 Task: Look for space in Blyth, United Kingdom from 3rd August, 2023 to 20th August, 2023 for 4 adults, 2 children in price range Rs.15000 to Rs.20000.  With . Property type can be flatguest house, hotel. Booking option can be shelf check-in. Required host language is English.
Action: Mouse moved to (427, 59)
Screenshot: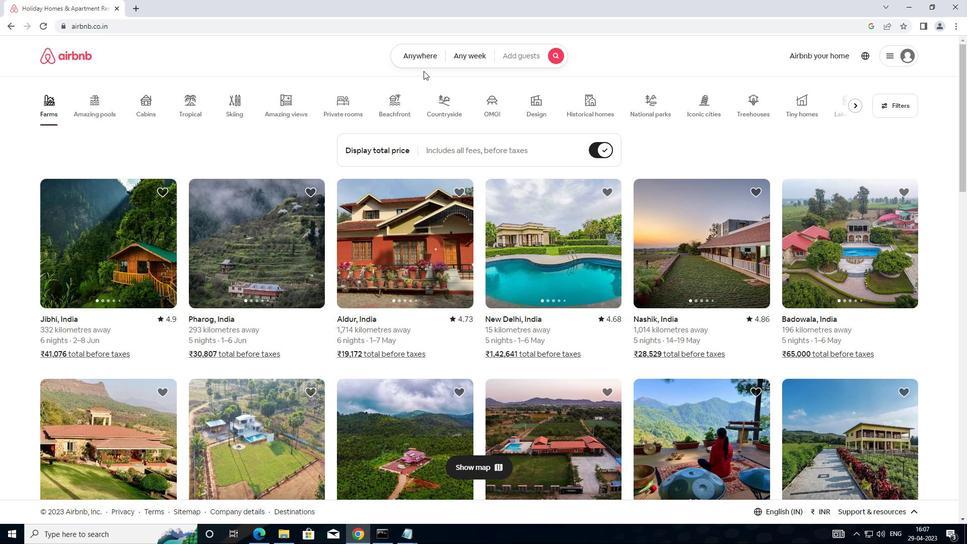 
Action: Mouse pressed left at (427, 59)
Screenshot: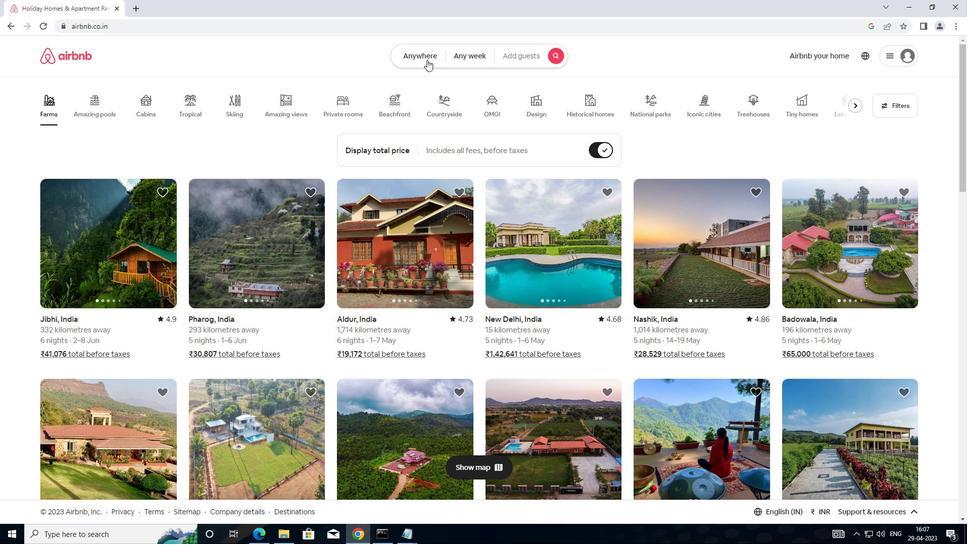 
Action: Mouse moved to (332, 95)
Screenshot: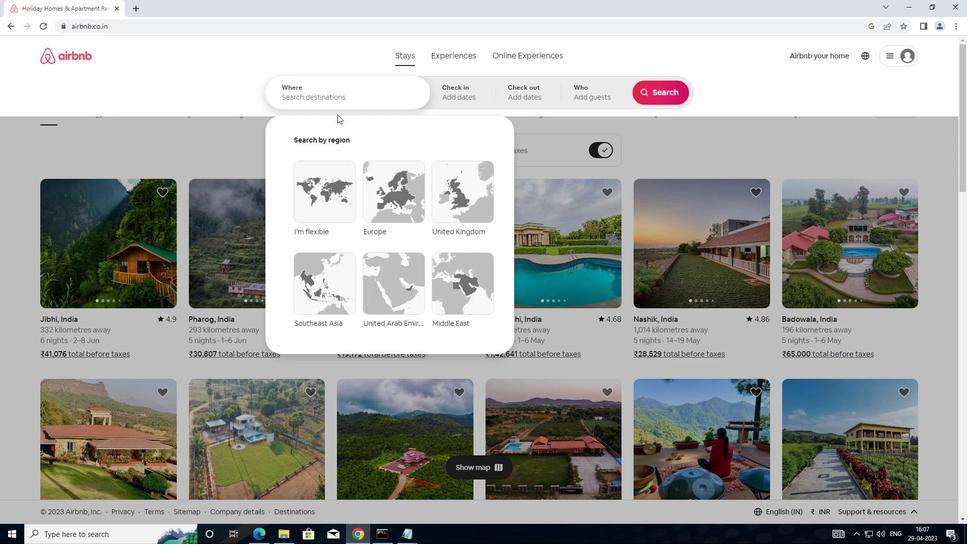 
Action: Mouse pressed left at (332, 95)
Screenshot: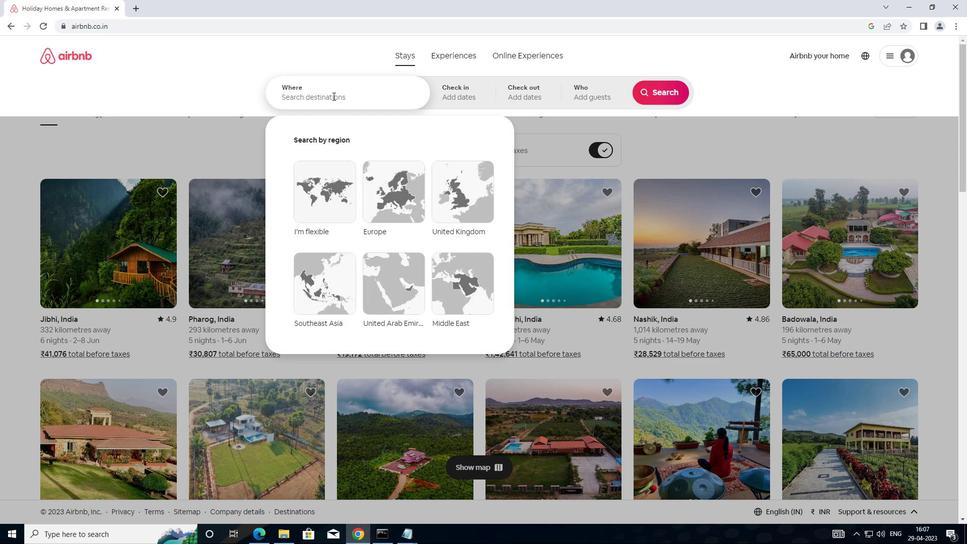
Action: Mouse moved to (367, 97)
Screenshot: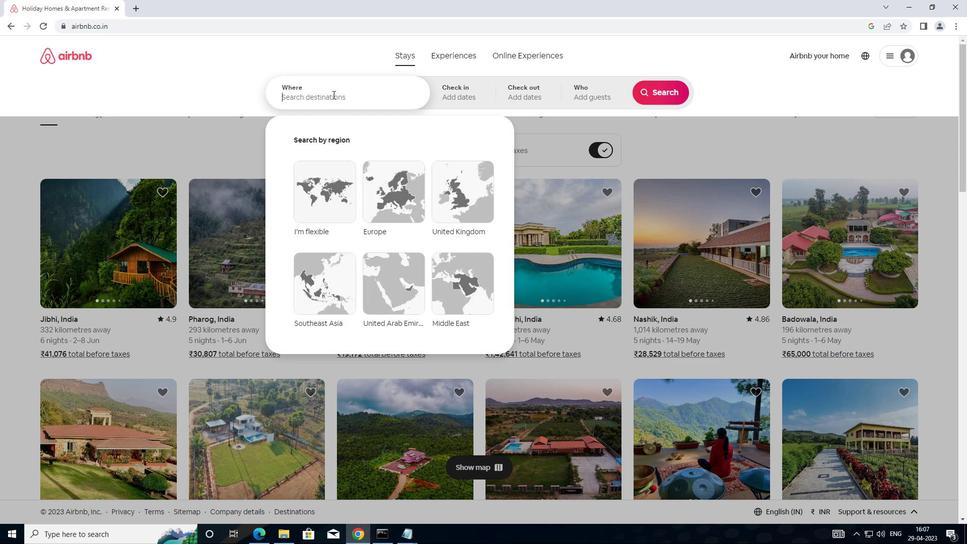 
Action: Key pressed <Key.shift>BLYTH,UNITED<Key.space>K
Screenshot: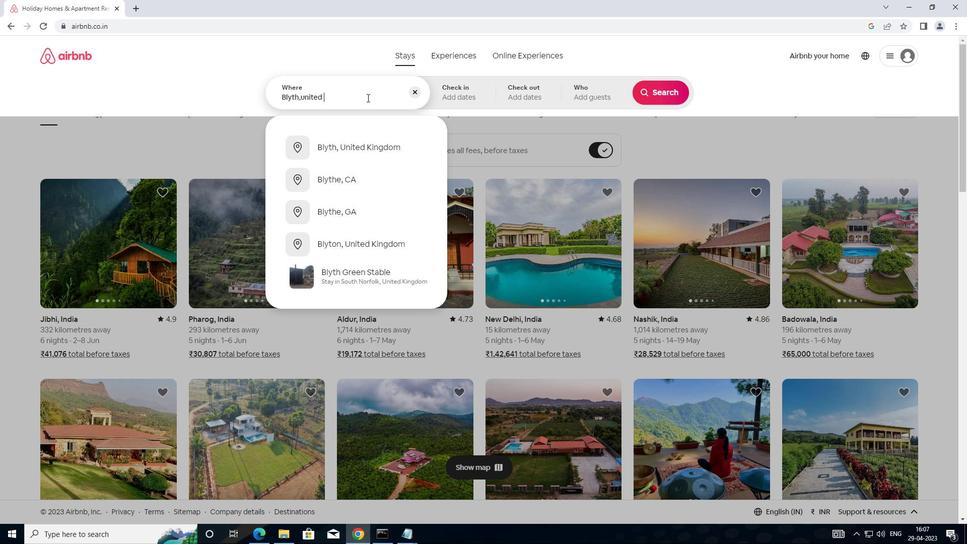 
Action: Mouse moved to (346, 146)
Screenshot: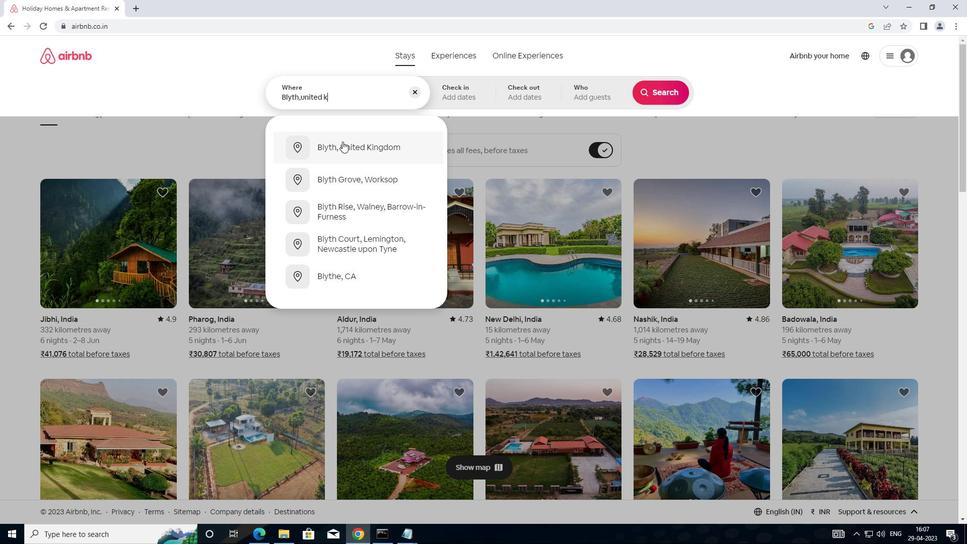 
Action: Mouse pressed left at (346, 146)
Screenshot: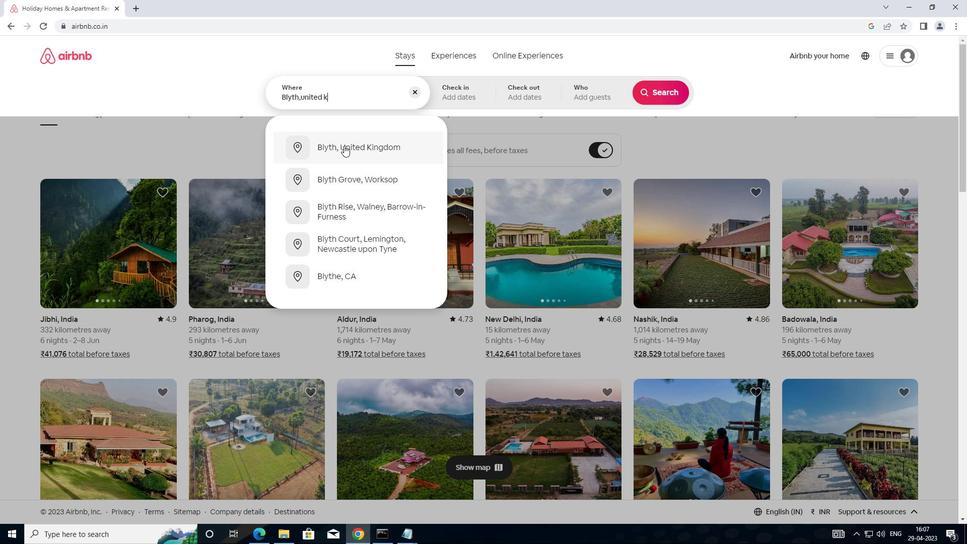 
Action: Mouse moved to (655, 175)
Screenshot: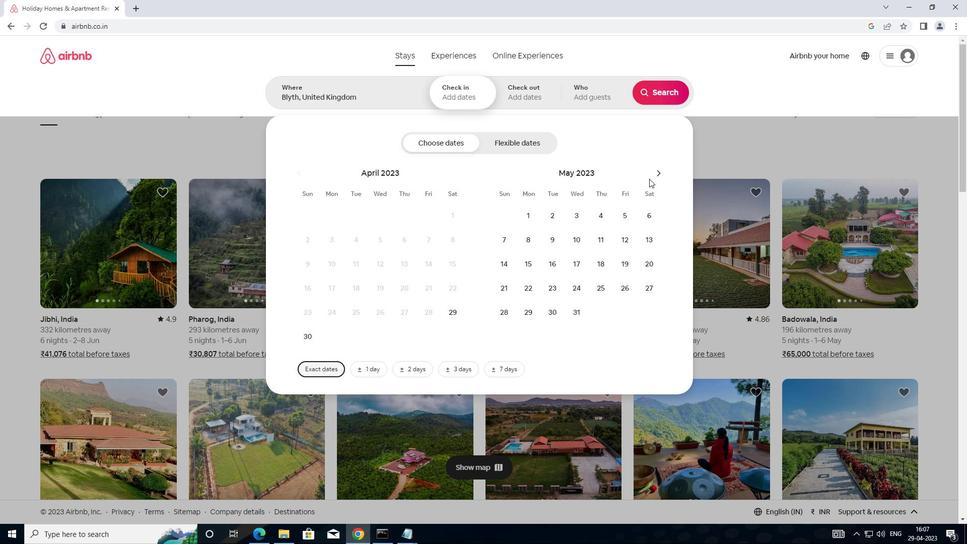 
Action: Mouse pressed left at (655, 175)
Screenshot: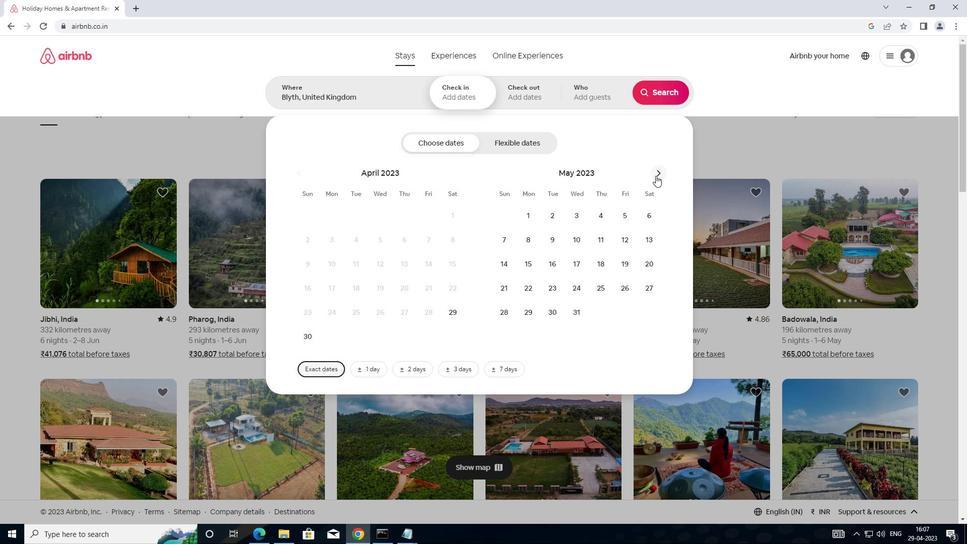 
Action: Mouse pressed left at (655, 175)
Screenshot: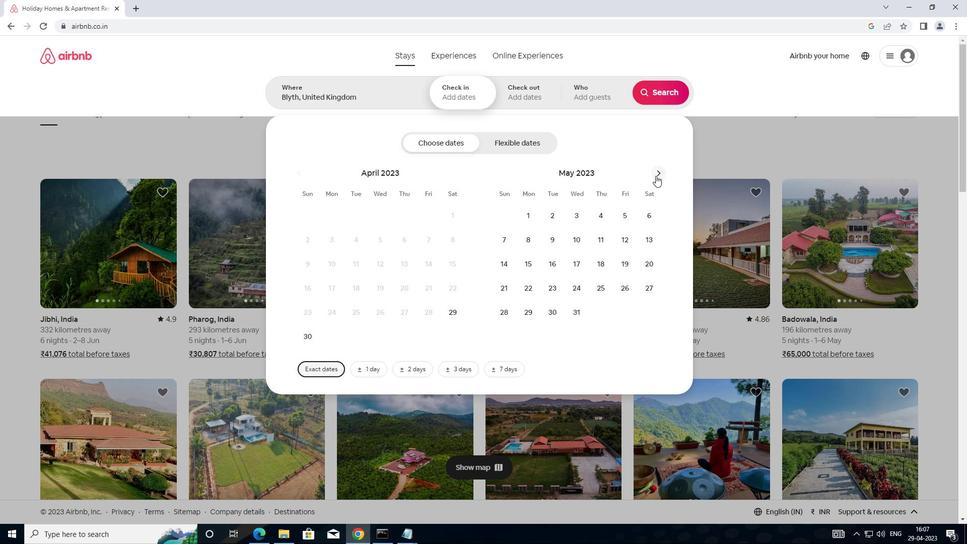 
Action: Mouse pressed left at (655, 175)
Screenshot: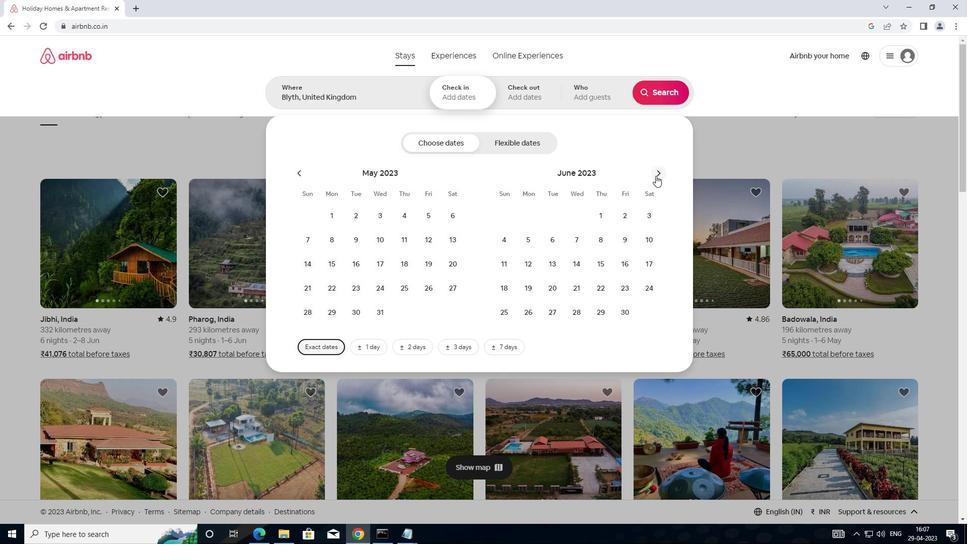 
Action: Mouse moved to (597, 214)
Screenshot: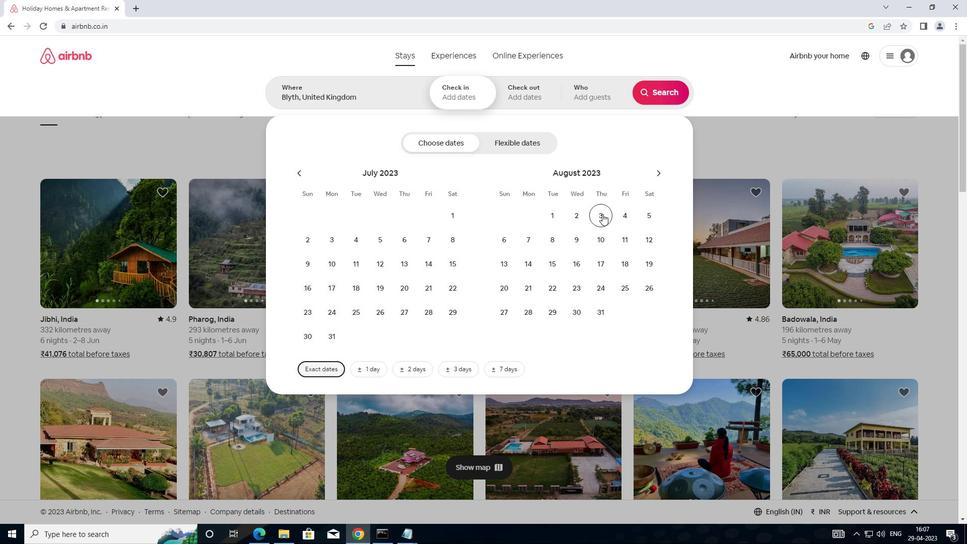 
Action: Mouse pressed left at (597, 214)
Screenshot: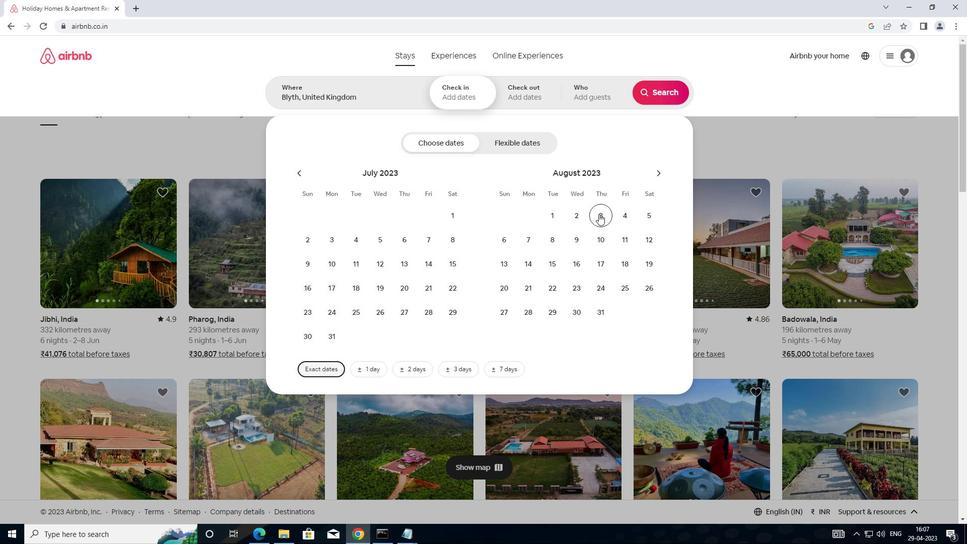 
Action: Mouse moved to (507, 292)
Screenshot: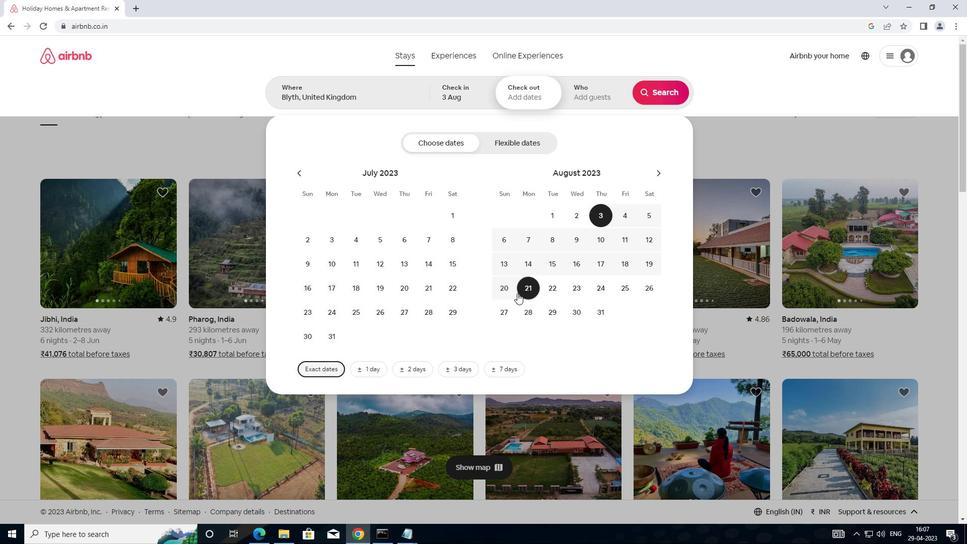 
Action: Mouse pressed left at (507, 292)
Screenshot: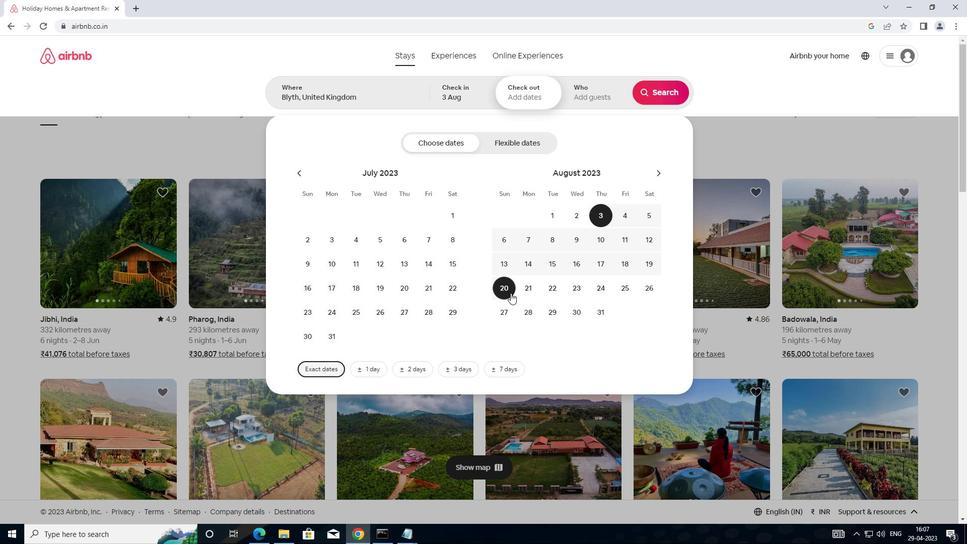 
Action: Mouse moved to (588, 96)
Screenshot: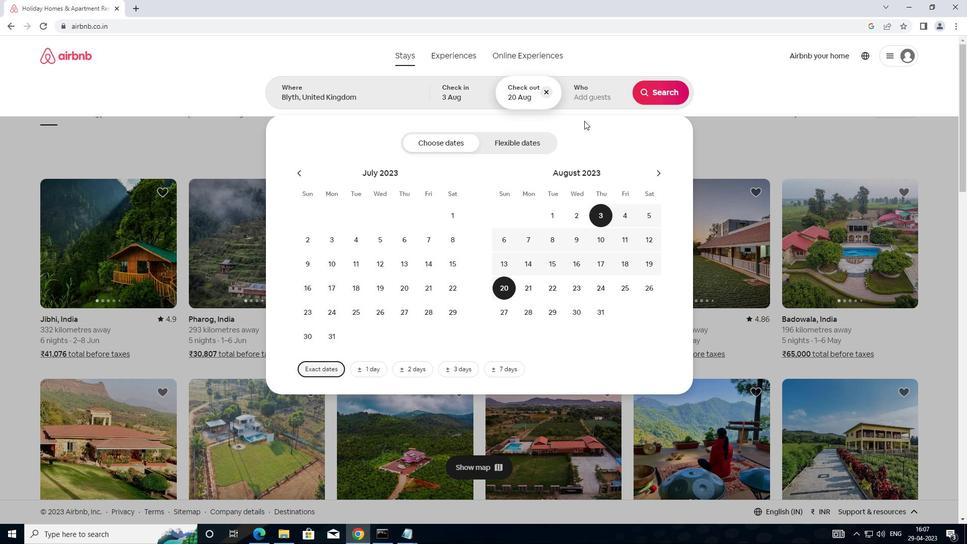 
Action: Mouse pressed left at (588, 96)
Screenshot: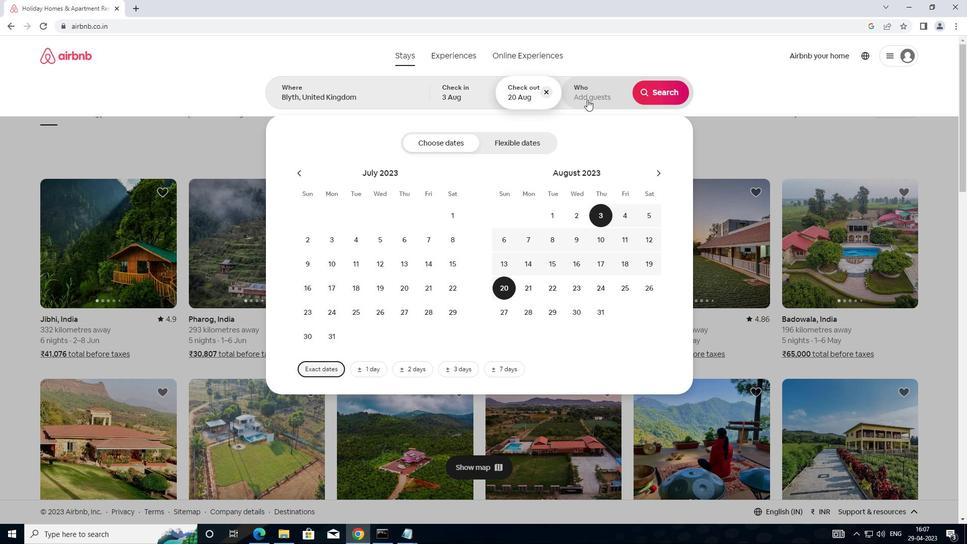 
Action: Mouse moved to (664, 150)
Screenshot: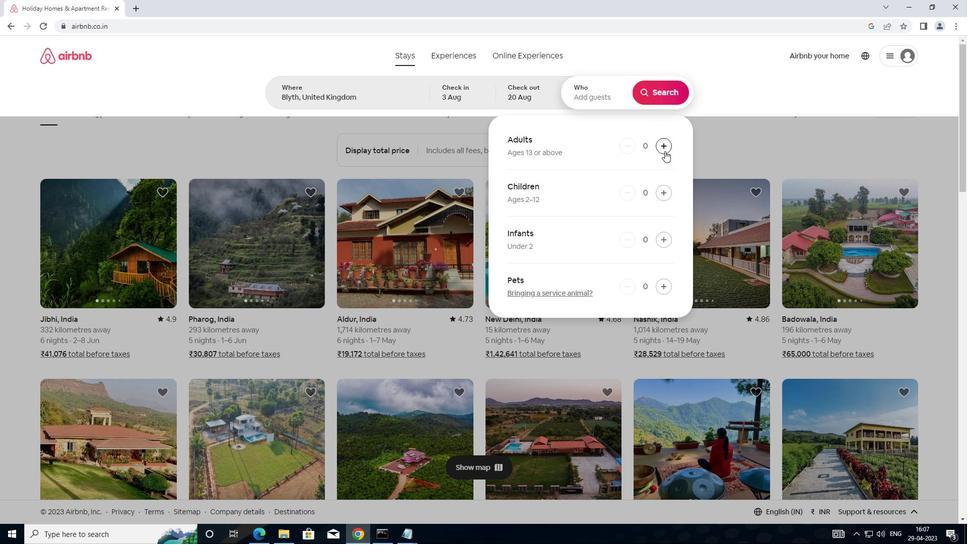
Action: Mouse pressed left at (664, 150)
Screenshot: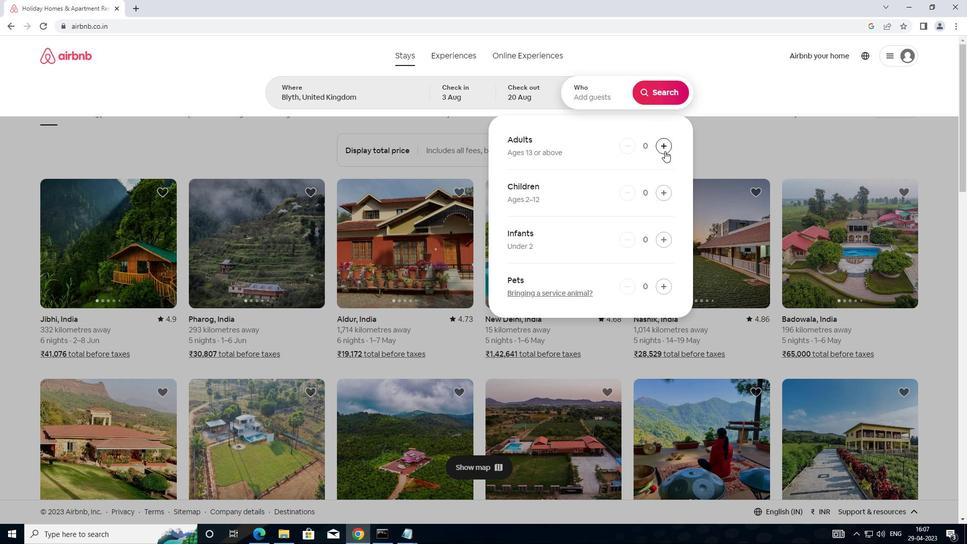 
Action: Mouse pressed left at (664, 150)
Screenshot: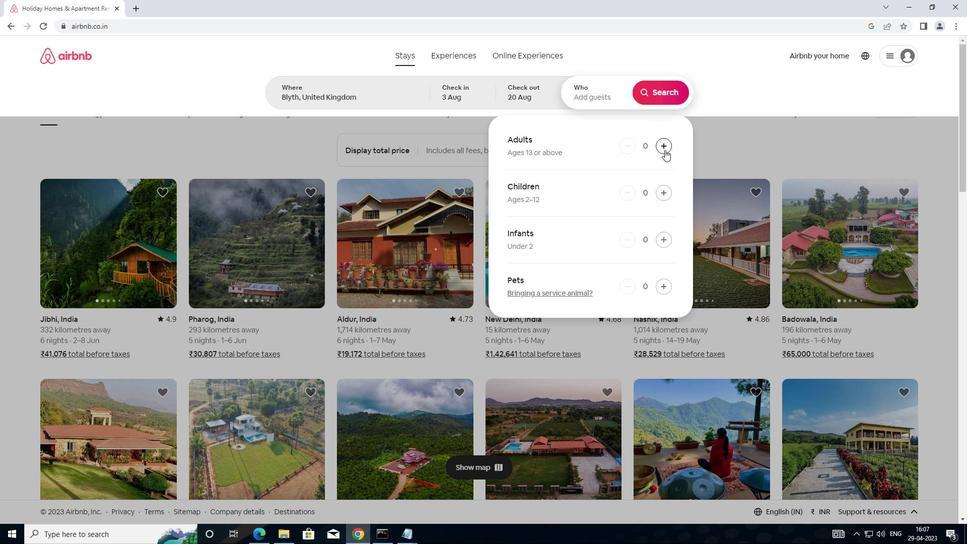 
Action: Mouse pressed left at (664, 150)
Screenshot: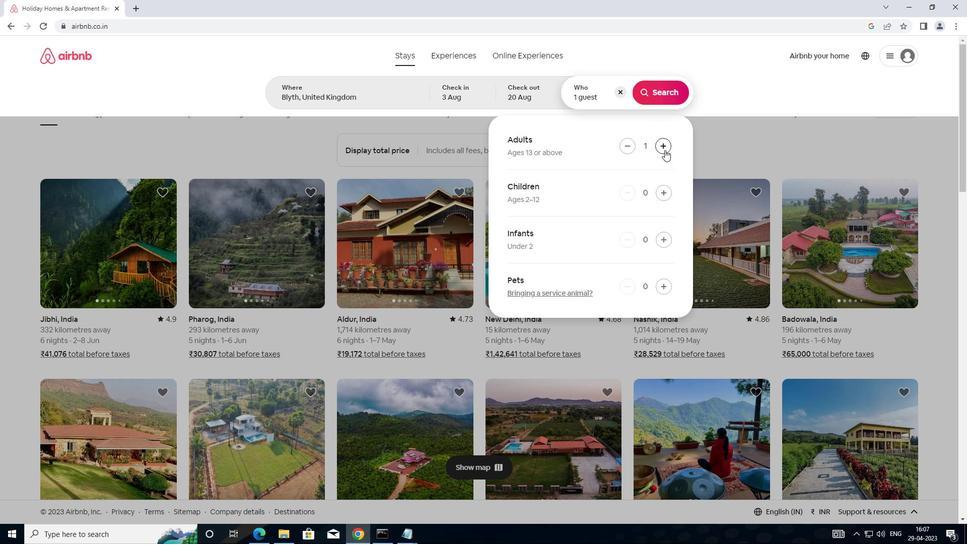 
Action: Mouse pressed left at (664, 150)
Screenshot: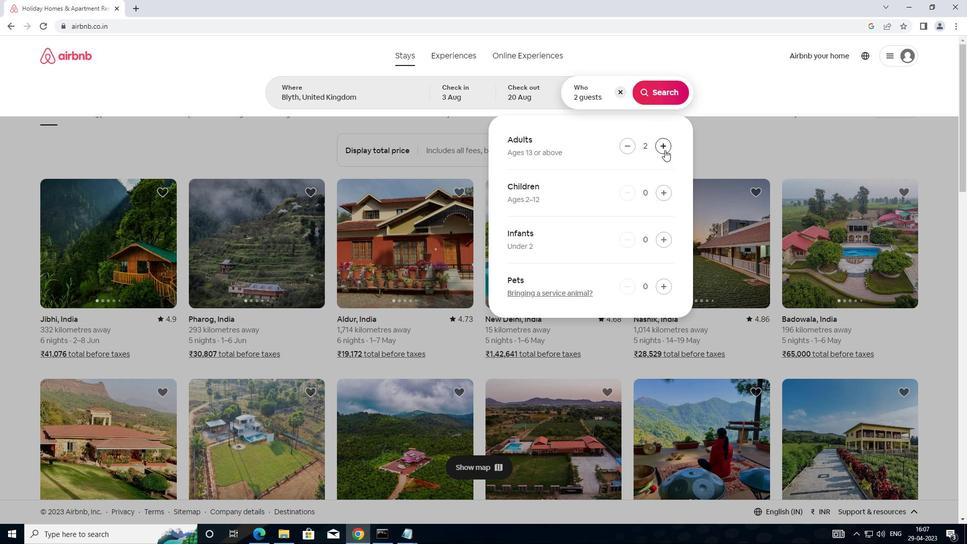 
Action: Mouse moved to (661, 197)
Screenshot: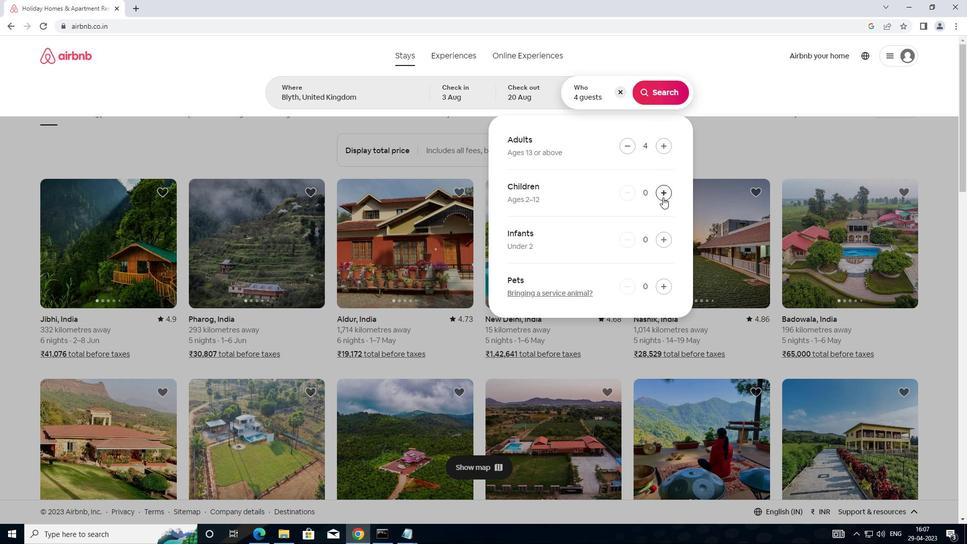 
Action: Mouse pressed left at (661, 197)
Screenshot: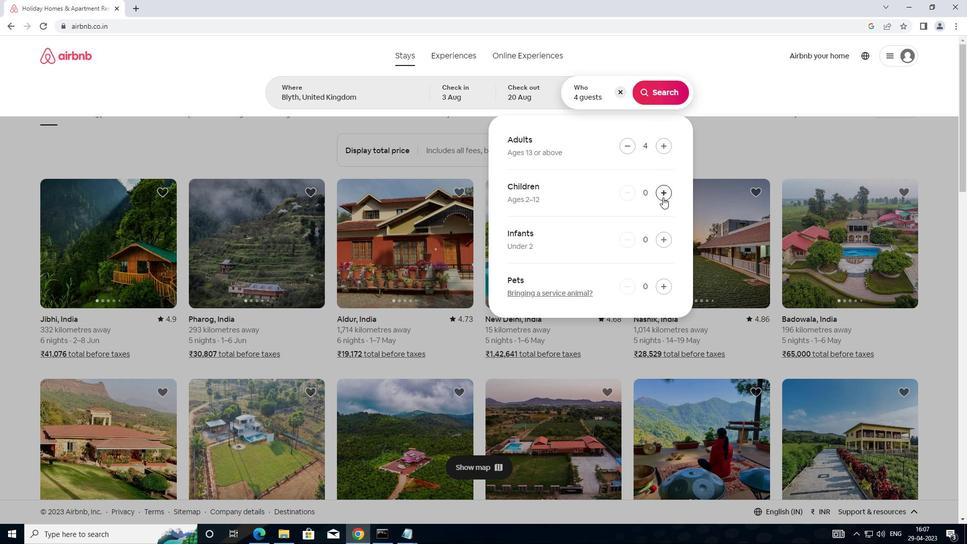 
Action: Mouse pressed left at (661, 197)
Screenshot: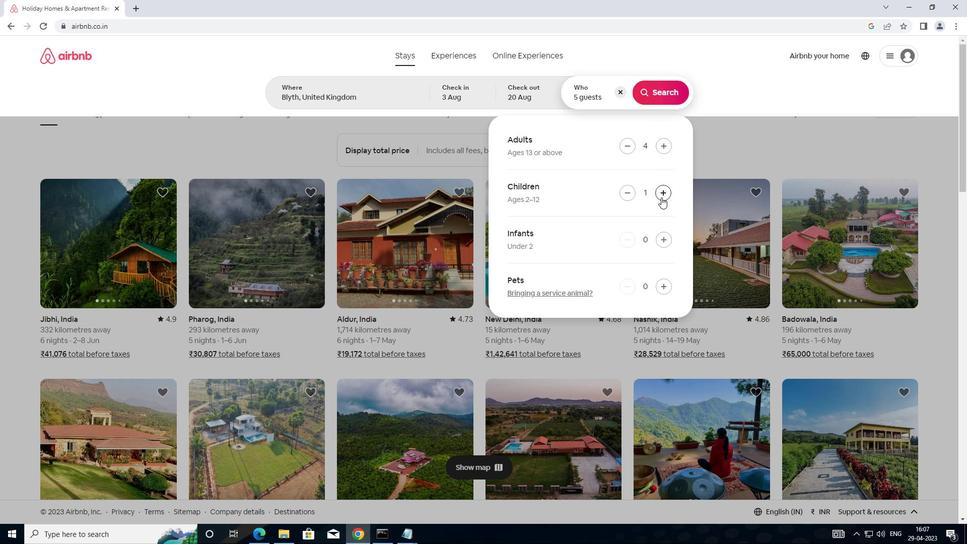 
Action: Mouse moved to (652, 90)
Screenshot: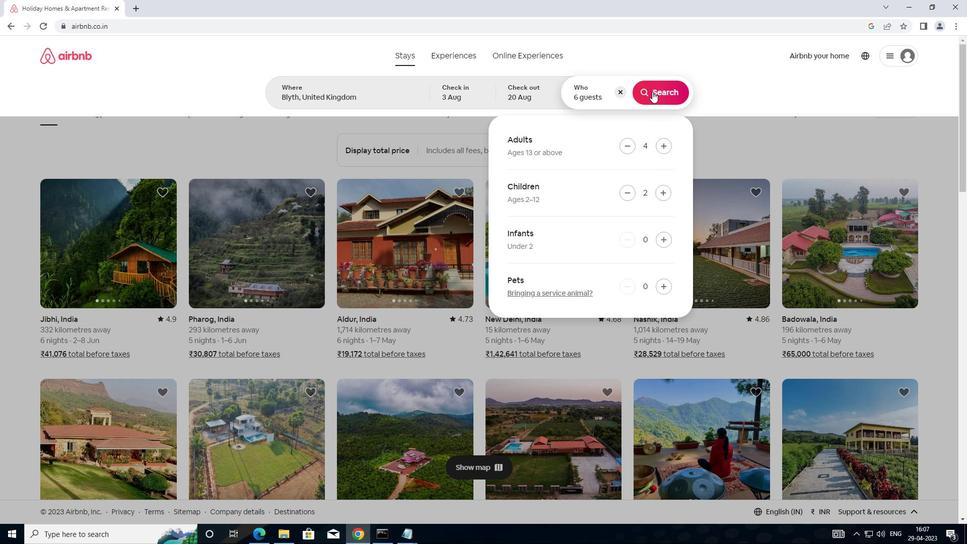 
Action: Mouse pressed left at (652, 90)
Screenshot: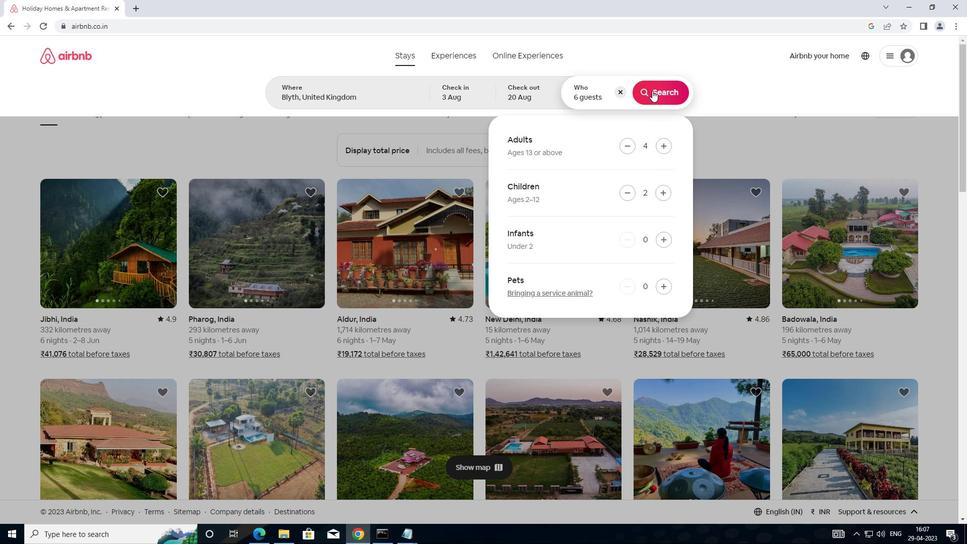 
Action: Mouse moved to (938, 92)
Screenshot: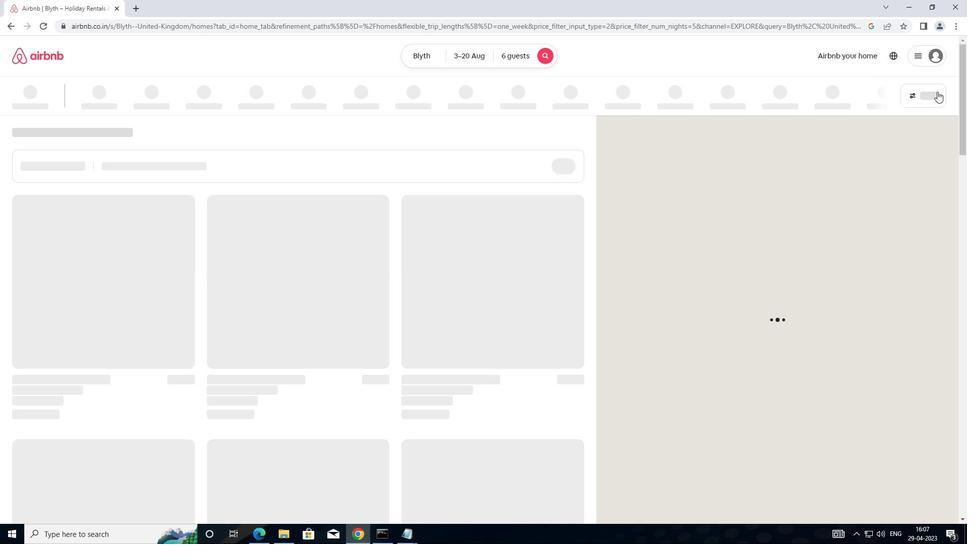 
Action: Mouse pressed left at (938, 92)
Screenshot: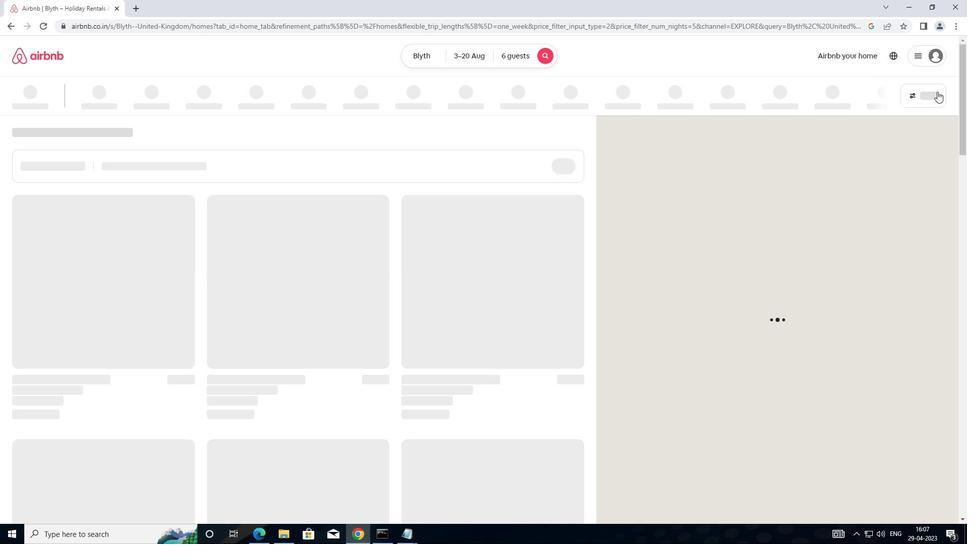 
Action: Mouse moved to (367, 221)
Screenshot: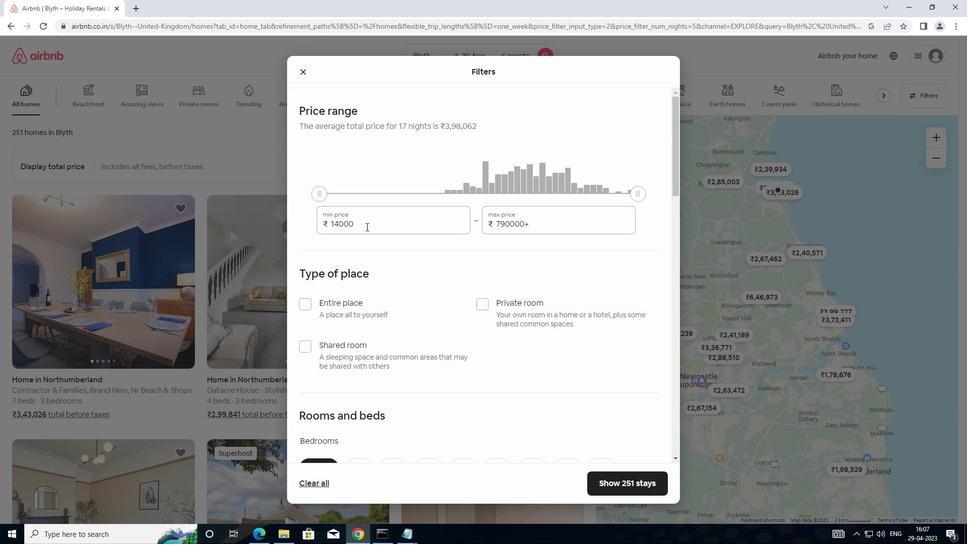 
Action: Mouse pressed left at (367, 221)
Screenshot: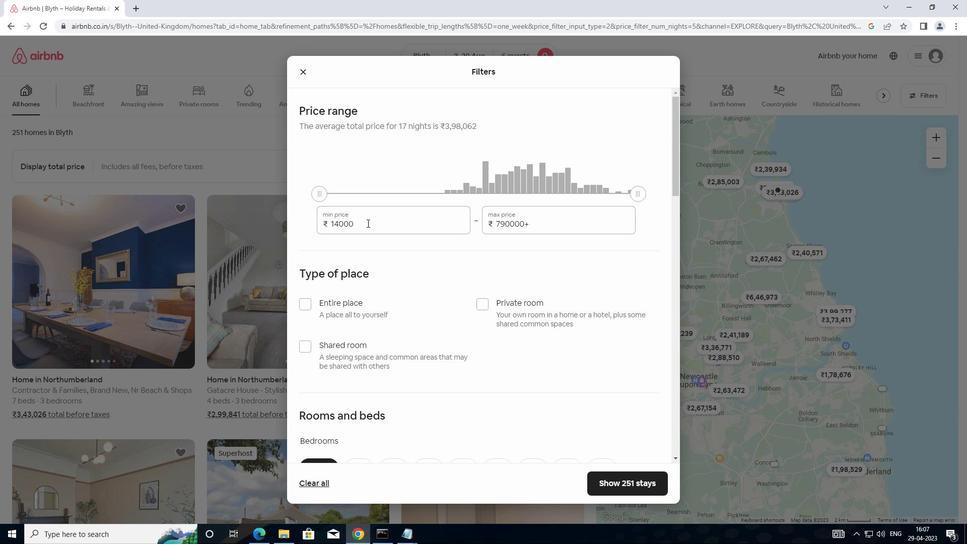 
Action: Mouse moved to (367, 220)
Screenshot: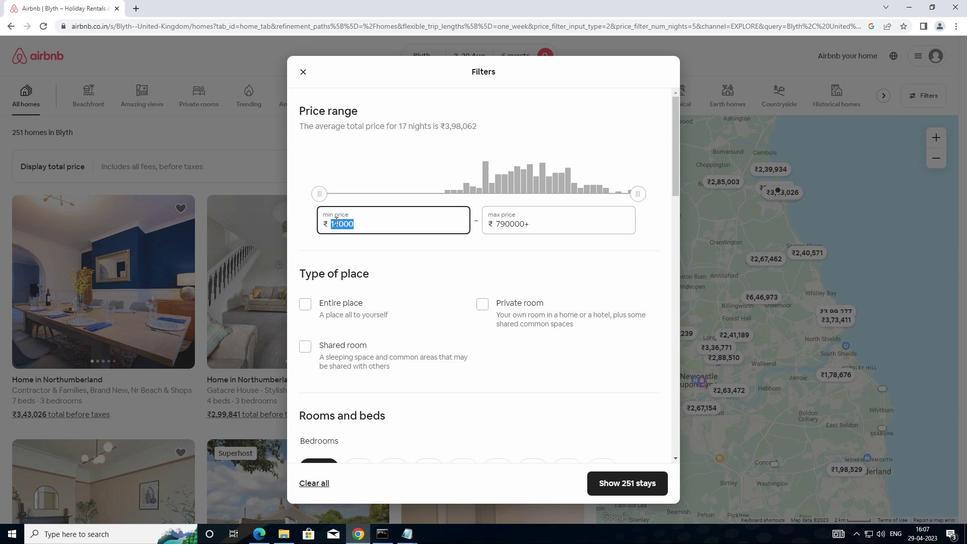 
Action: Key pressed 15
Screenshot: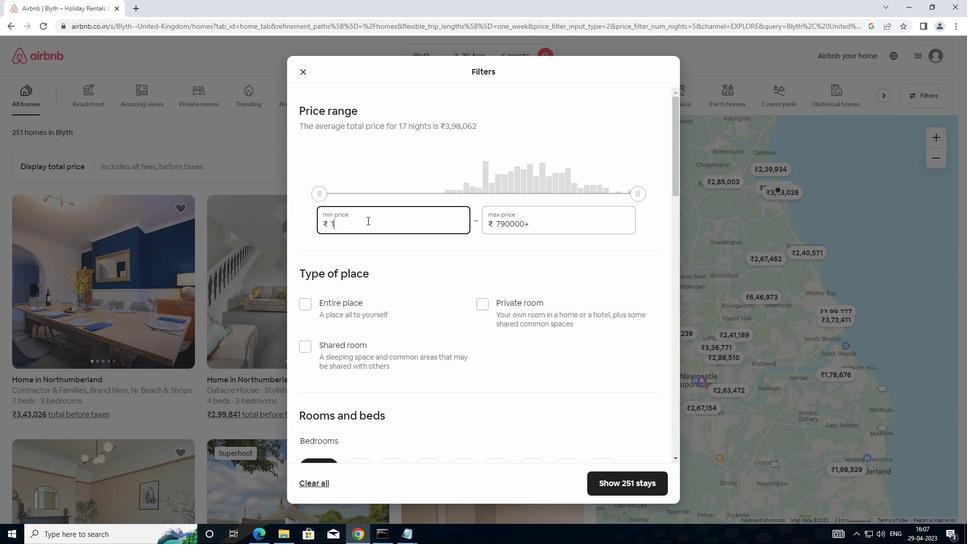 
Action: Mouse moved to (370, 220)
Screenshot: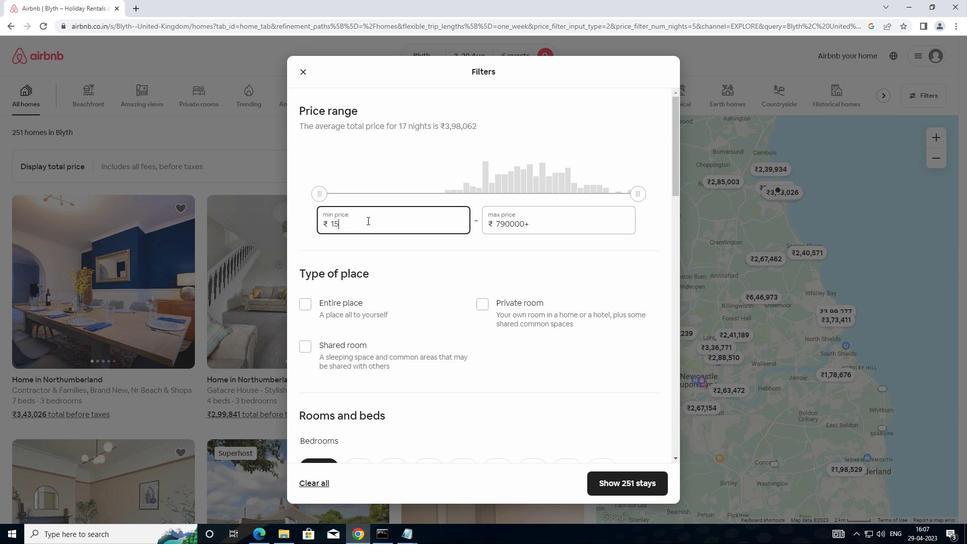 
Action: Key pressed 0
Screenshot: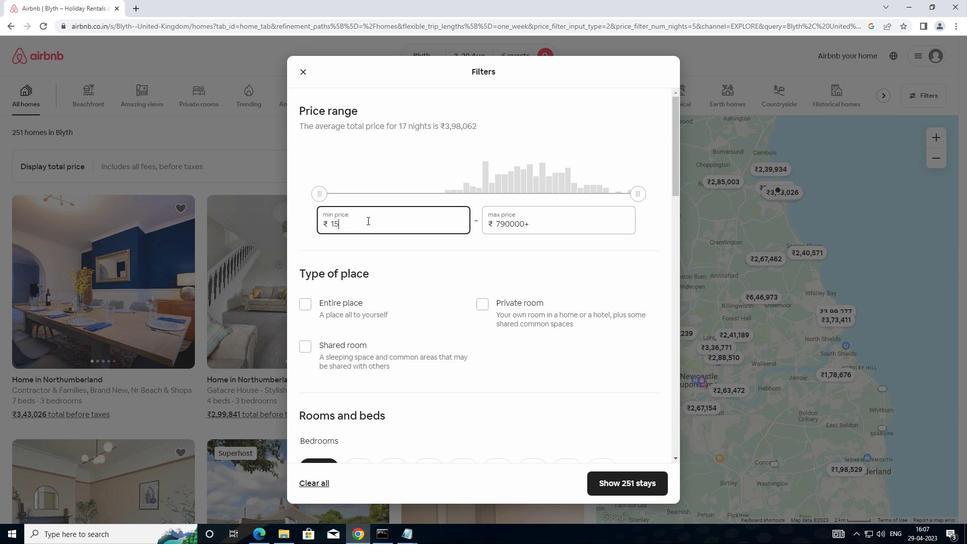 
Action: Mouse moved to (373, 220)
Screenshot: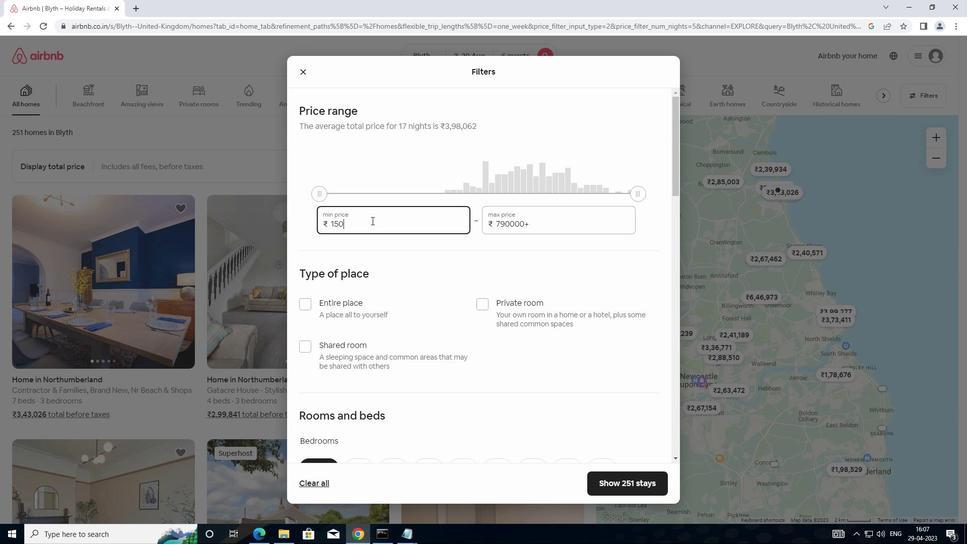 
Action: Key pressed 0
Screenshot: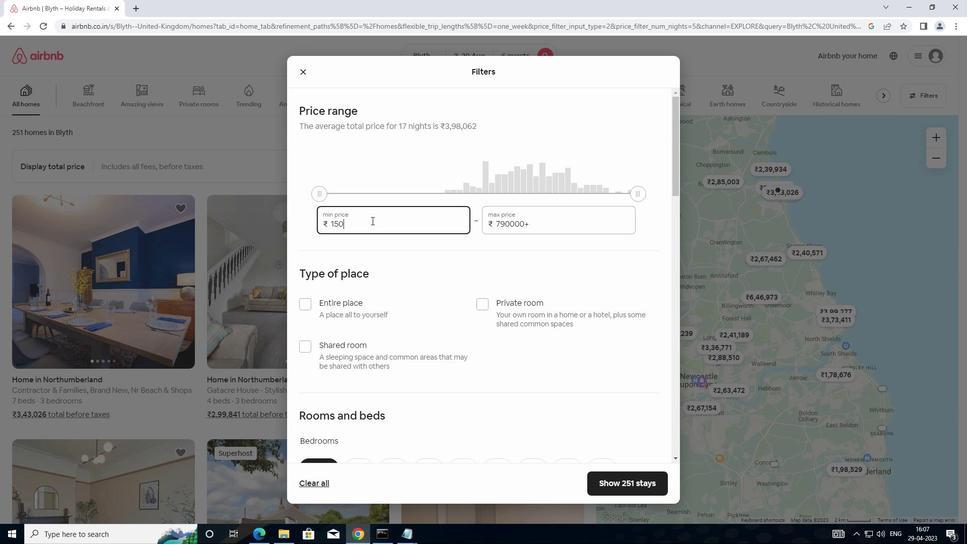 
Action: Mouse moved to (374, 220)
Screenshot: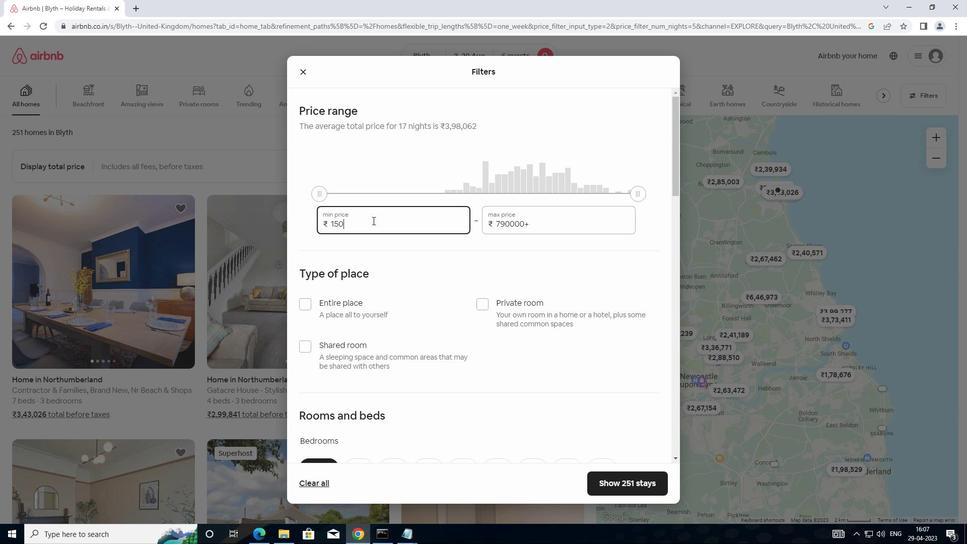 
Action: Key pressed 0
Screenshot: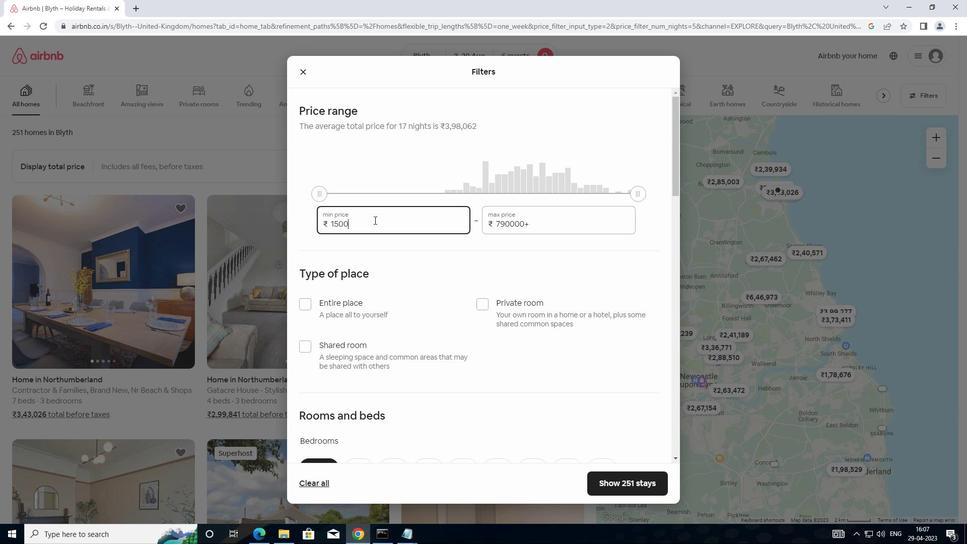 
Action: Mouse moved to (534, 223)
Screenshot: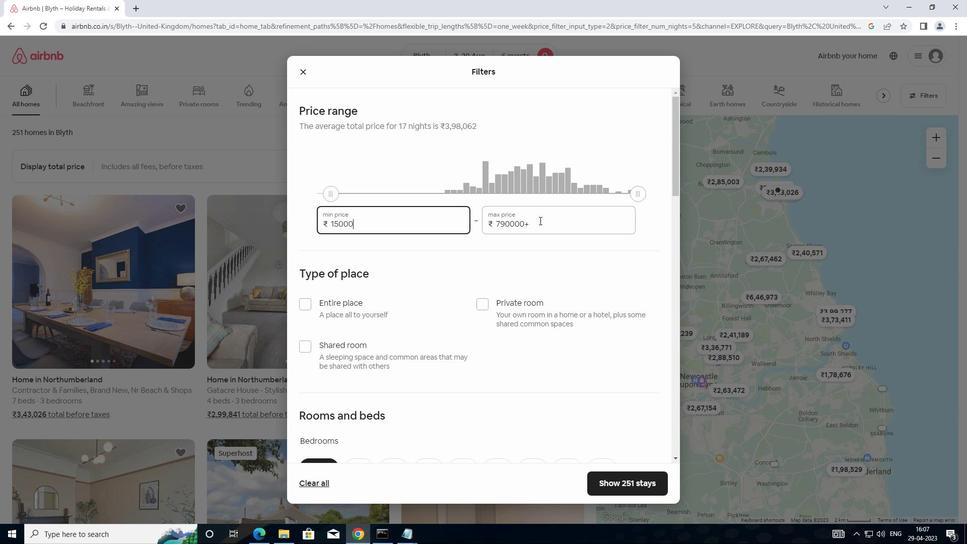 
Action: Mouse pressed left at (534, 223)
Screenshot: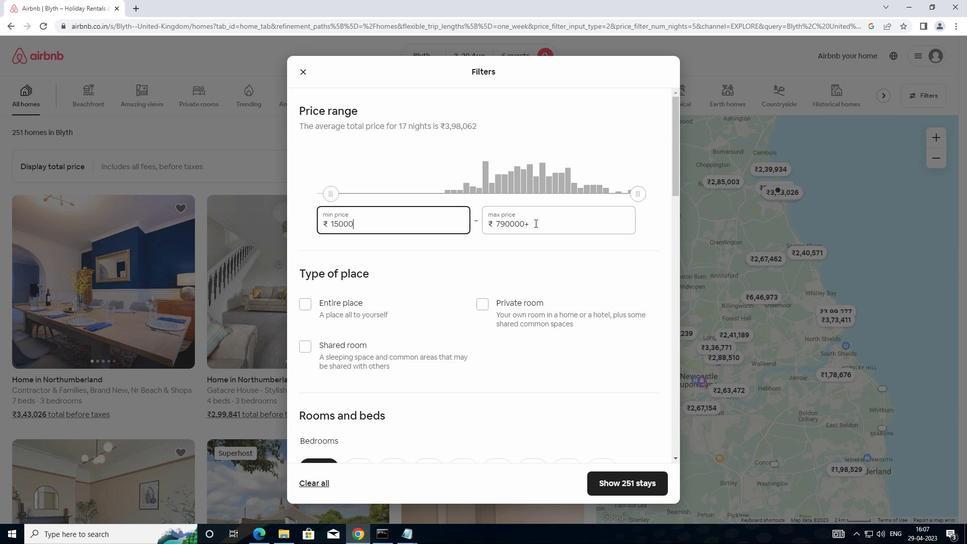 
Action: Mouse moved to (488, 231)
Screenshot: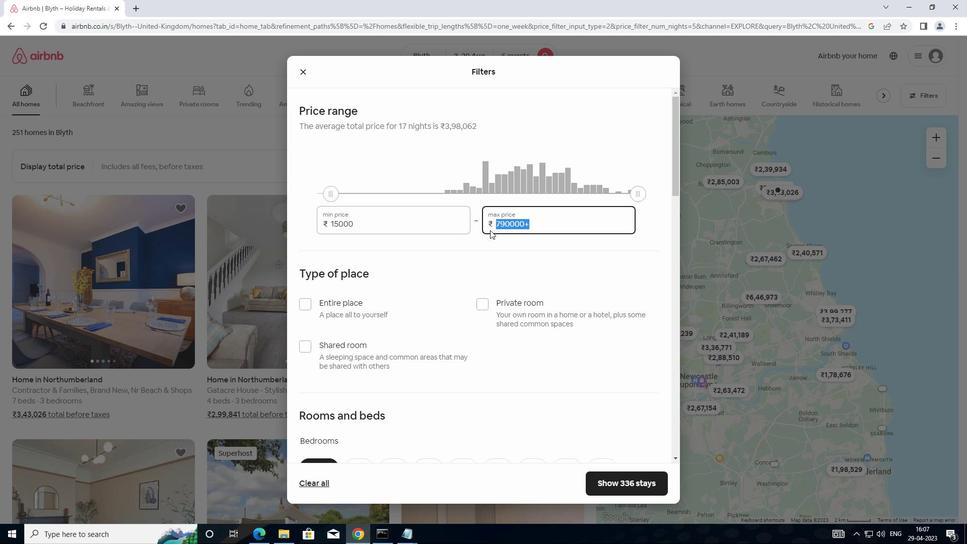 
Action: Key pressed 29
Screenshot: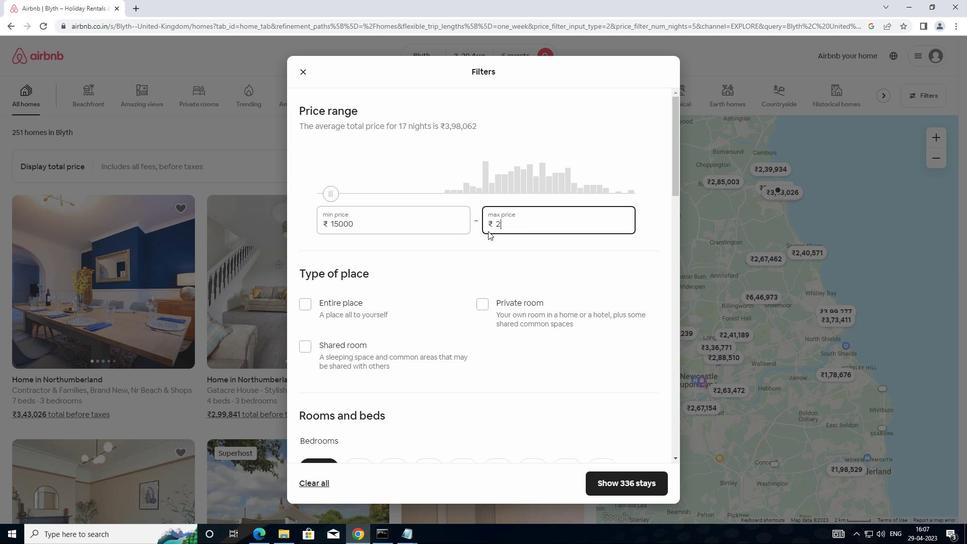 
Action: Mouse moved to (489, 231)
Screenshot: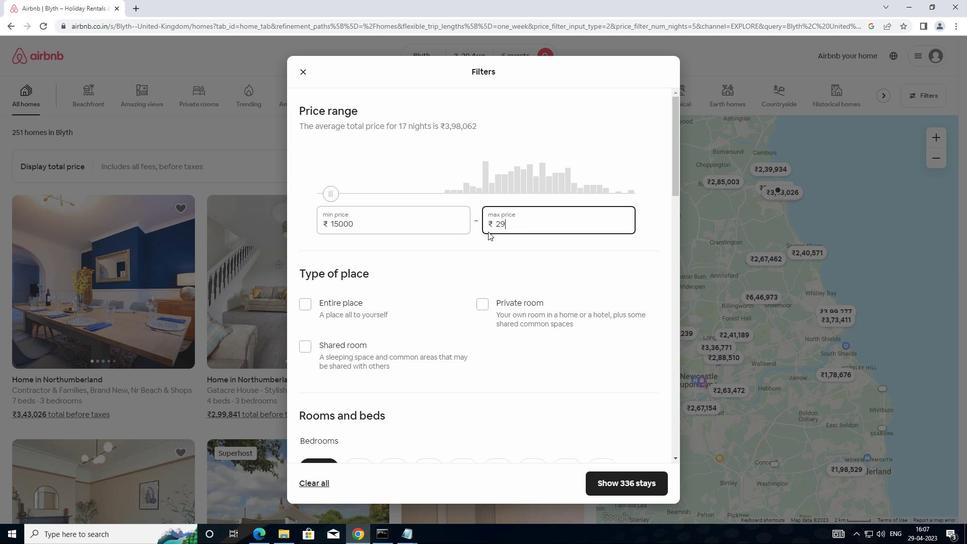 
Action: Key pressed <Key.backspace>
Screenshot: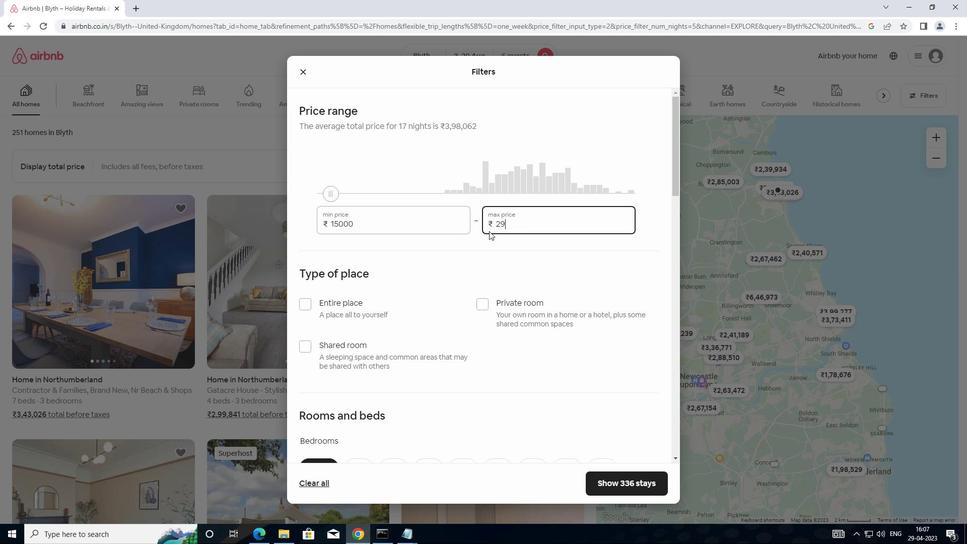 
Action: Mouse moved to (489, 231)
Screenshot: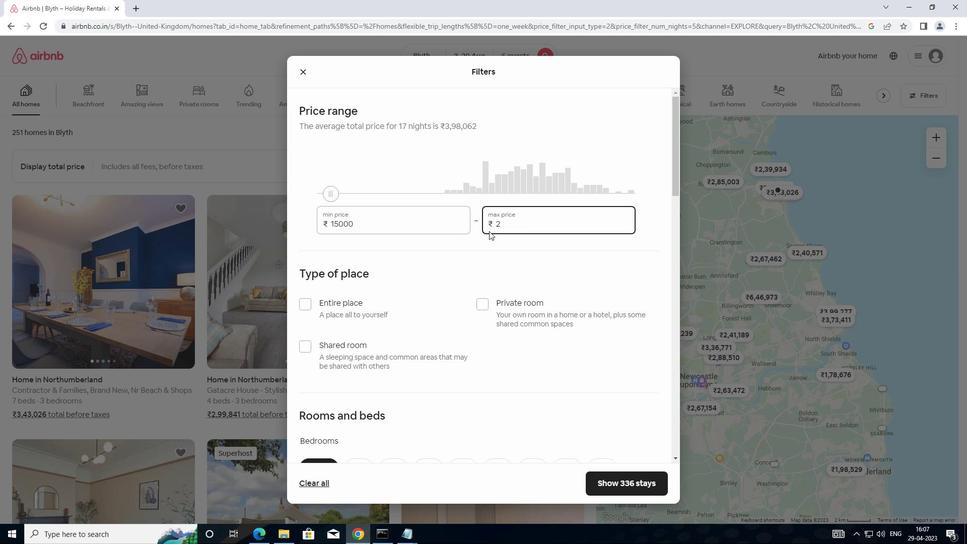 
Action: Key pressed 0000
Screenshot: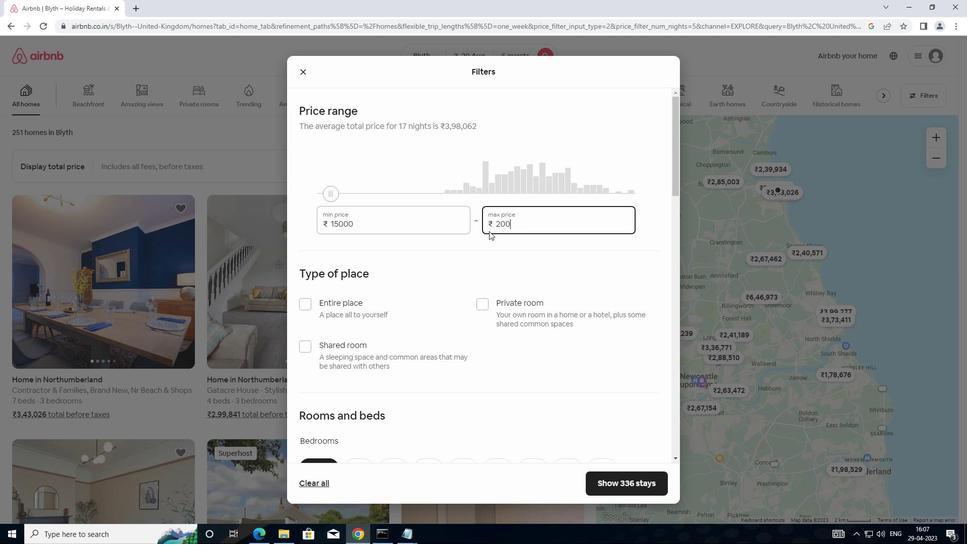 
Action: Mouse moved to (427, 322)
Screenshot: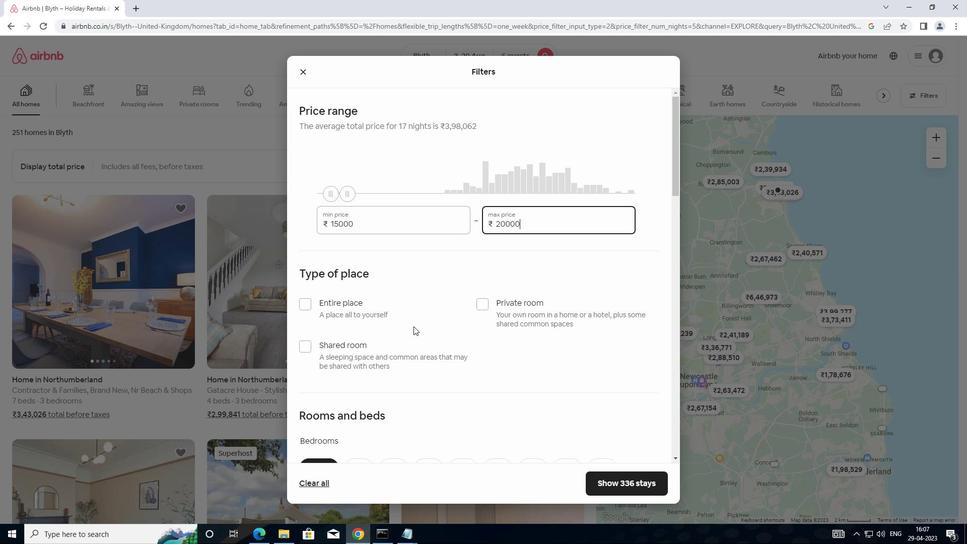 
Action: Mouse scrolled (427, 321) with delta (0, 0)
Screenshot: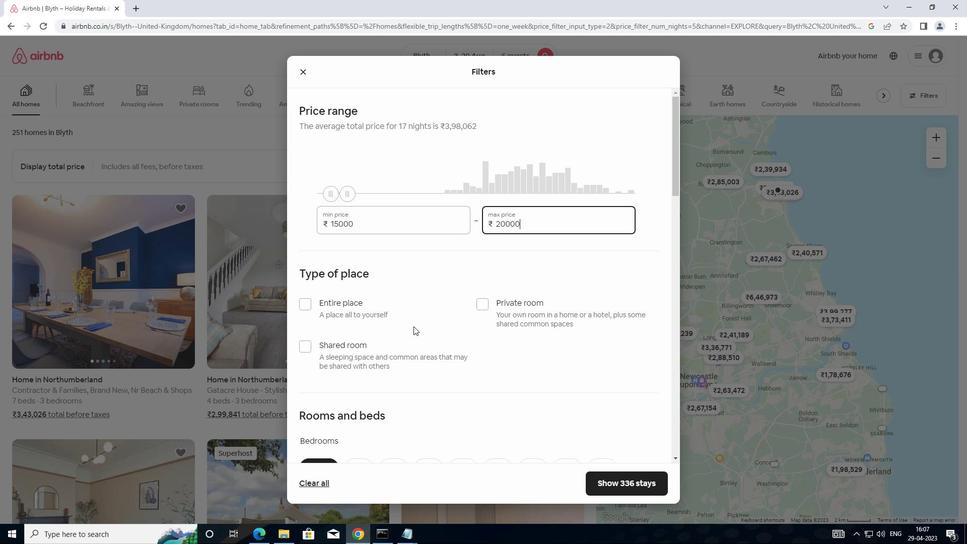 
Action: Mouse moved to (435, 325)
Screenshot: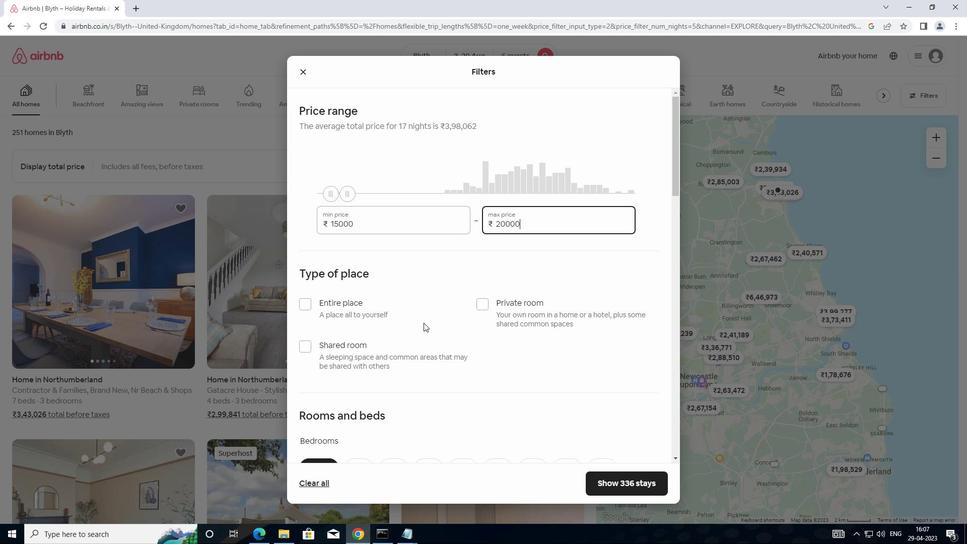 
Action: Mouse scrolled (435, 324) with delta (0, 0)
Screenshot: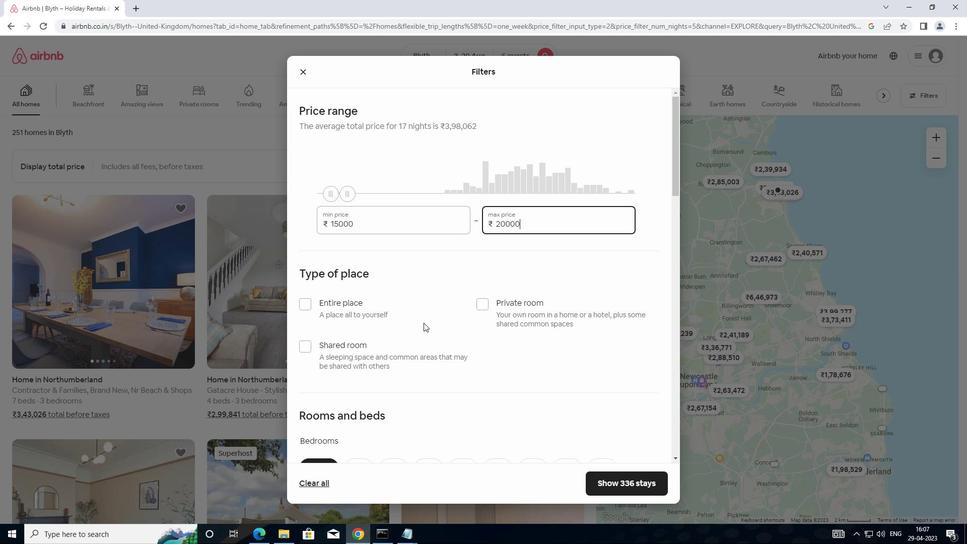 
Action: Mouse moved to (437, 325)
Screenshot: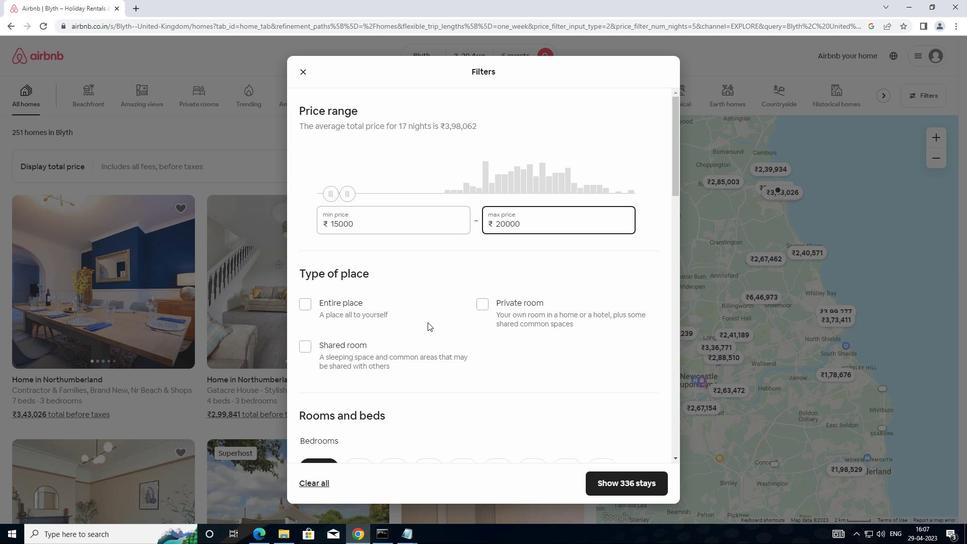
Action: Mouse scrolled (437, 324) with delta (0, 0)
Screenshot: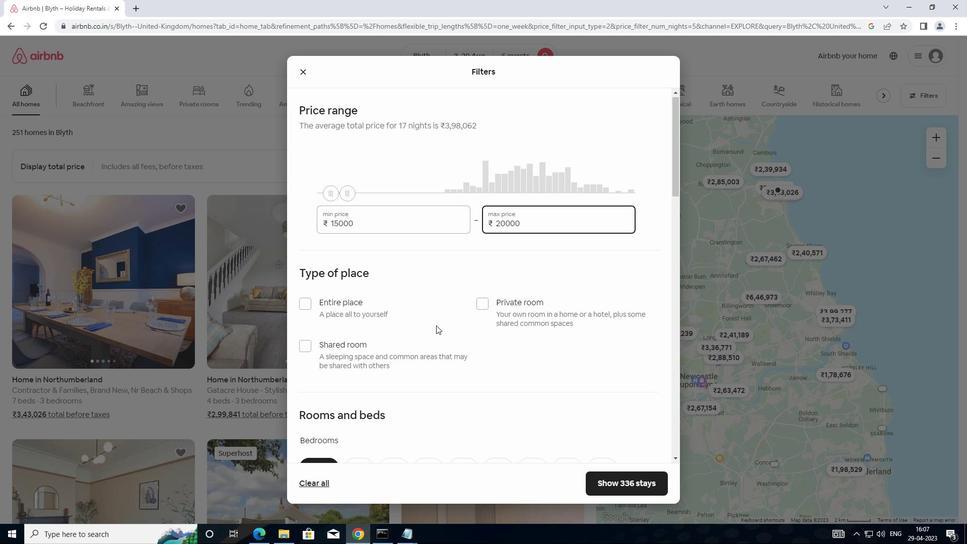 
Action: Mouse moved to (388, 301)
Screenshot: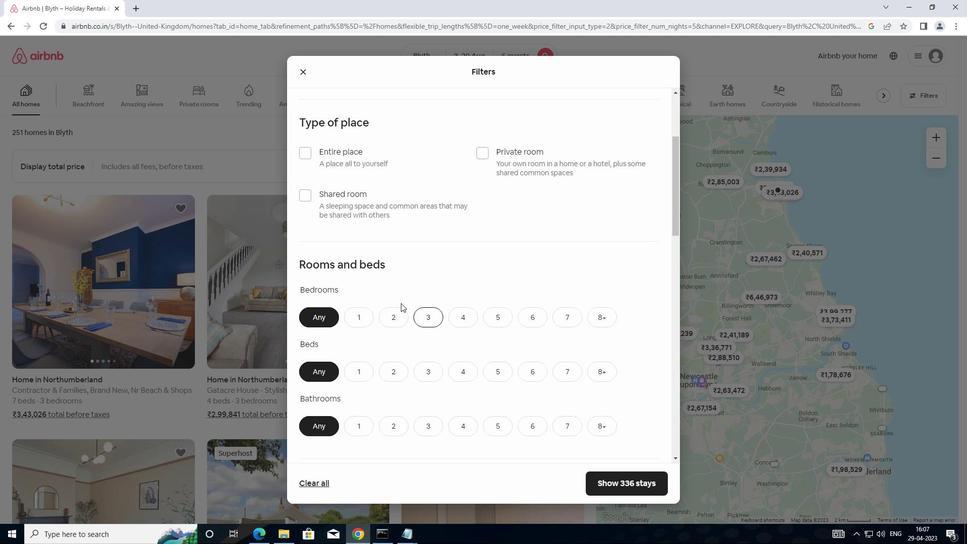 
Action: Mouse scrolled (388, 300) with delta (0, 0)
Screenshot: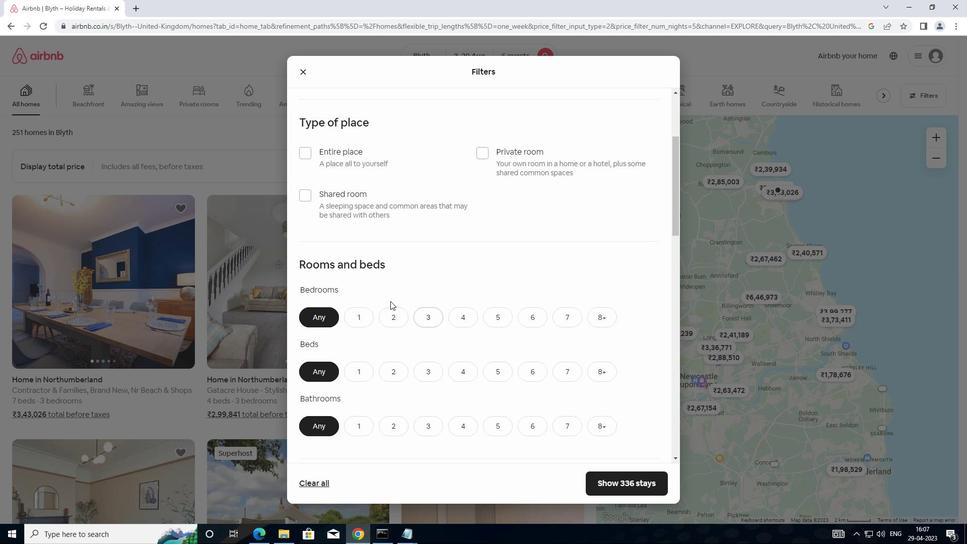 
Action: Mouse moved to (392, 303)
Screenshot: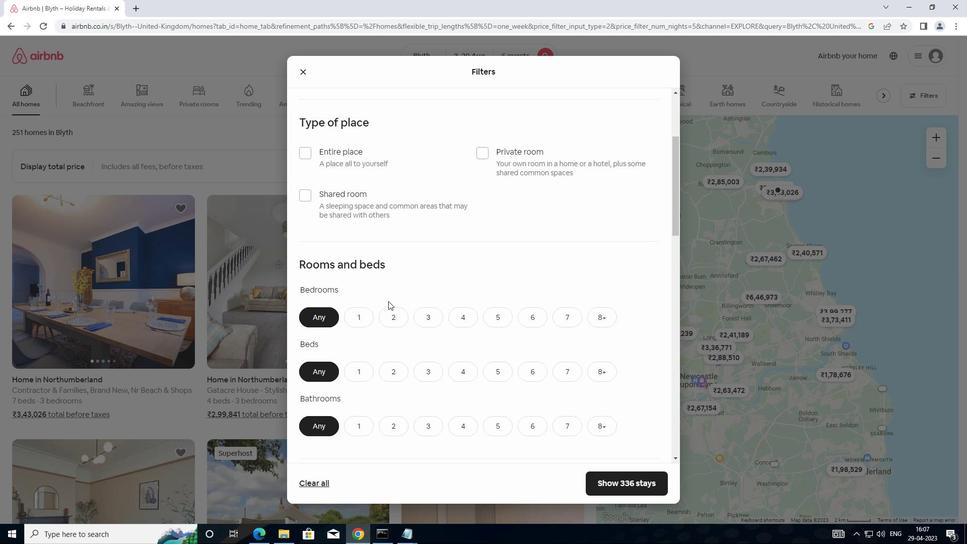 
Action: Mouse scrolled (392, 302) with delta (0, 0)
Screenshot: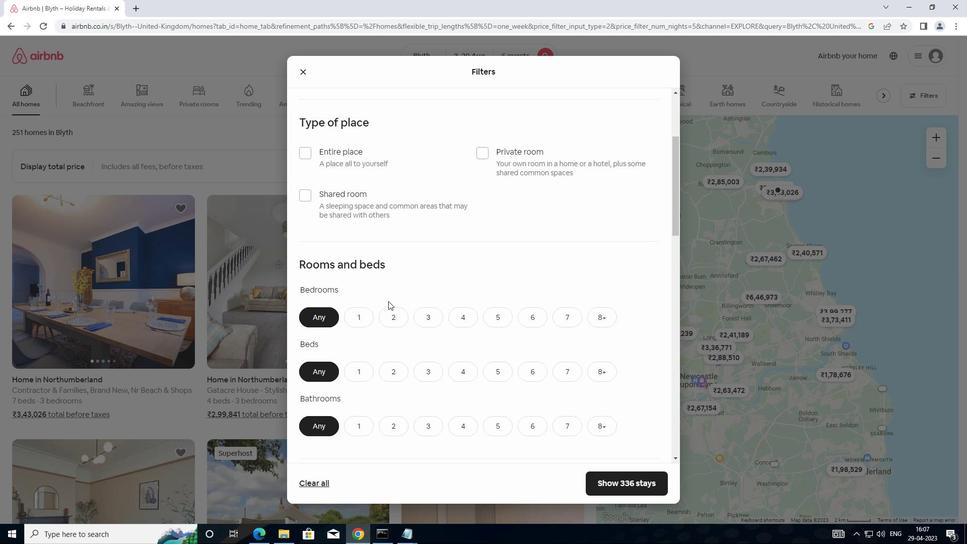 
Action: Mouse moved to (401, 306)
Screenshot: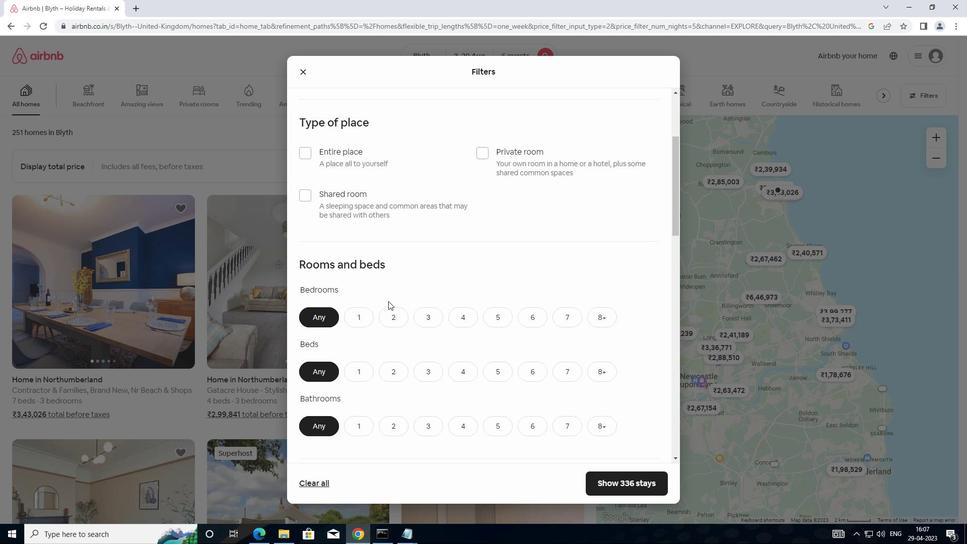 
Action: Mouse scrolled (401, 305) with delta (0, 0)
Screenshot: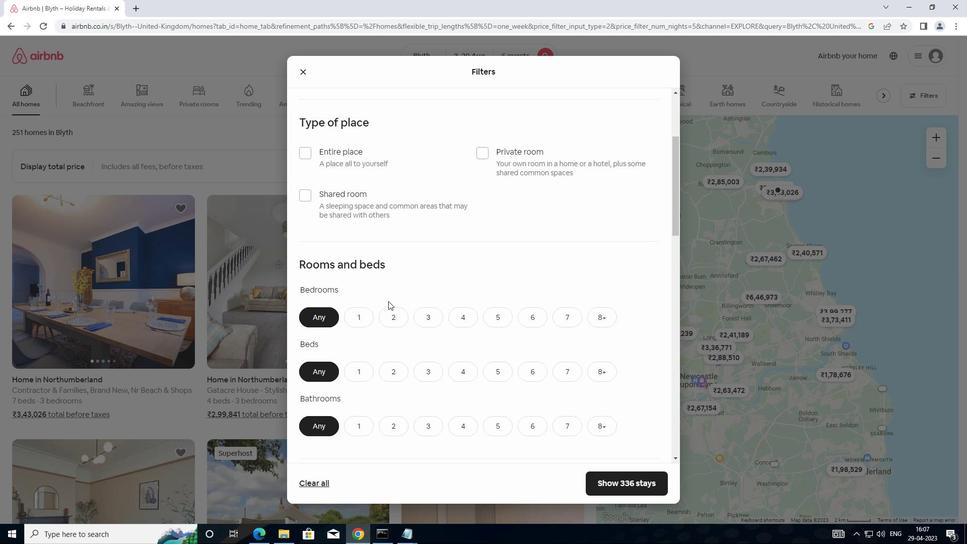 
Action: Mouse moved to (412, 303)
Screenshot: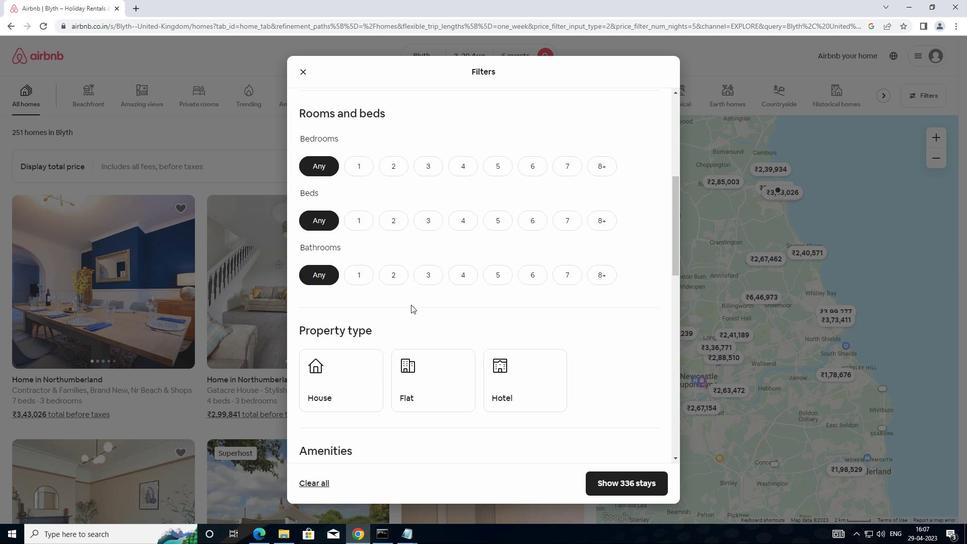 
Action: Mouse scrolled (412, 304) with delta (0, 0)
Screenshot: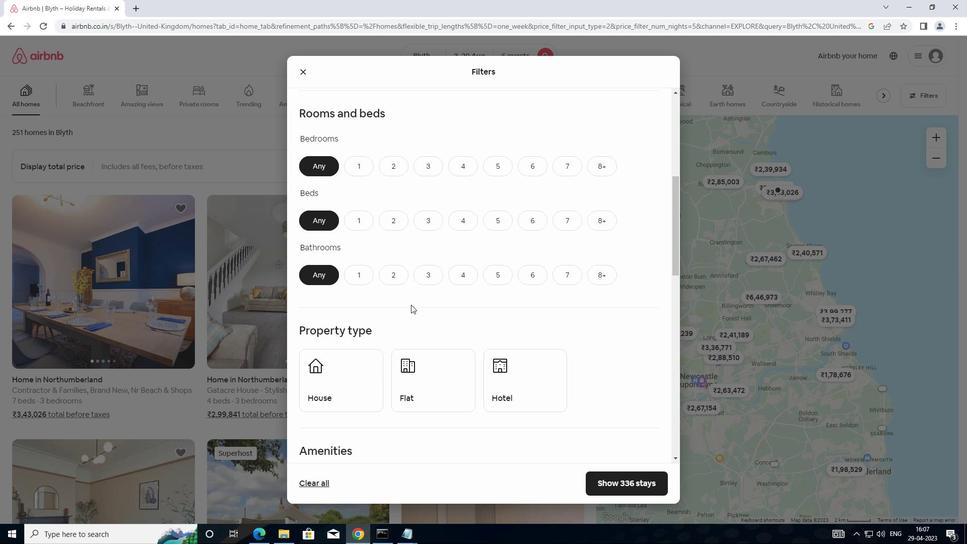 
Action: Mouse scrolled (412, 304) with delta (0, 0)
Screenshot: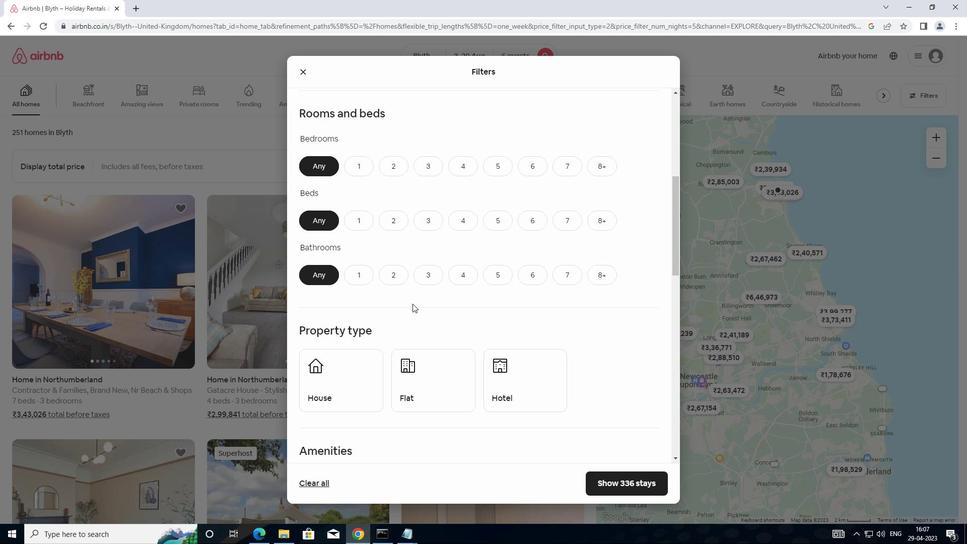 
Action: Mouse moved to (412, 301)
Screenshot: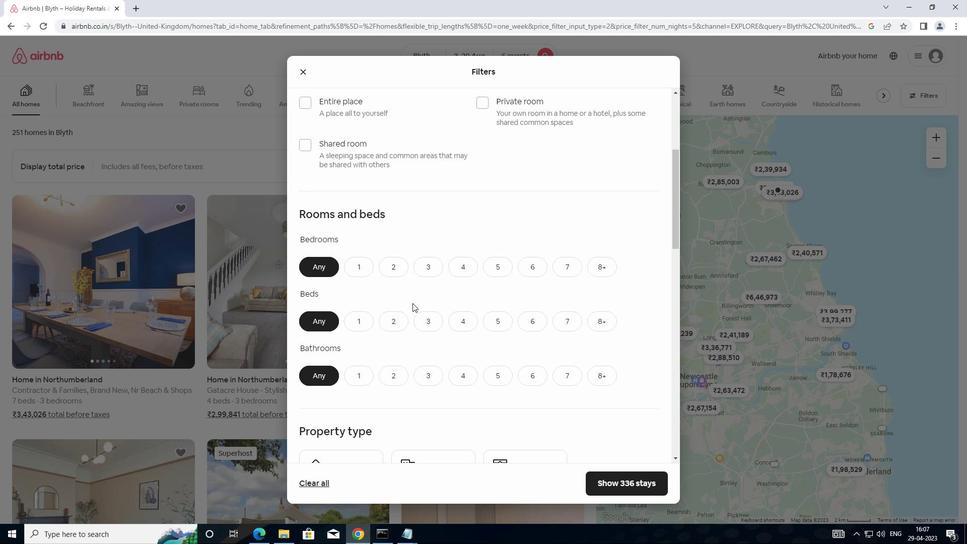 
Action: Mouse scrolled (412, 301) with delta (0, 0)
Screenshot: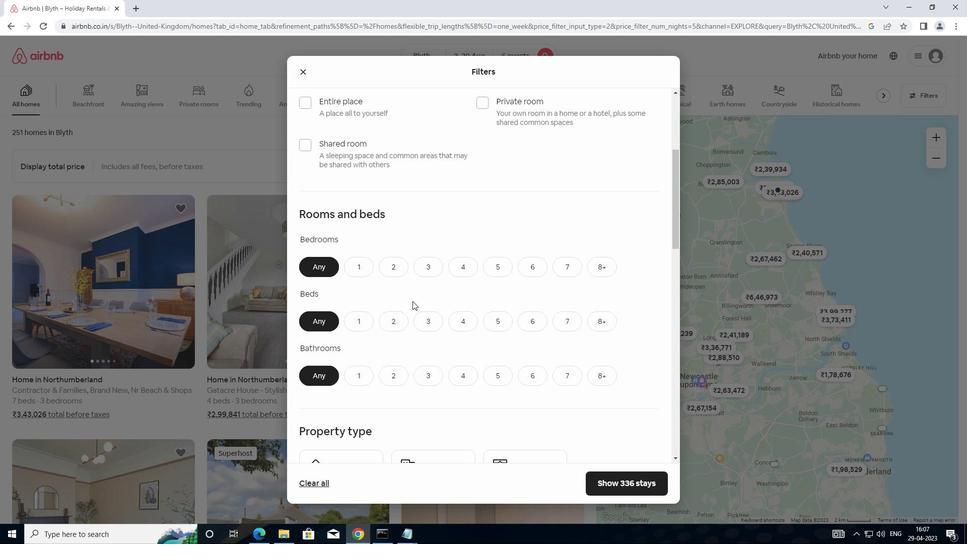 
Action: Mouse scrolled (412, 300) with delta (0, 0)
Screenshot: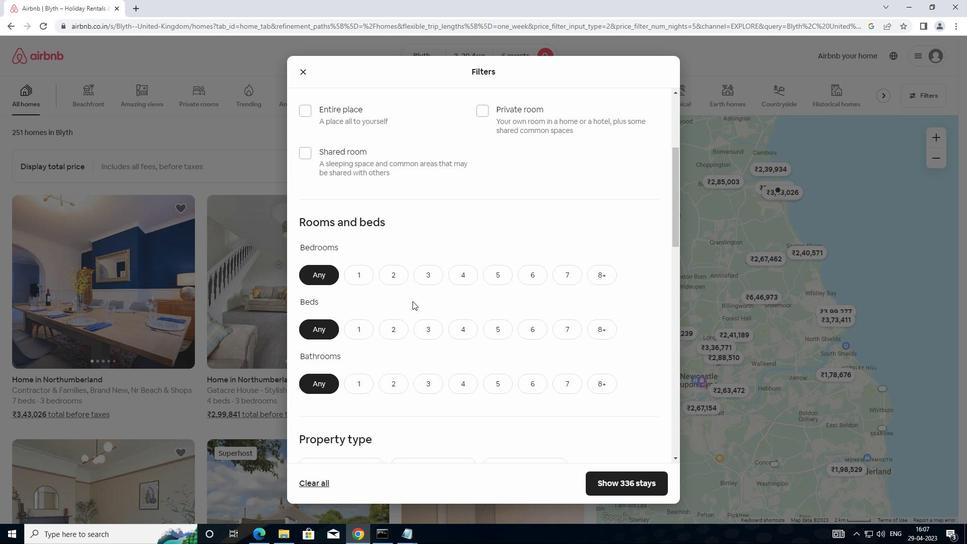 
Action: Mouse scrolled (412, 300) with delta (0, 0)
Screenshot: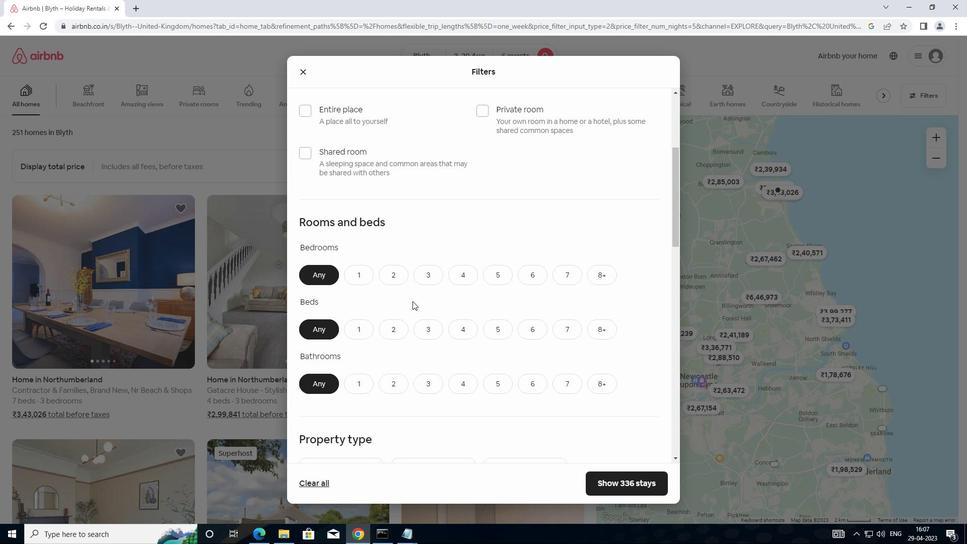 
Action: Mouse scrolled (412, 300) with delta (0, 0)
Screenshot: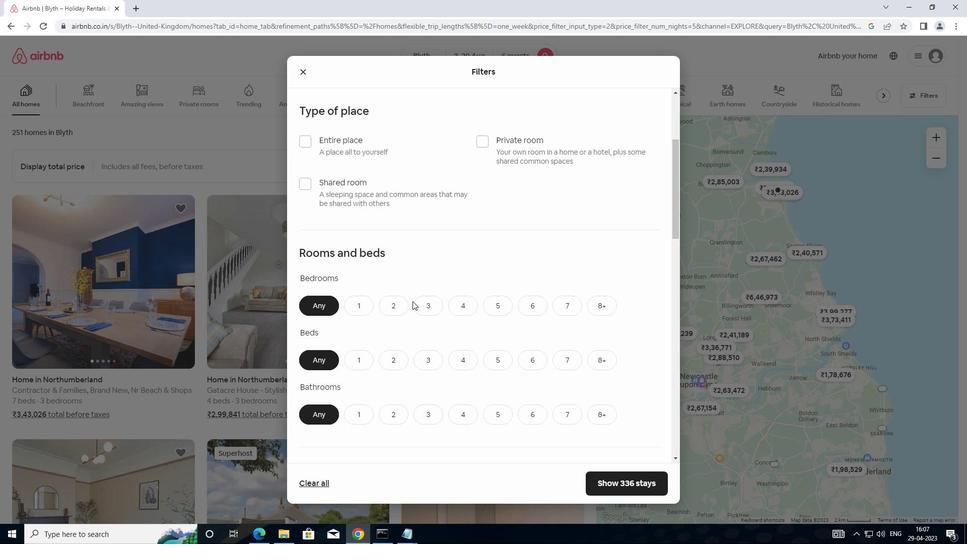 
Action: Mouse moved to (414, 298)
Screenshot: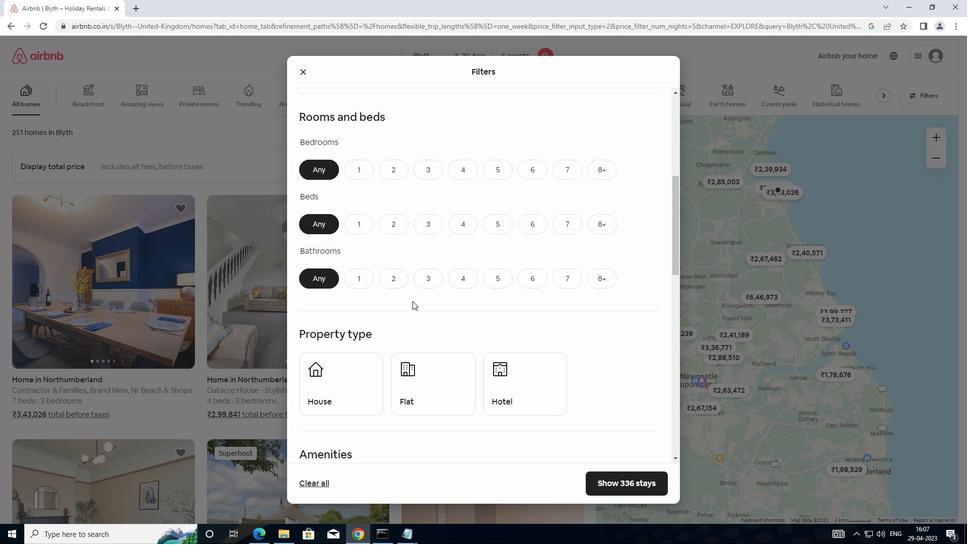 
Action: Mouse scrolled (414, 298) with delta (0, 0)
Screenshot: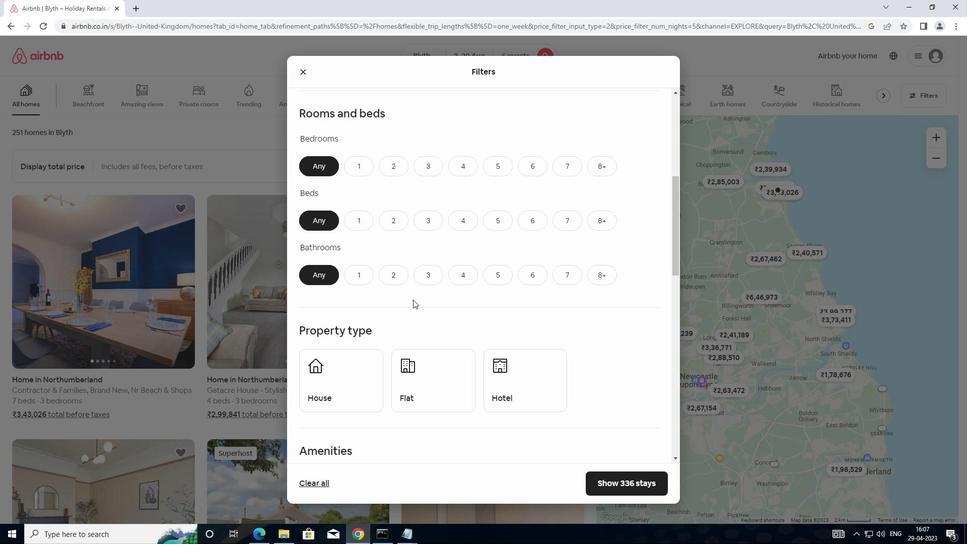 
Action: Mouse moved to (415, 298)
Screenshot: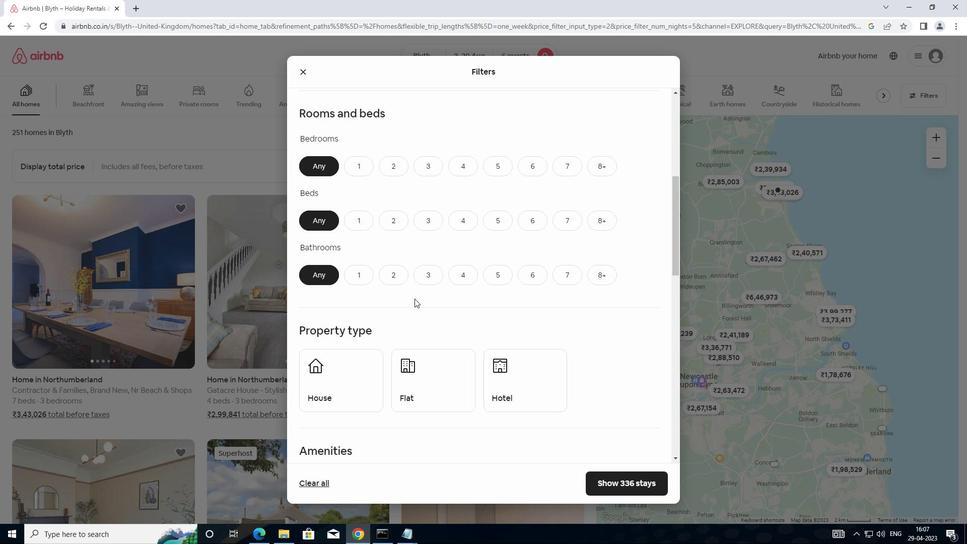 
Action: Mouse scrolled (415, 298) with delta (0, 0)
Screenshot: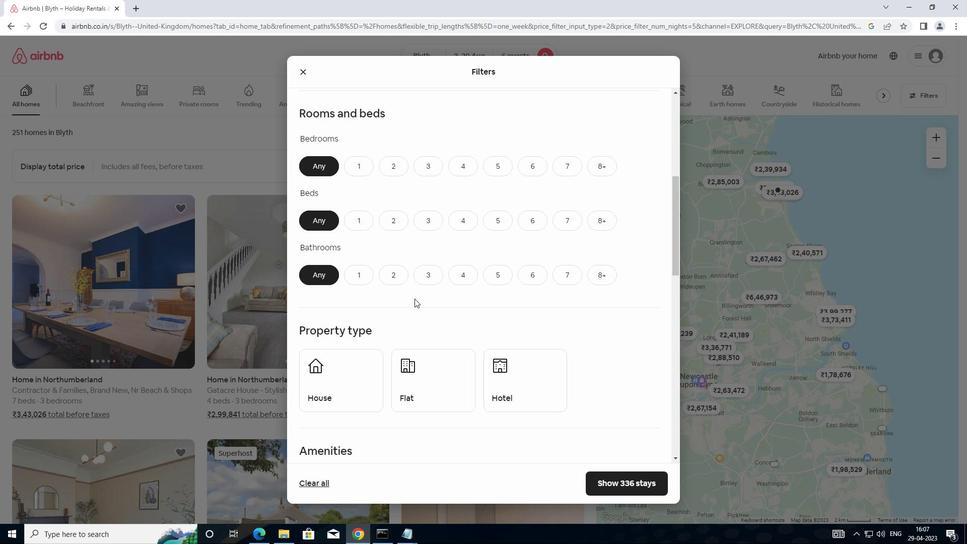 
Action: Mouse moved to (417, 299)
Screenshot: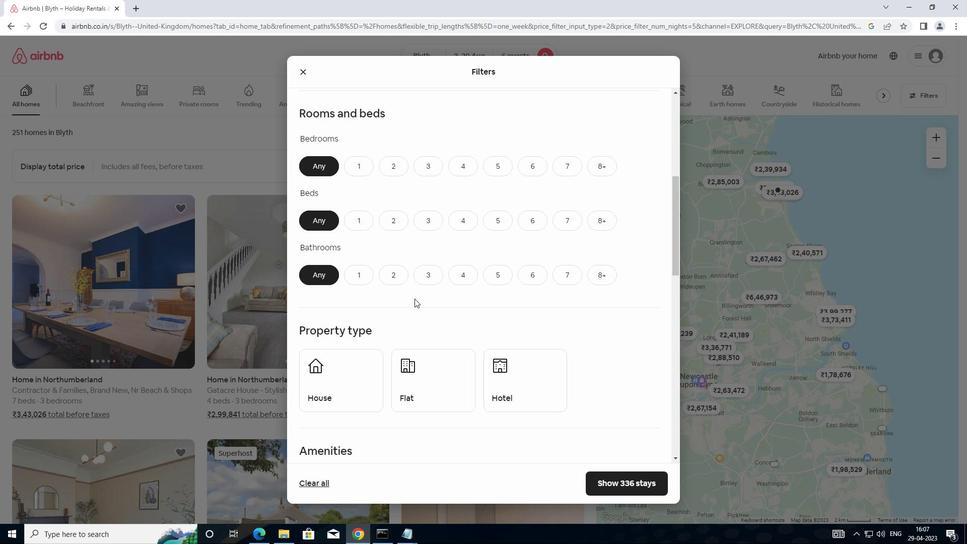 
Action: Mouse scrolled (417, 298) with delta (0, 0)
Screenshot: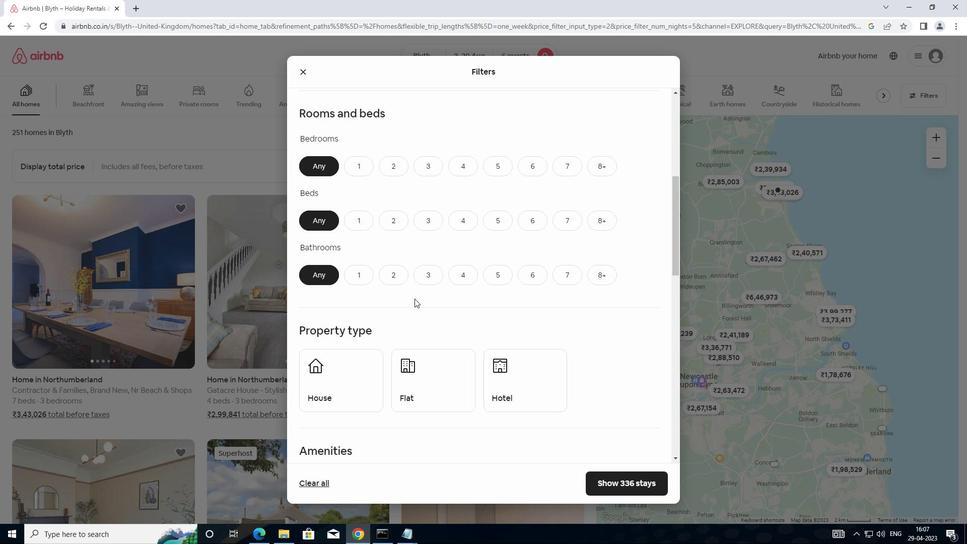 
Action: Mouse moved to (422, 300)
Screenshot: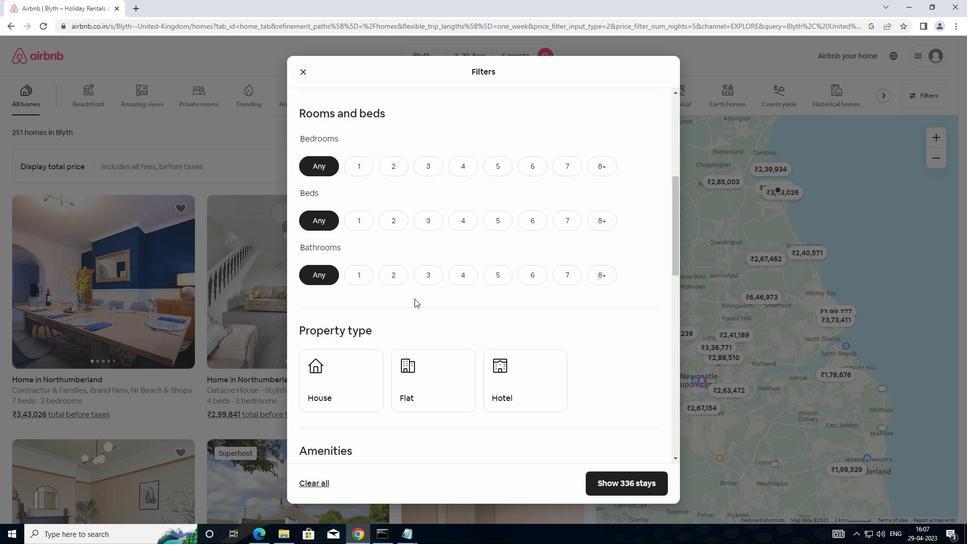 
Action: Mouse scrolled (422, 299) with delta (0, 0)
Screenshot: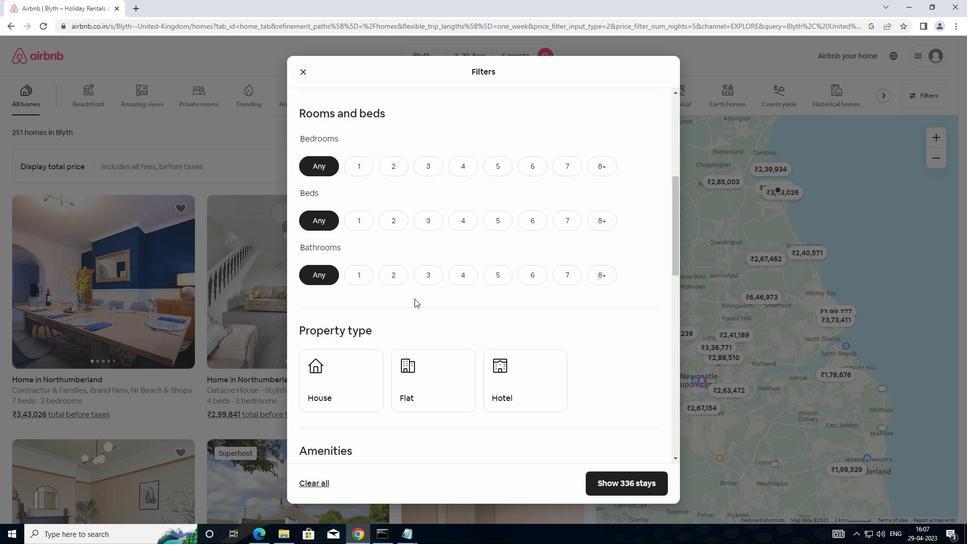 
Action: Mouse moved to (432, 299)
Screenshot: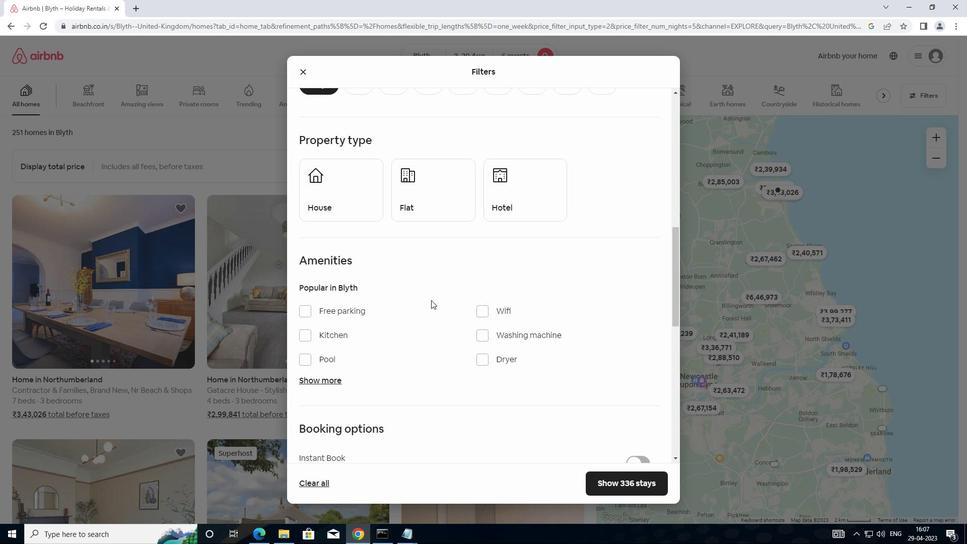 
Action: Mouse scrolled (432, 298) with delta (0, 0)
Screenshot: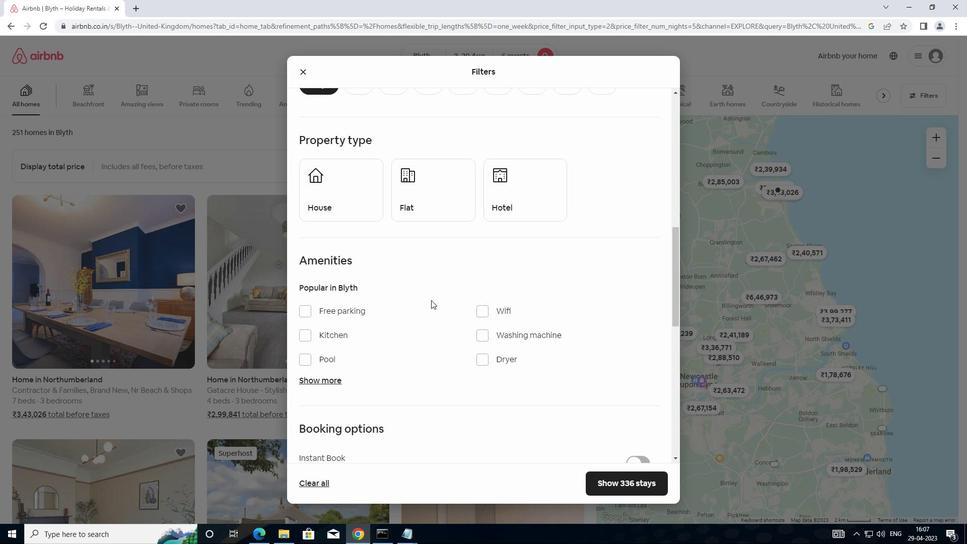 
Action: Mouse moved to (433, 299)
Screenshot: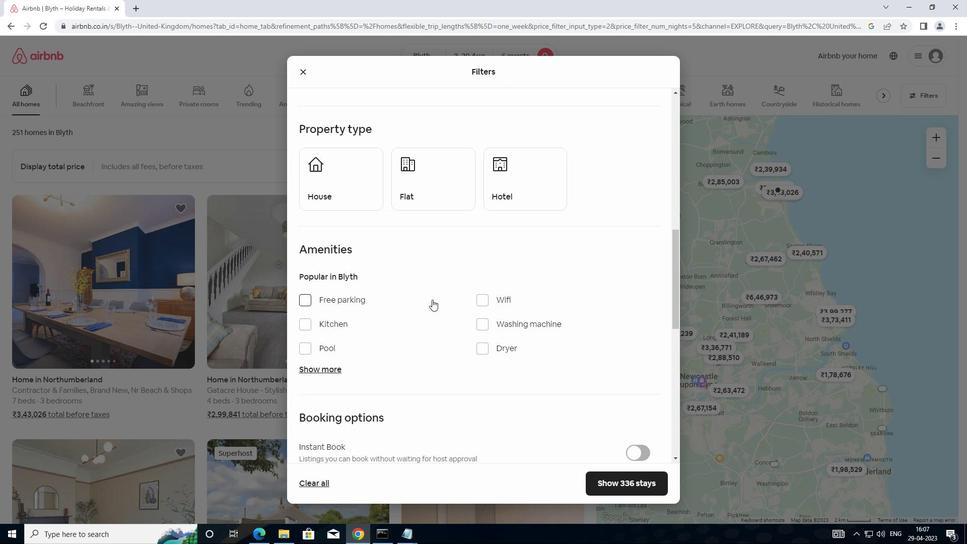 
Action: Mouse scrolled (433, 298) with delta (0, 0)
Screenshot: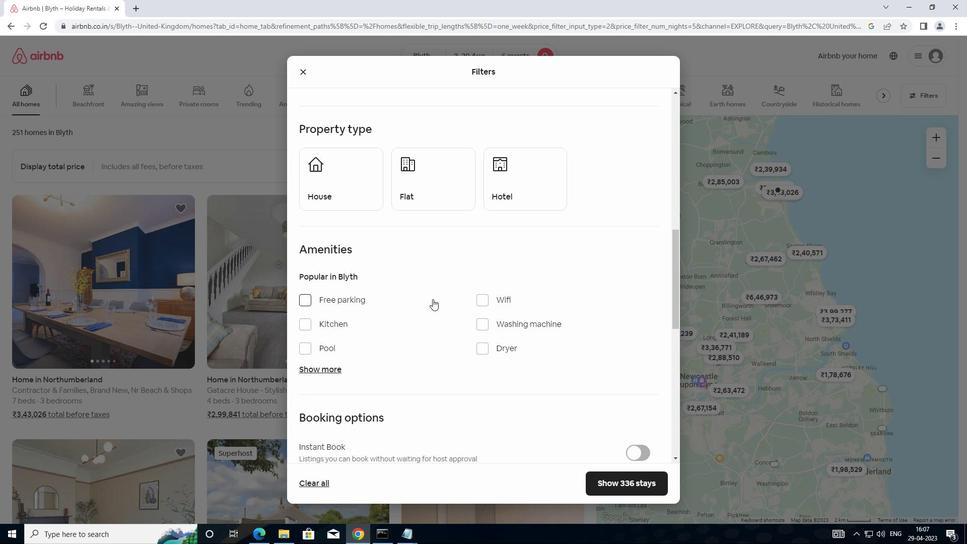 
Action: Mouse moved to (433, 299)
Screenshot: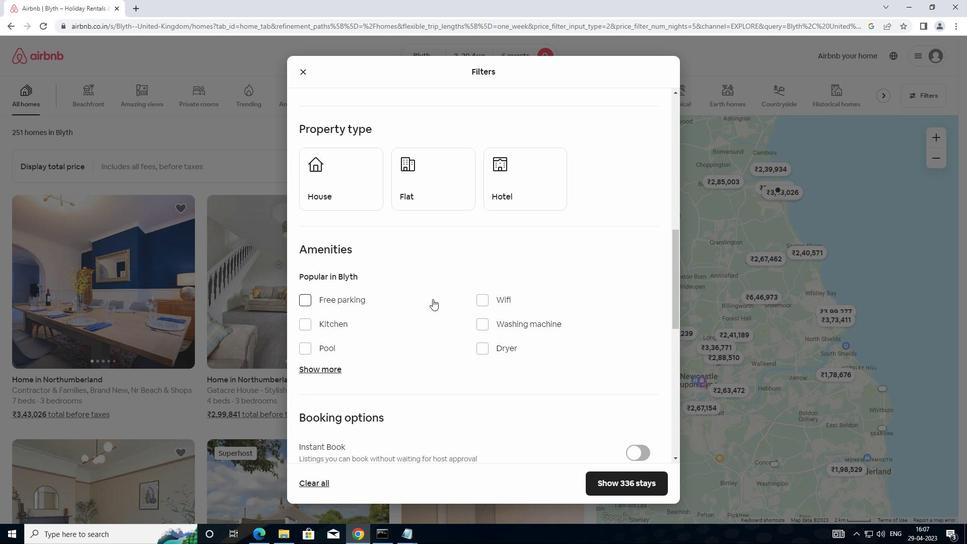 
Action: Mouse scrolled (433, 298) with delta (0, 0)
Screenshot: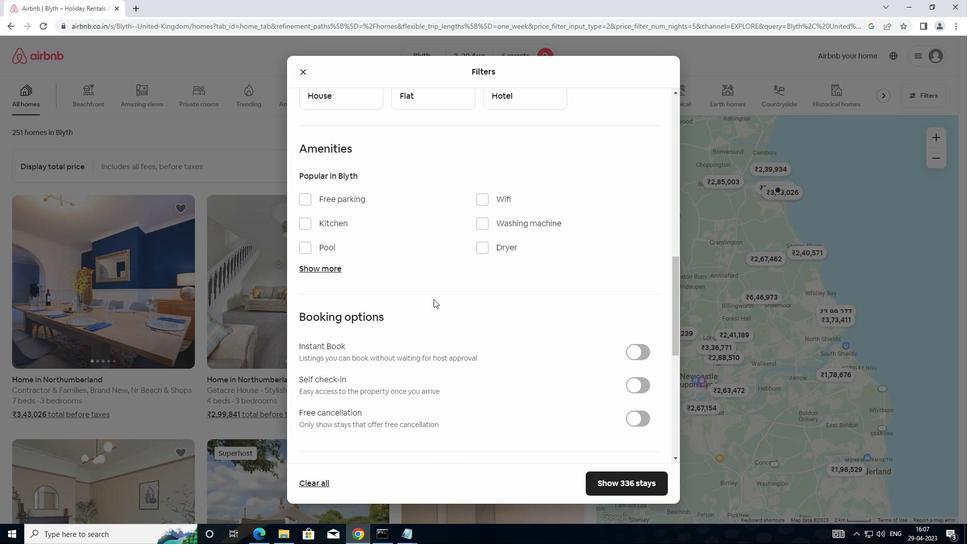 
Action: Mouse scrolled (433, 298) with delta (0, 0)
Screenshot: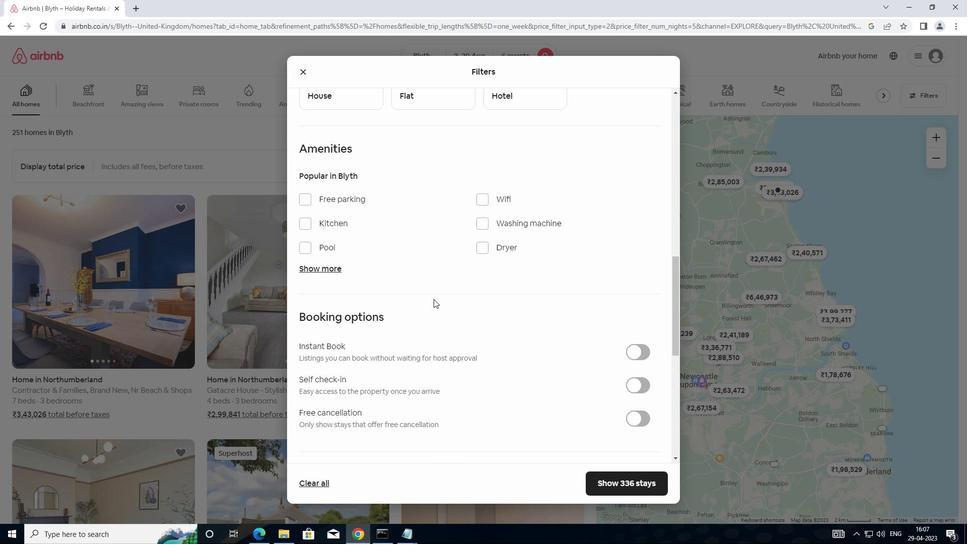 
Action: Mouse moved to (436, 298)
Screenshot: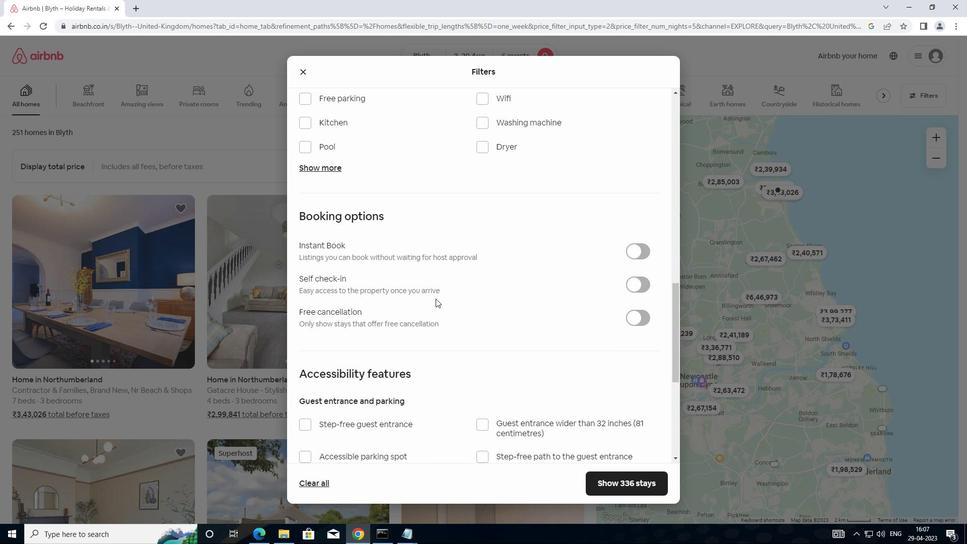 
Action: Mouse scrolled (436, 298) with delta (0, 0)
Screenshot: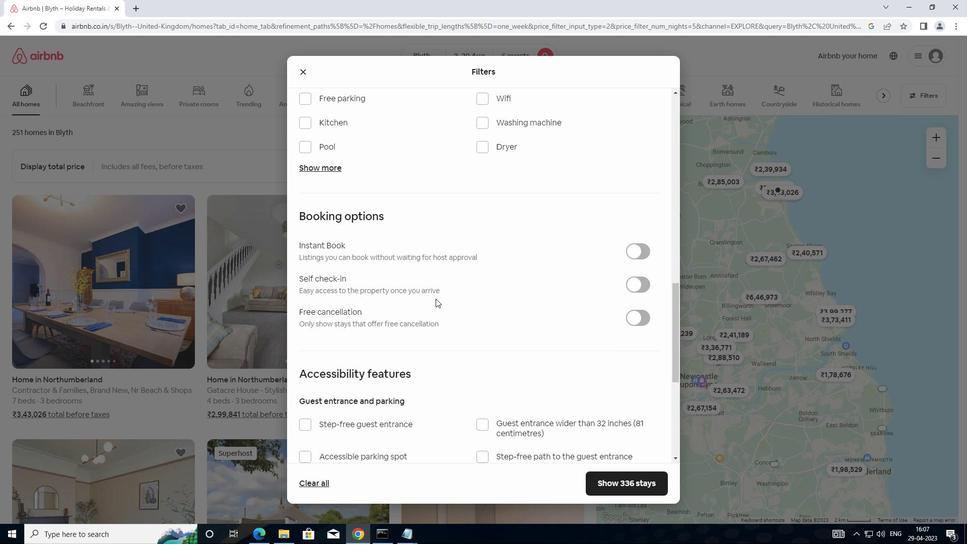 
Action: Mouse moved to (478, 289)
Screenshot: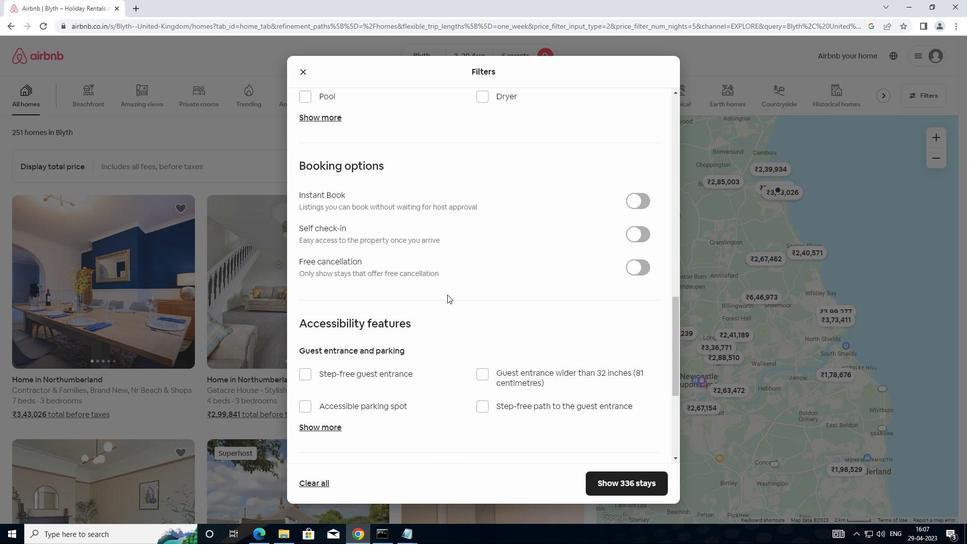 
Action: Mouse scrolled (478, 289) with delta (0, 0)
Screenshot: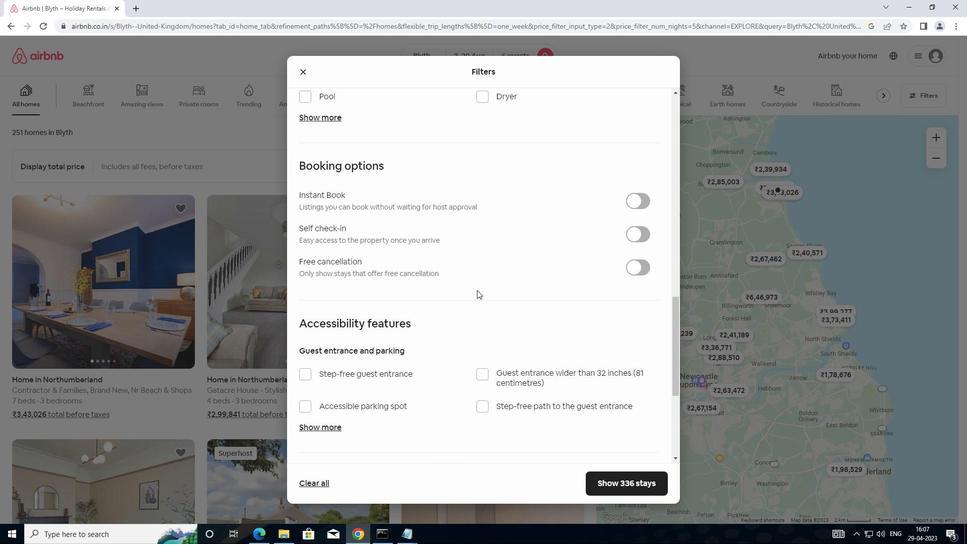
Action: Mouse scrolled (478, 290) with delta (0, 0)
Screenshot: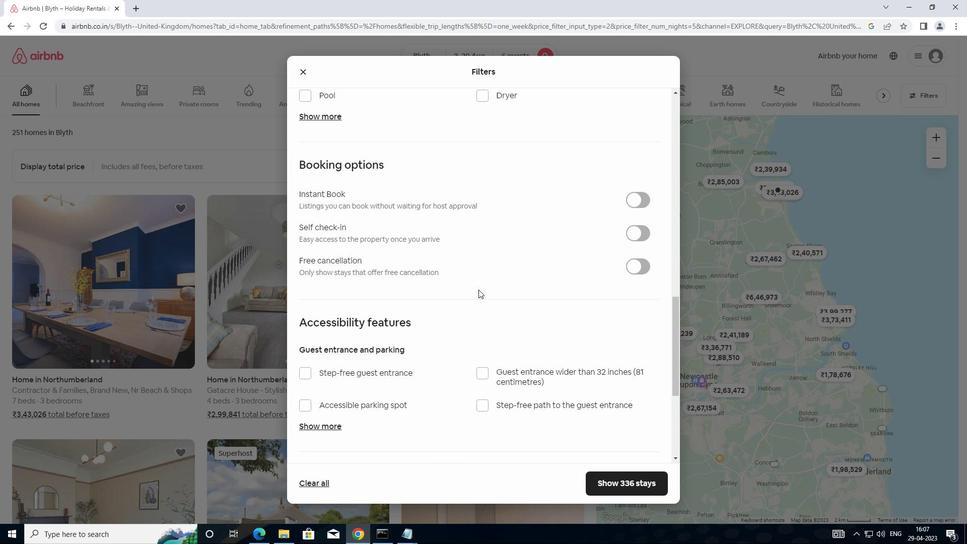 
Action: Mouse moved to (475, 289)
Screenshot: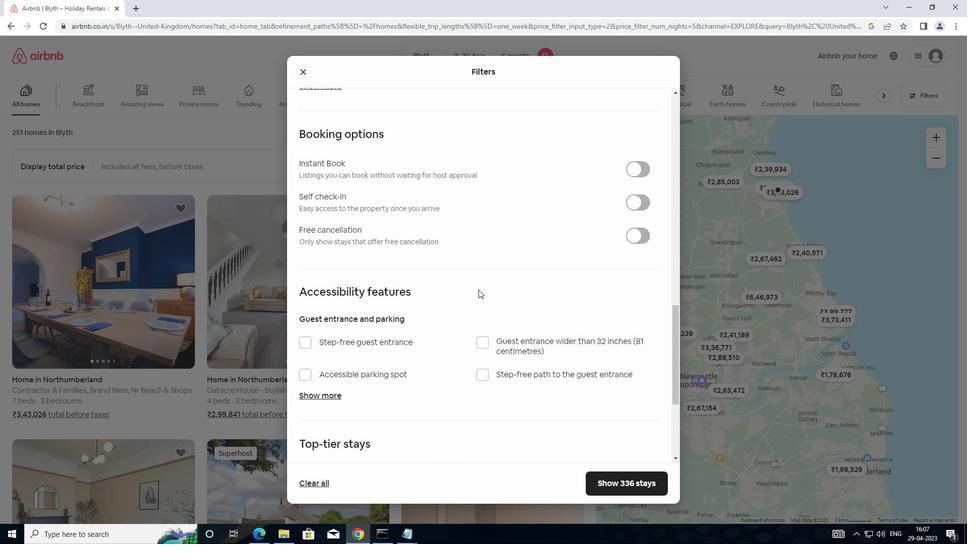 
Action: Mouse scrolled (475, 290) with delta (0, 0)
Screenshot: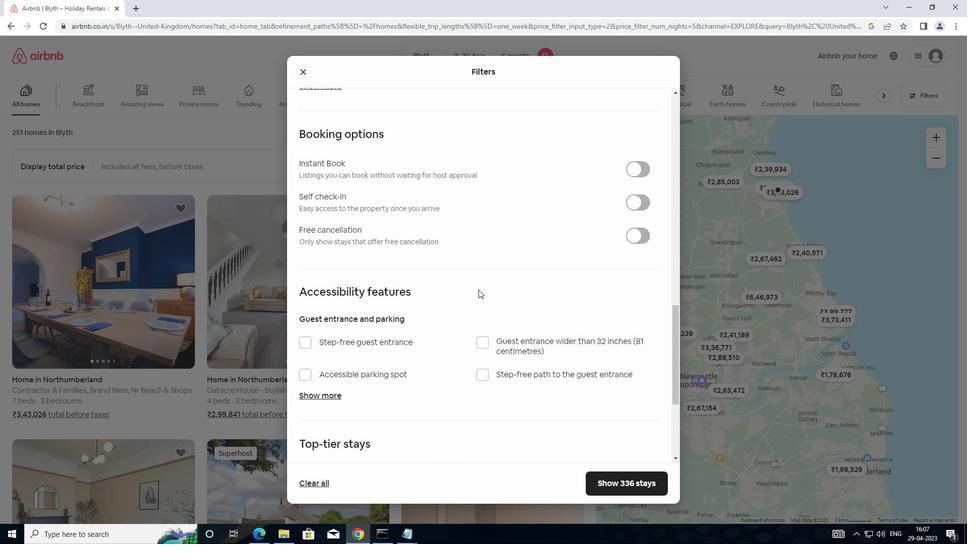 
Action: Mouse moved to (467, 289)
Screenshot: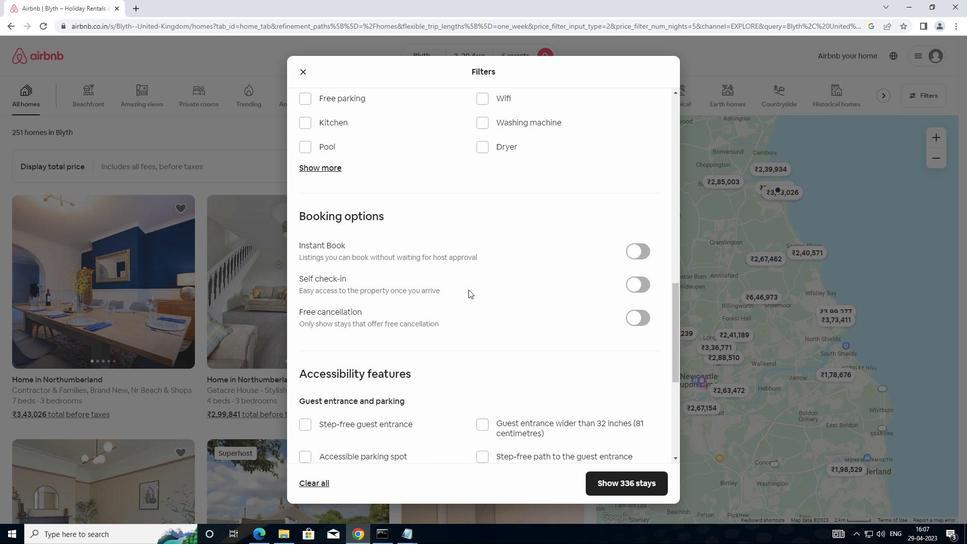 
Action: Mouse scrolled (467, 290) with delta (0, 0)
Screenshot: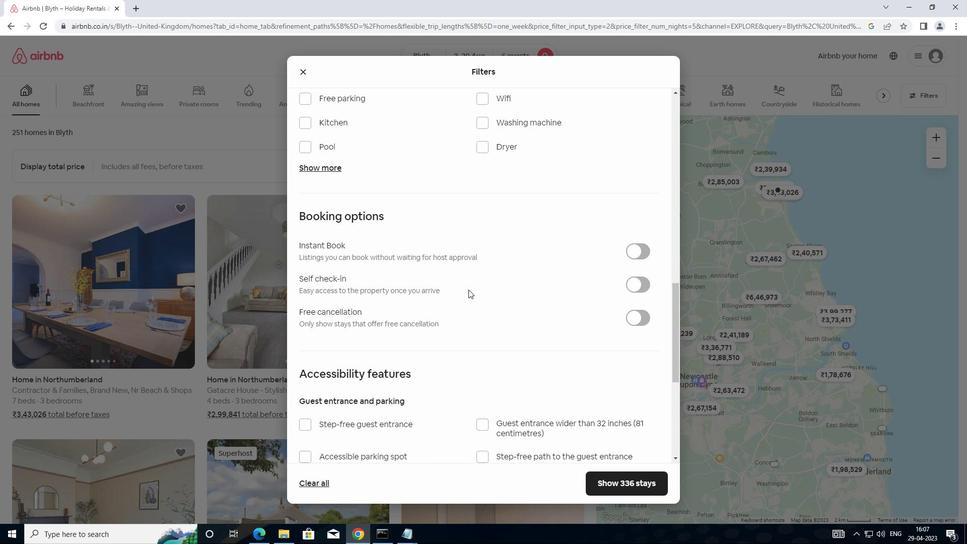 
Action: Mouse scrolled (467, 290) with delta (0, 0)
Screenshot: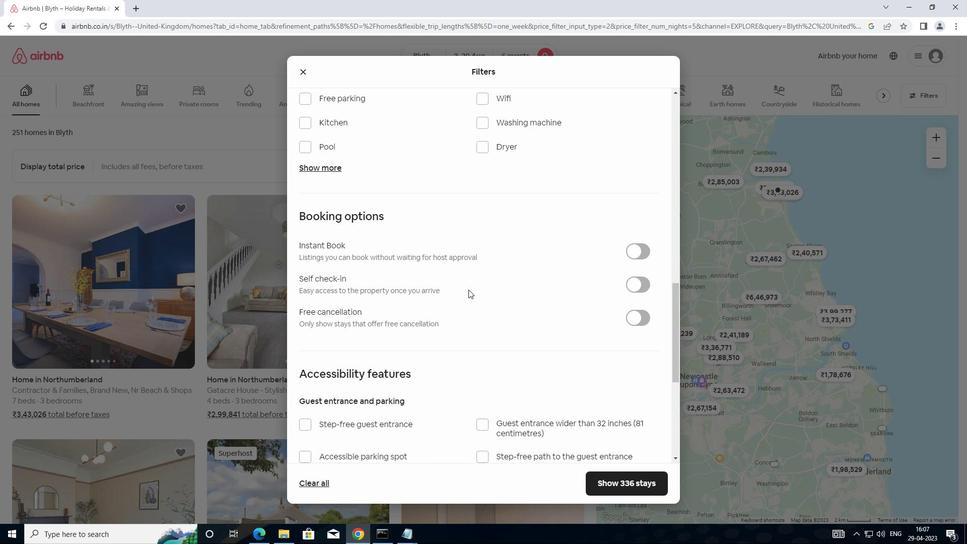 
Action: Mouse scrolled (467, 289) with delta (0, 0)
Screenshot: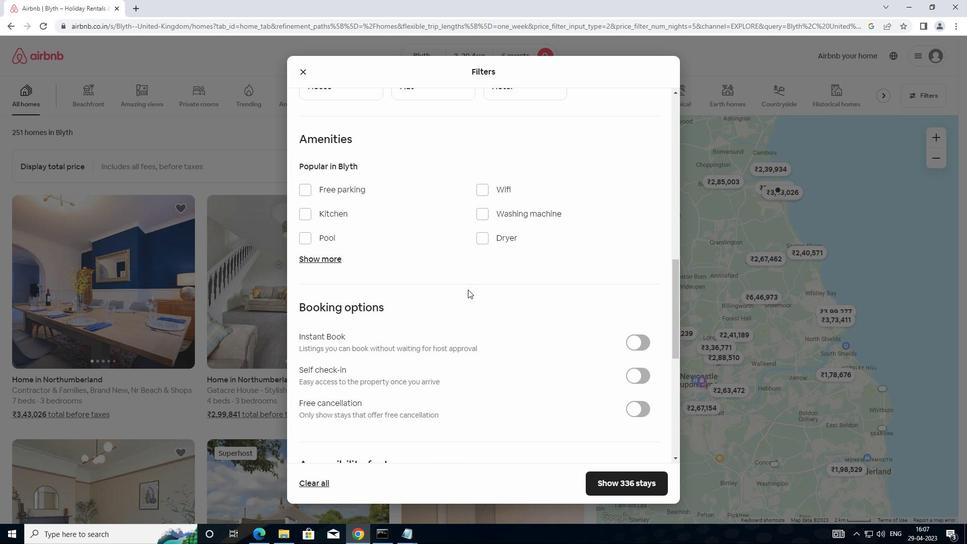 
Action: Mouse scrolled (467, 289) with delta (0, 0)
Screenshot: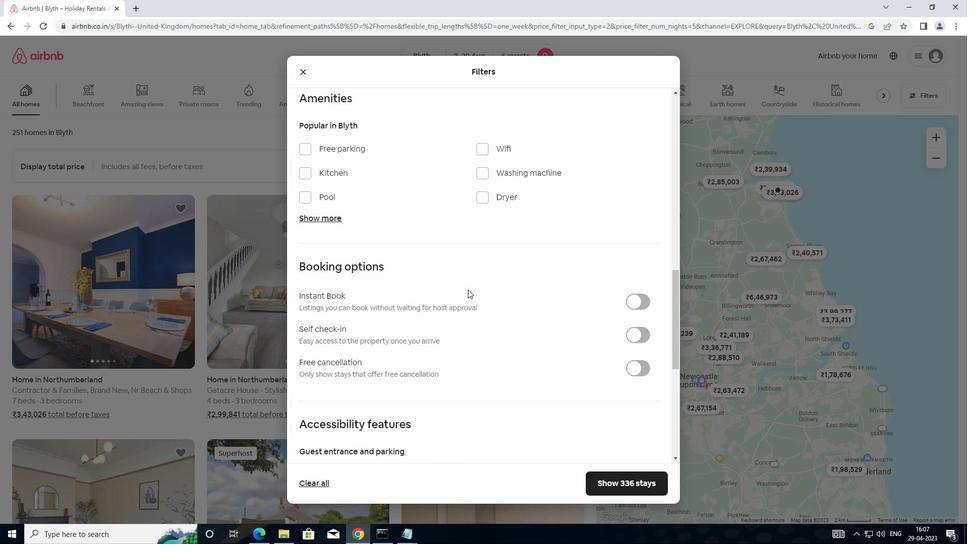 
Action: Mouse scrolled (467, 290) with delta (0, 0)
Screenshot: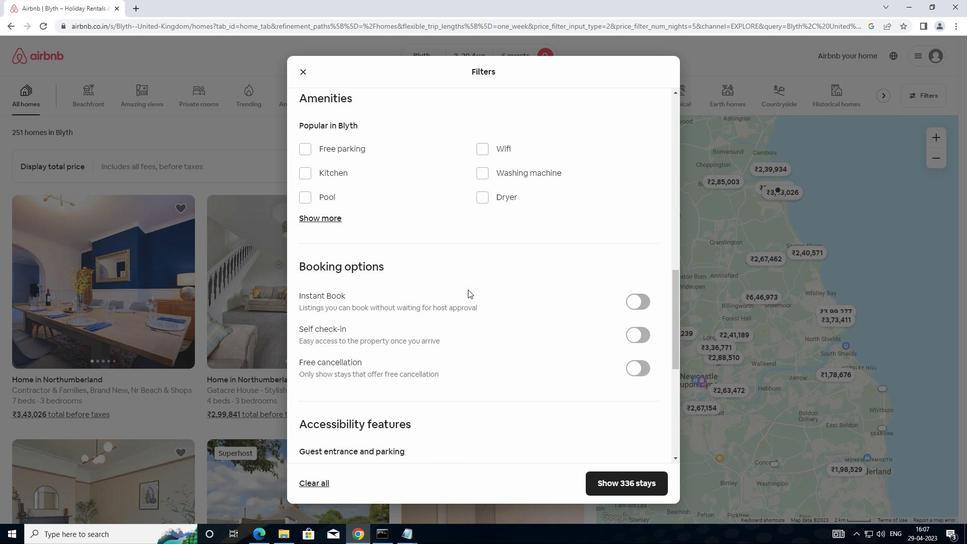 
Action: Mouse scrolled (467, 290) with delta (0, 0)
Screenshot: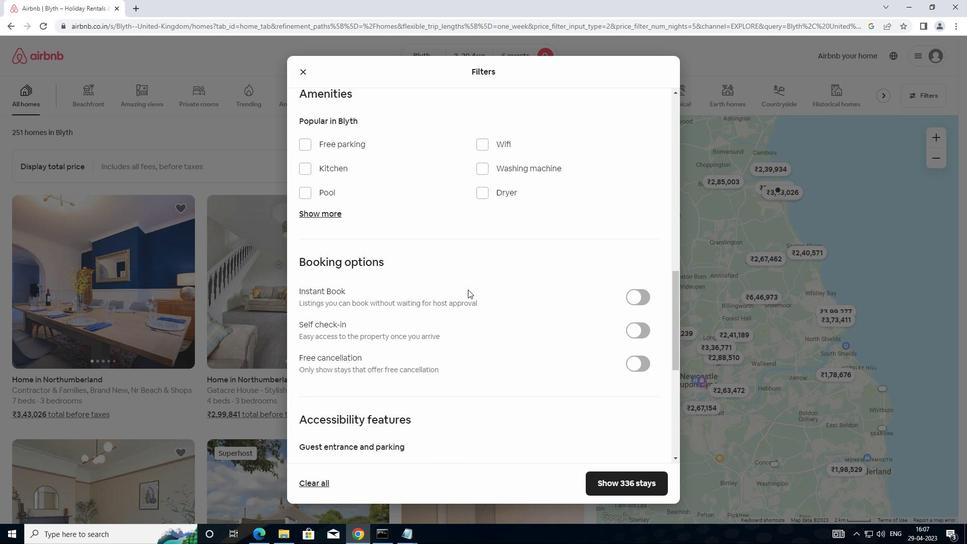 
Action: Mouse scrolled (467, 290) with delta (0, 0)
Screenshot: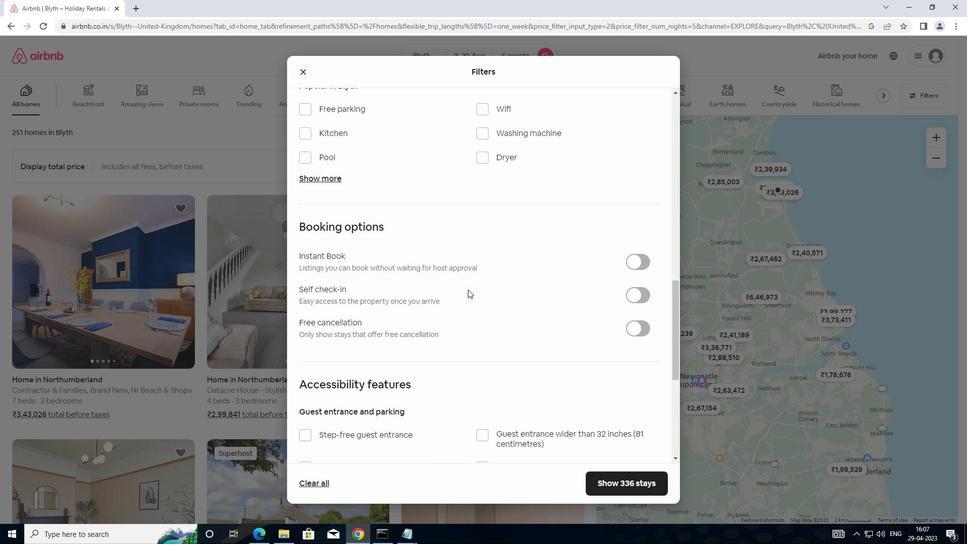
Action: Mouse moved to (328, 147)
Screenshot: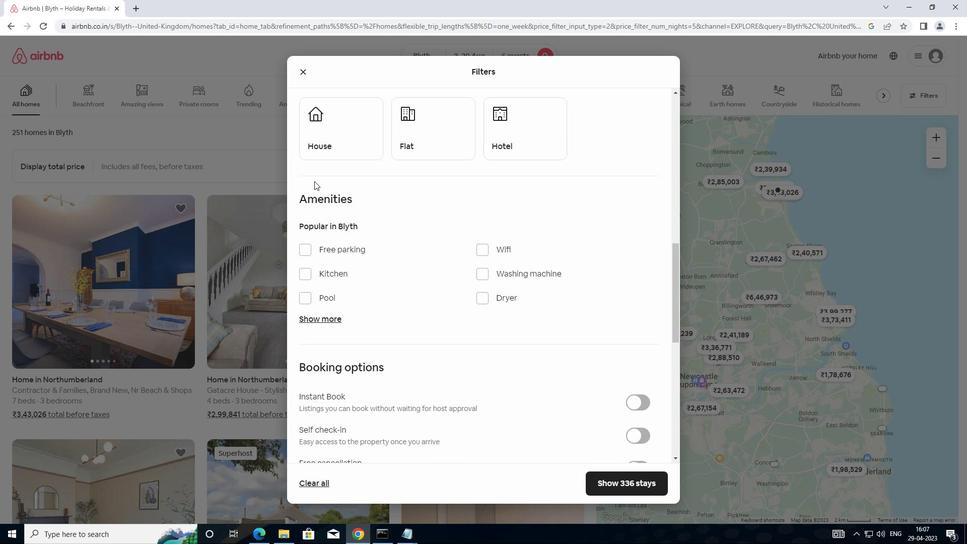 
Action: Mouse pressed left at (328, 147)
Screenshot: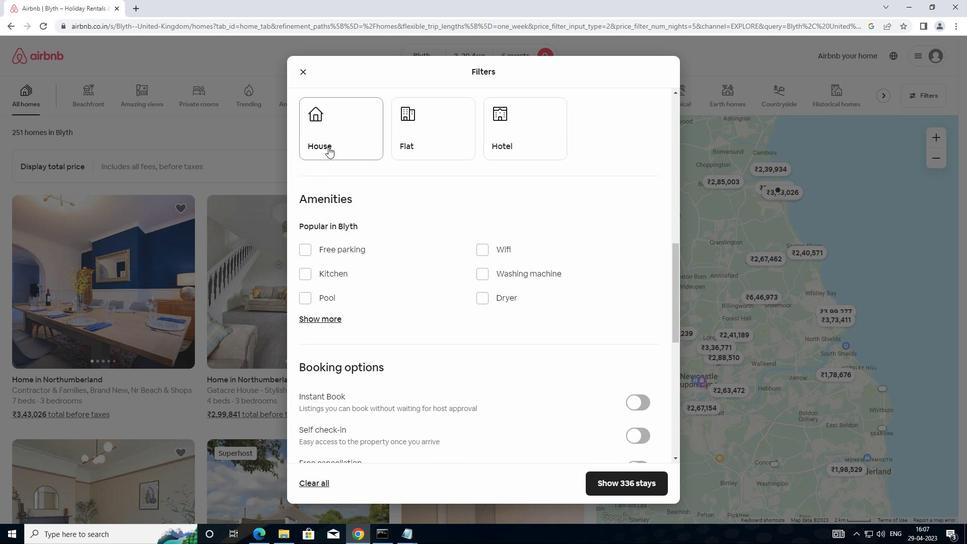 
Action: Mouse moved to (440, 130)
Screenshot: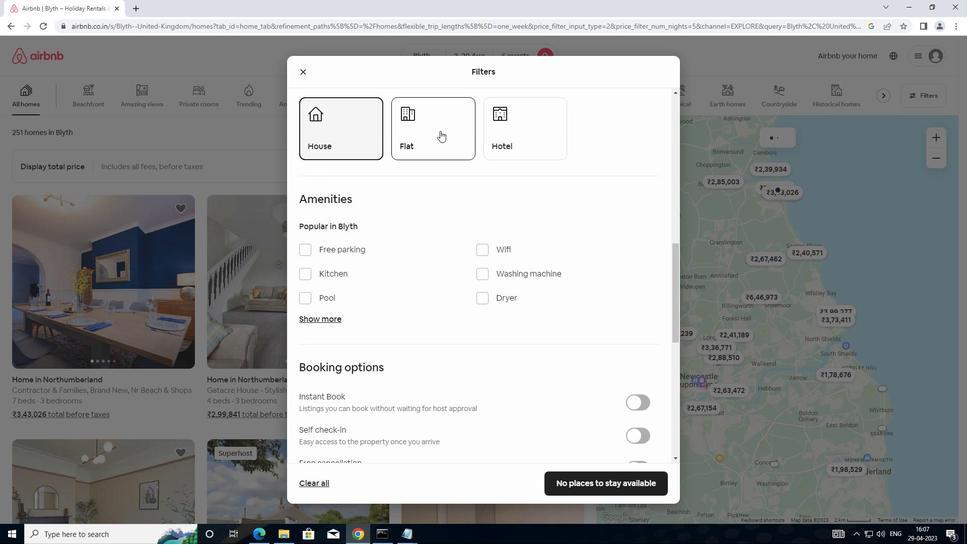 
Action: Mouse pressed left at (440, 130)
Screenshot: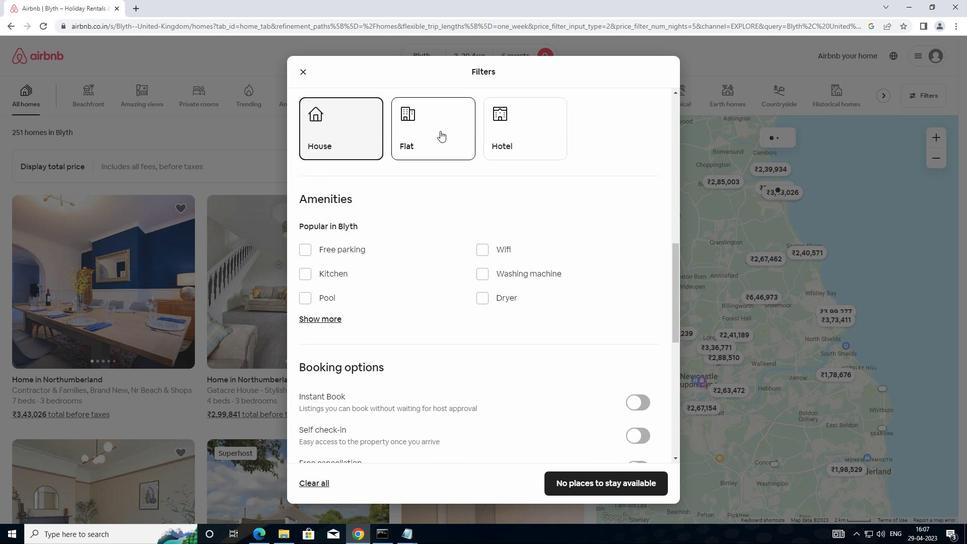 
Action: Mouse moved to (522, 131)
Screenshot: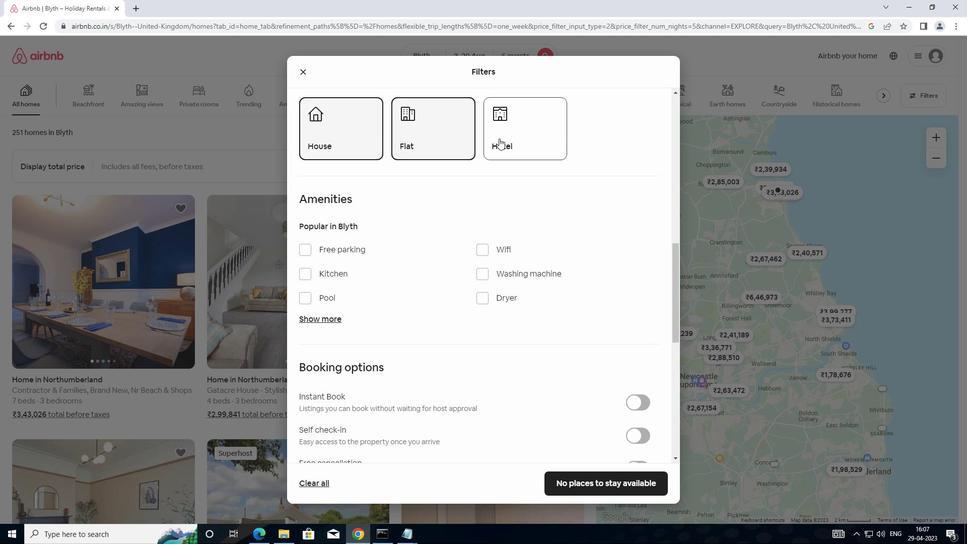 
Action: Mouse pressed left at (522, 131)
Screenshot: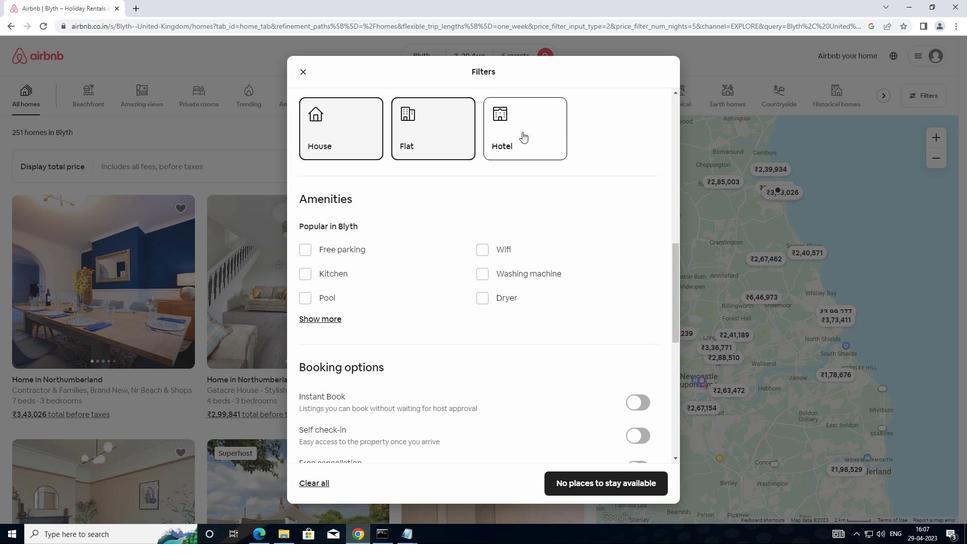 
Action: Mouse moved to (514, 223)
Screenshot: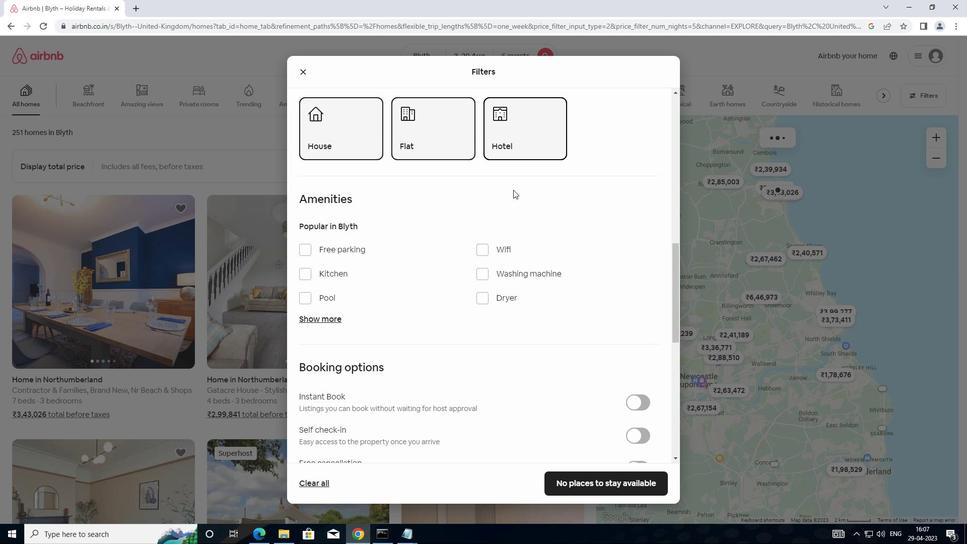 
Action: Mouse scrolled (514, 223) with delta (0, 0)
Screenshot: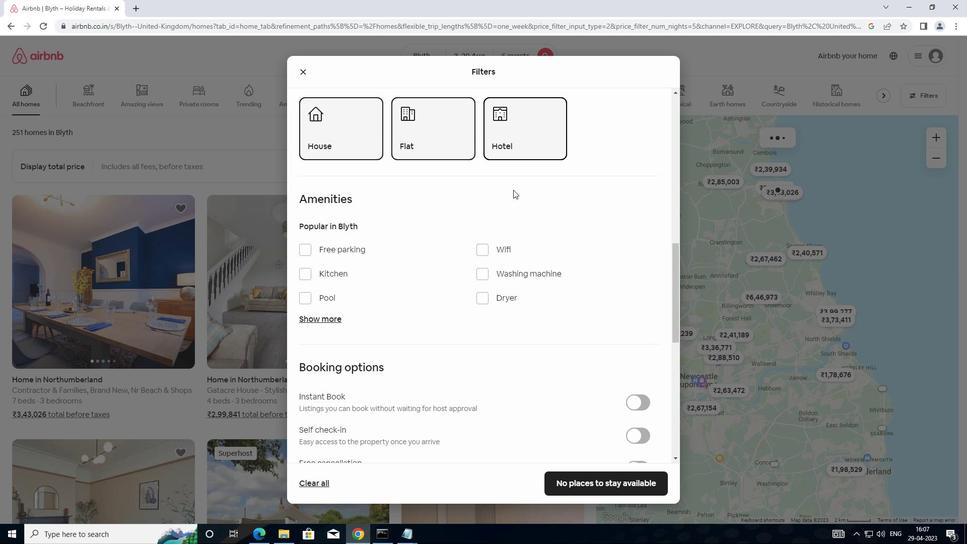 
Action: Mouse moved to (525, 237)
Screenshot: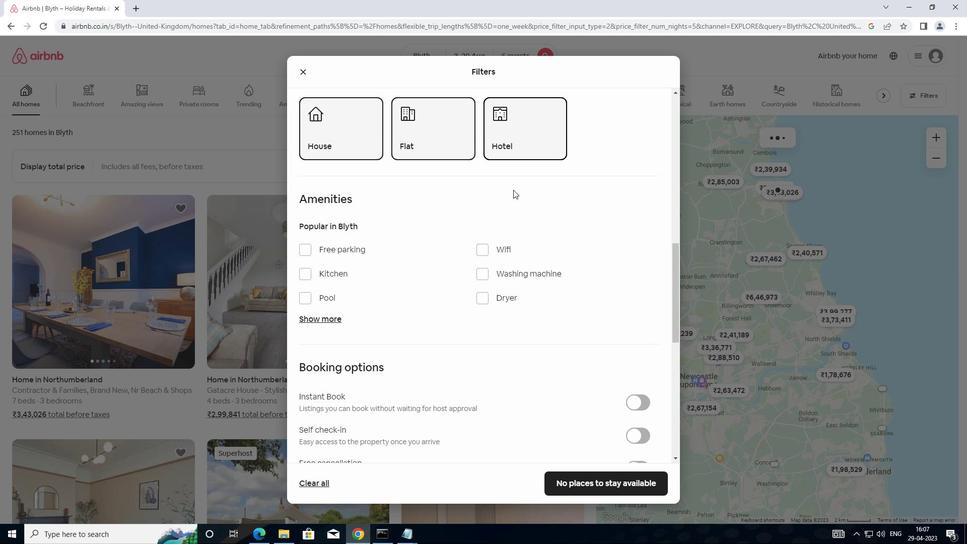 
Action: Mouse scrolled (525, 236) with delta (0, 0)
Screenshot: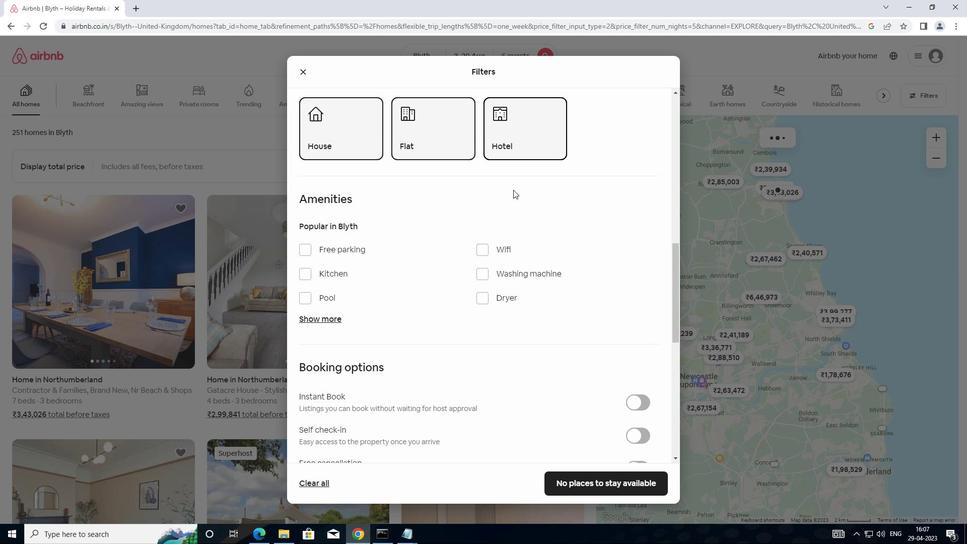 
Action: Mouse moved to (530, 240)
Screenshot: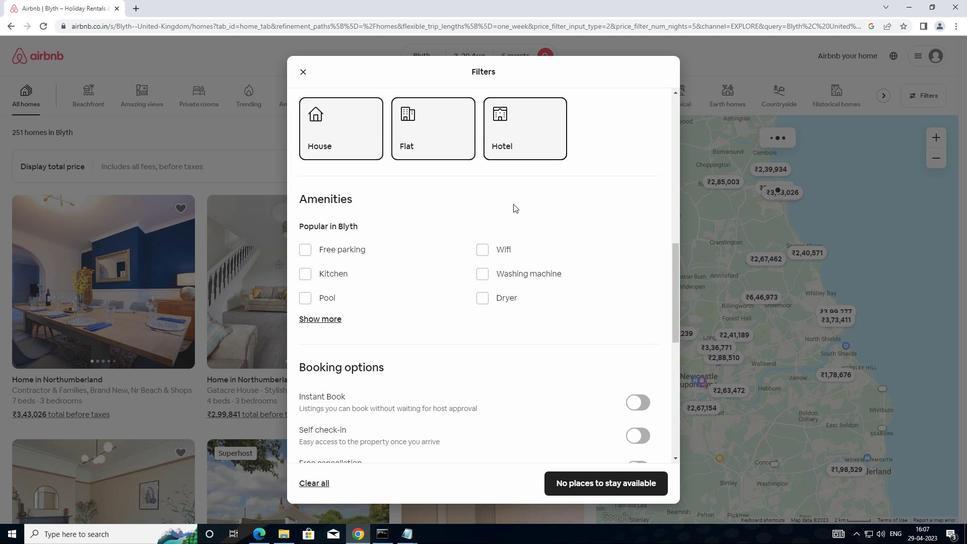 
Action: Mouse scrolled (530, 239) with delta (0, 0)
Screenshot: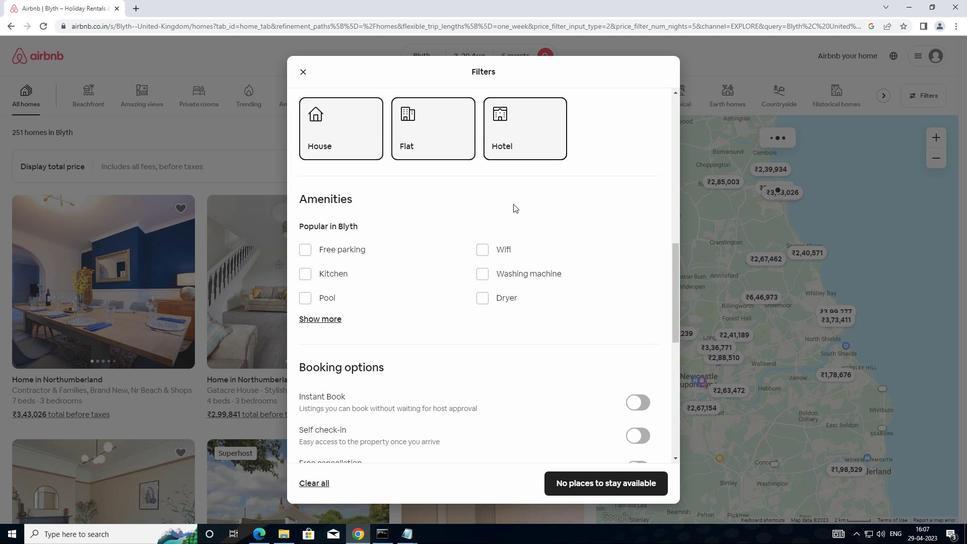 
Action: Mouse moved to (536, 240)
Screenshot: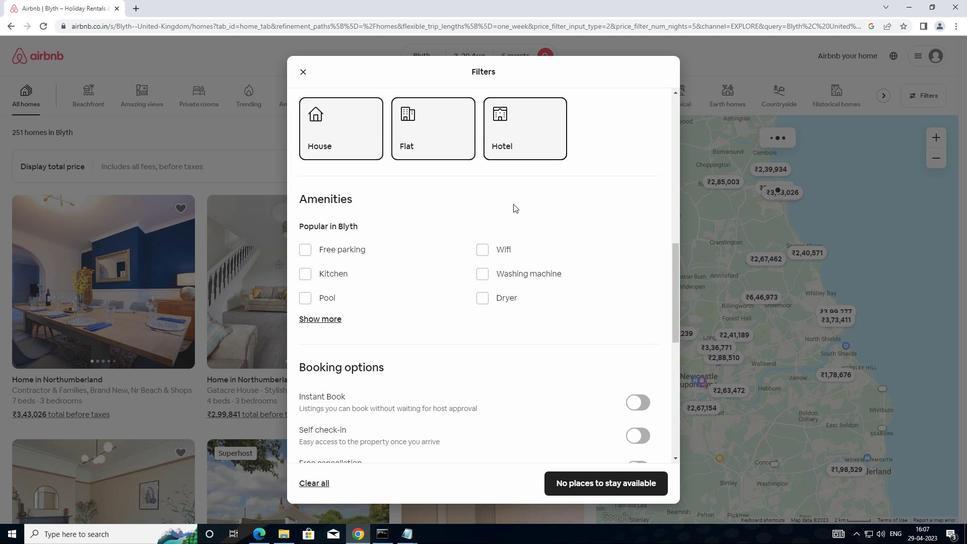 
Action: Mouse scrolled (536, 240) with delta (0, 0)
Screenshot: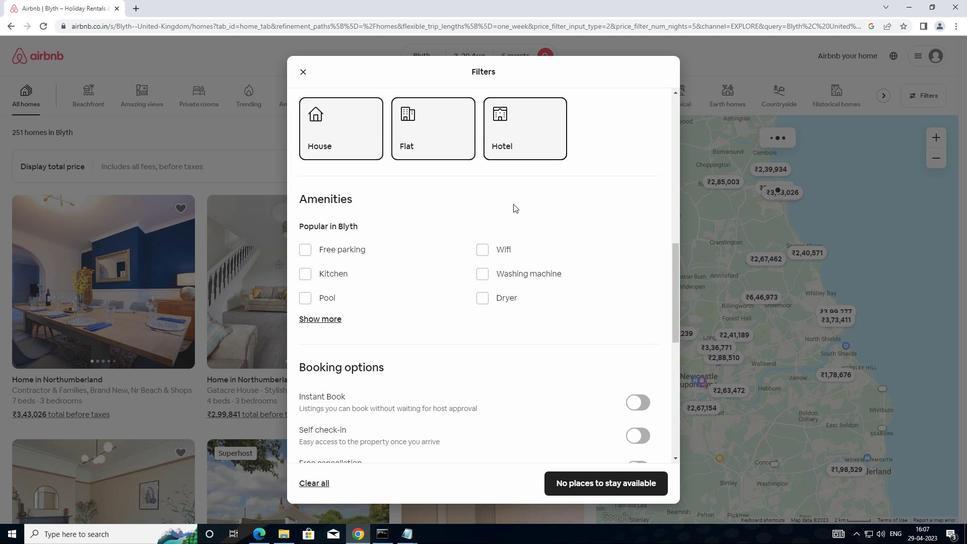 
Action: Mouse moved to (648, 235)
Screenshot: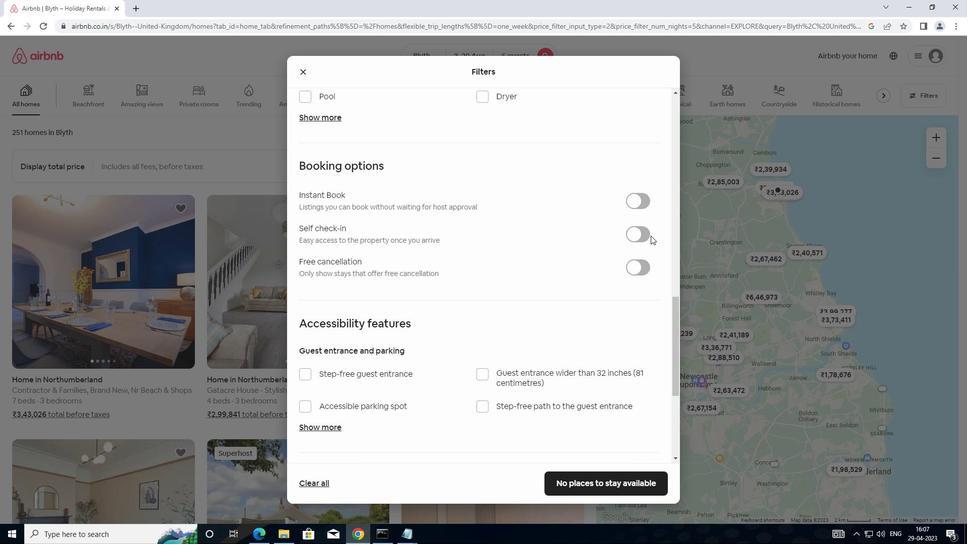 
Action: Mouse pressed left at (648, 235)
Screenshot: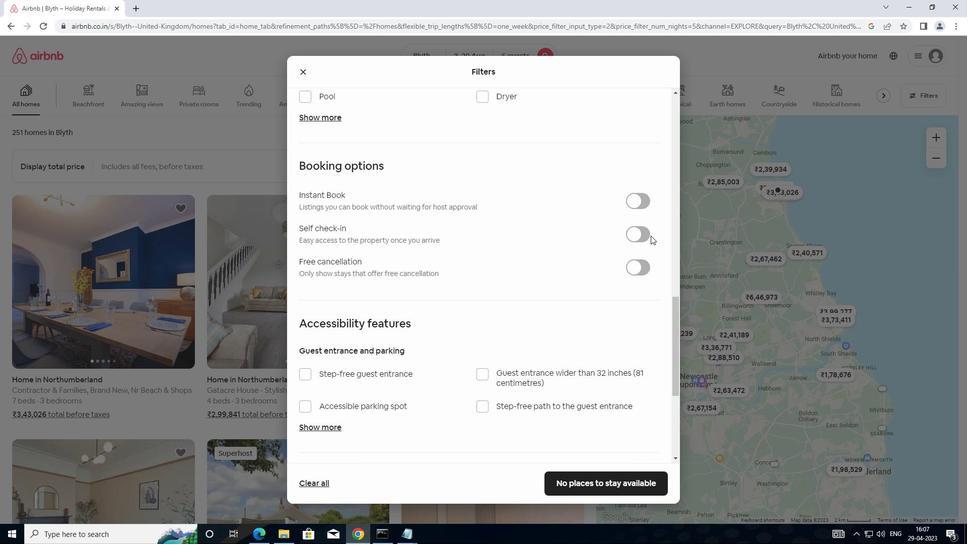 
Action: Mouse moved to (410, 322)
Screenshot: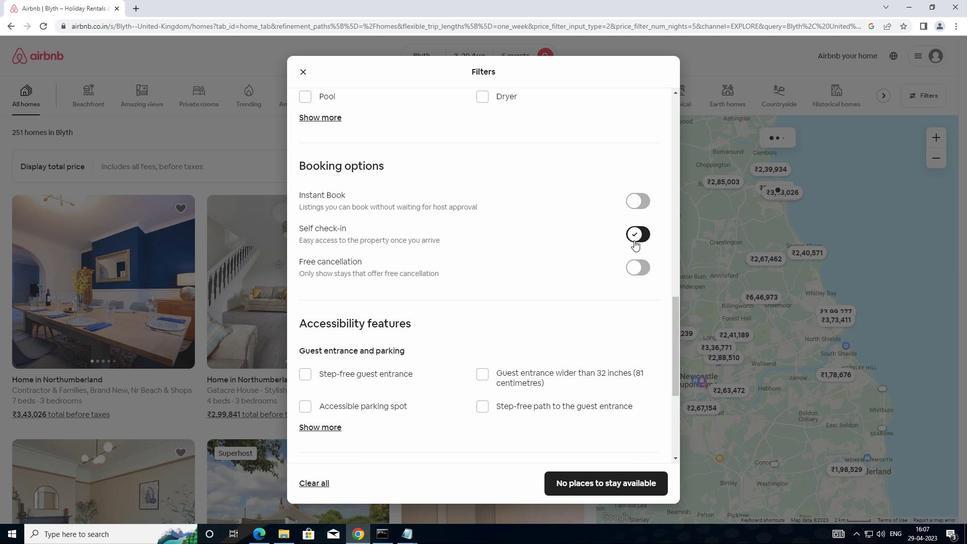 
Action: Mouse scrolled (410, 321) with delta (0, 0)
Screenshot: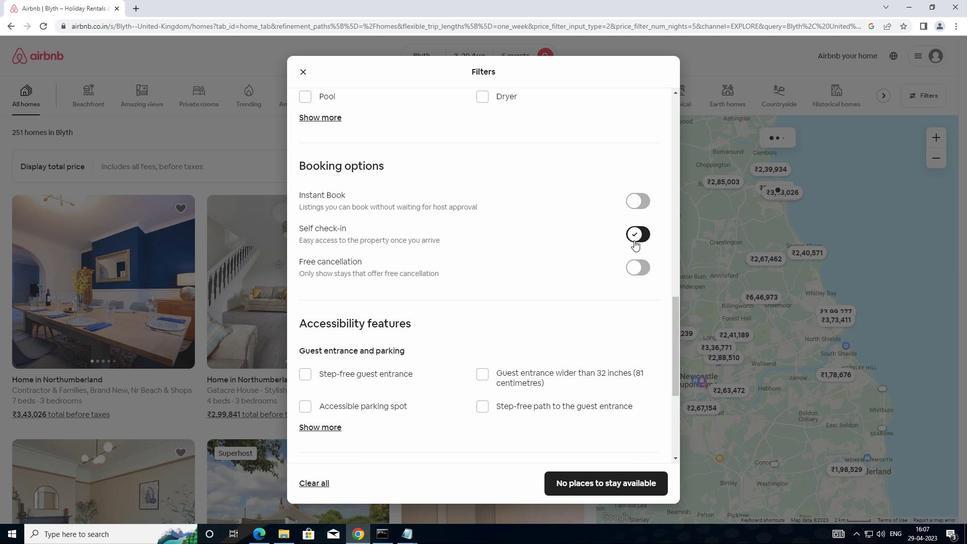 
Action: Mouse moved to (391, 335)
Screenshot: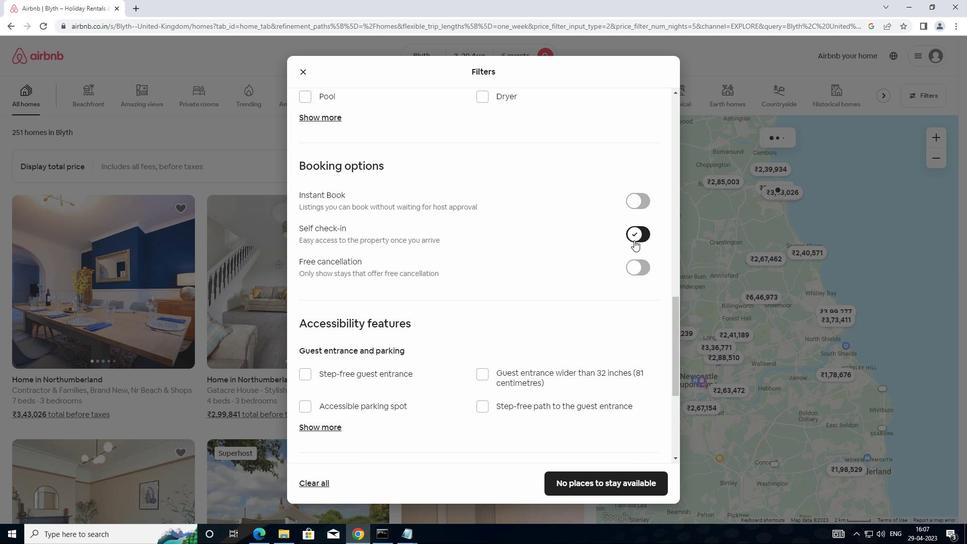 
Action: Mouse scrolled (391, 334) with delta (0, 0)
Screenshot: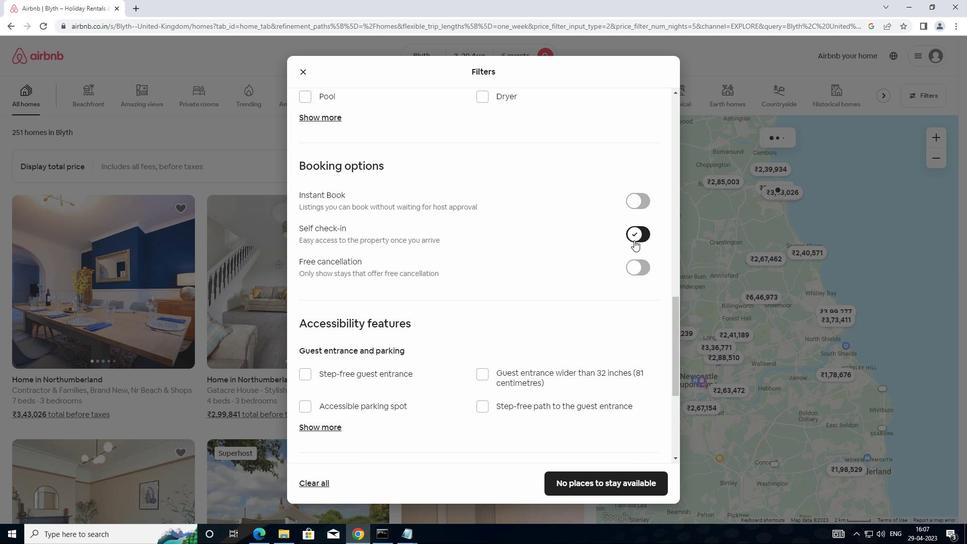 
Action: Mouse moved to (384, 337)
Screenshot: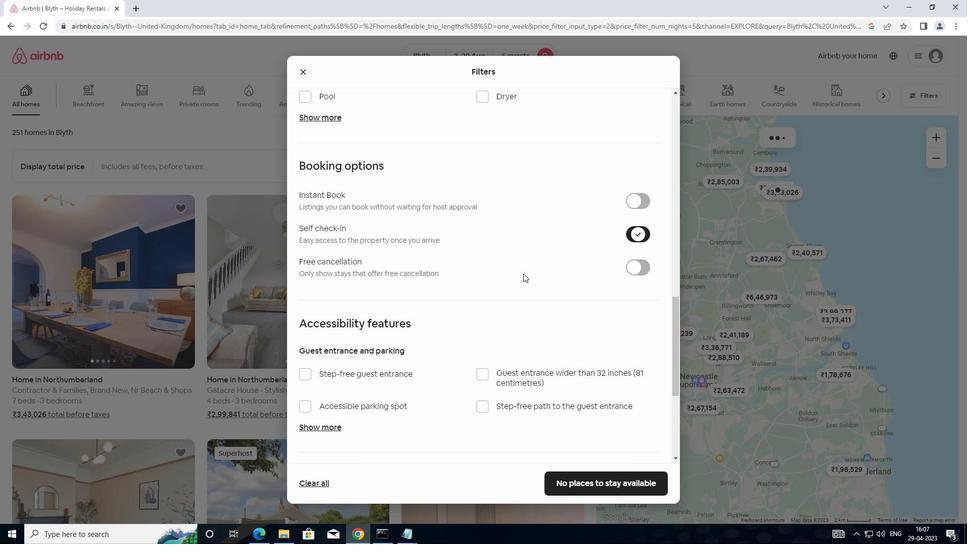 
Action: Mouse scrolled (384, 336) with delta (0, 0)
Screenshot: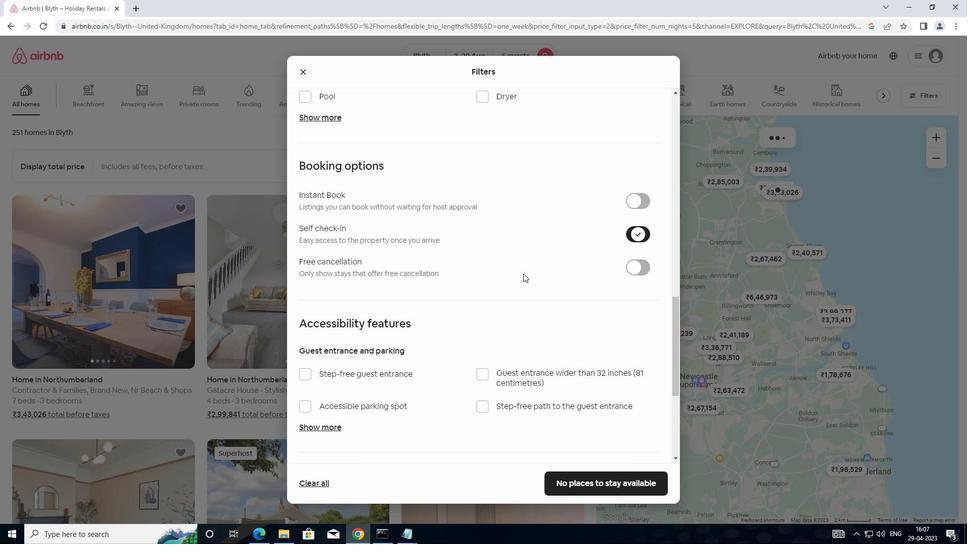 
Action: Mouse moved to (380, 337)
Screenshot: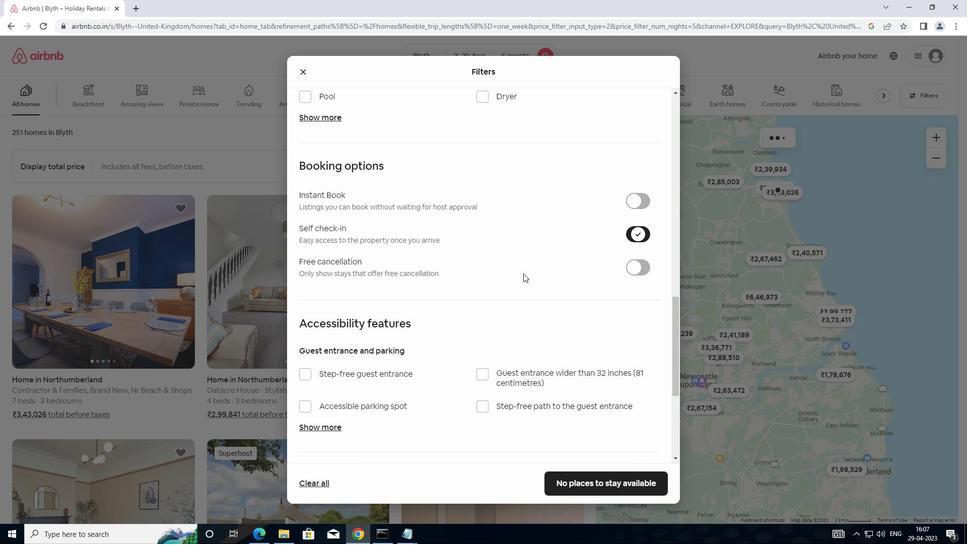 
Action: Mouse scrolled (380, 336) with delta (0, 0)
Screenshot: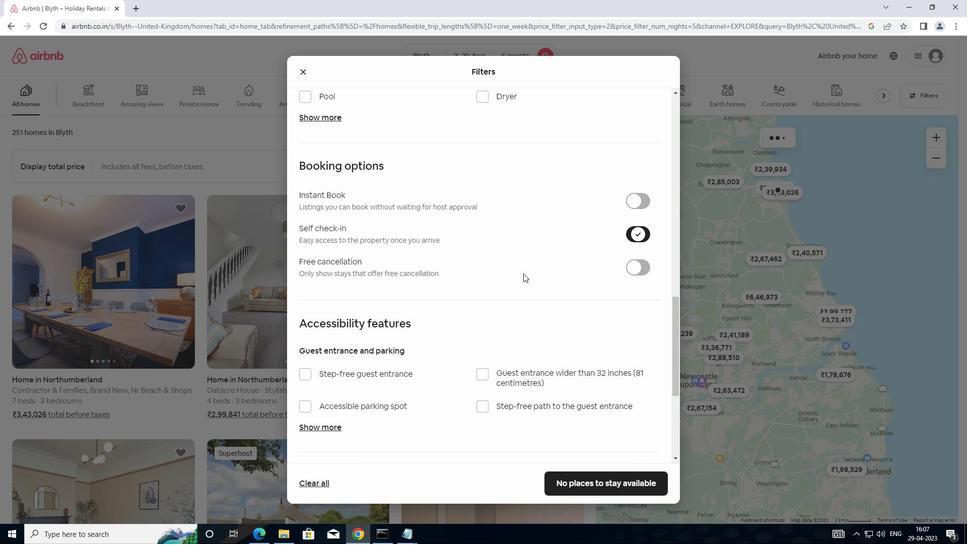 
Action: Mouse moved to (373, 335)
Screenshot: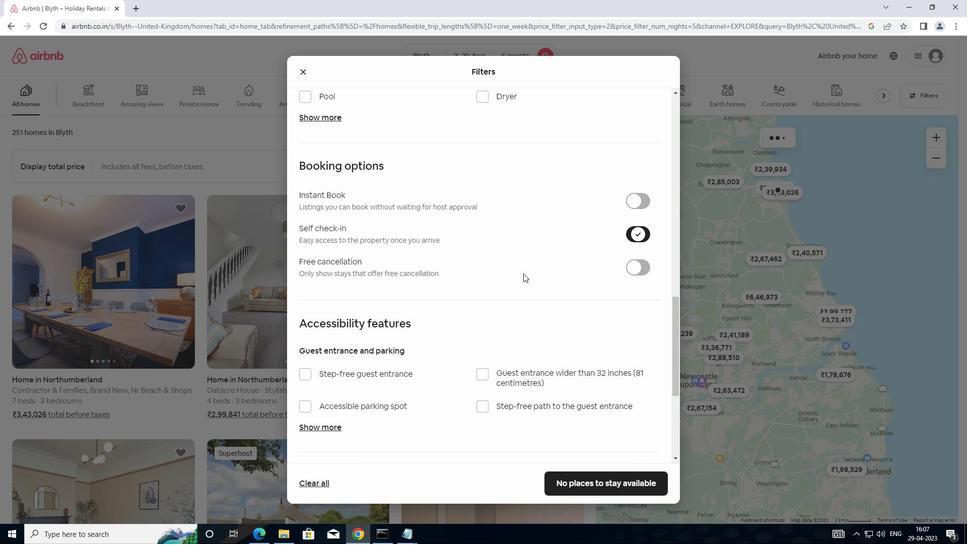 
Action: Mouse scrolled (373, 335) with delta (0, 0)
Screenshot: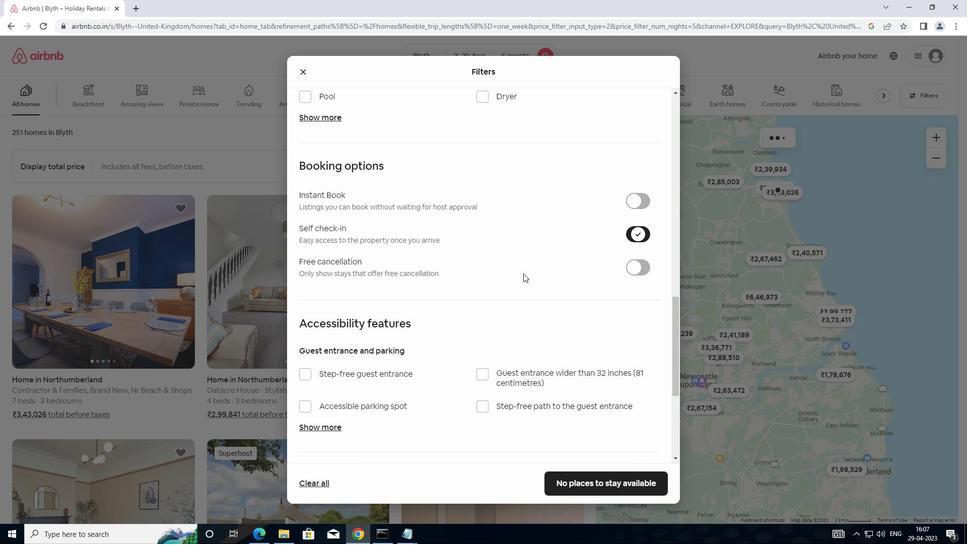 
Action: Mouse moved to (365, 332)
Screenshot: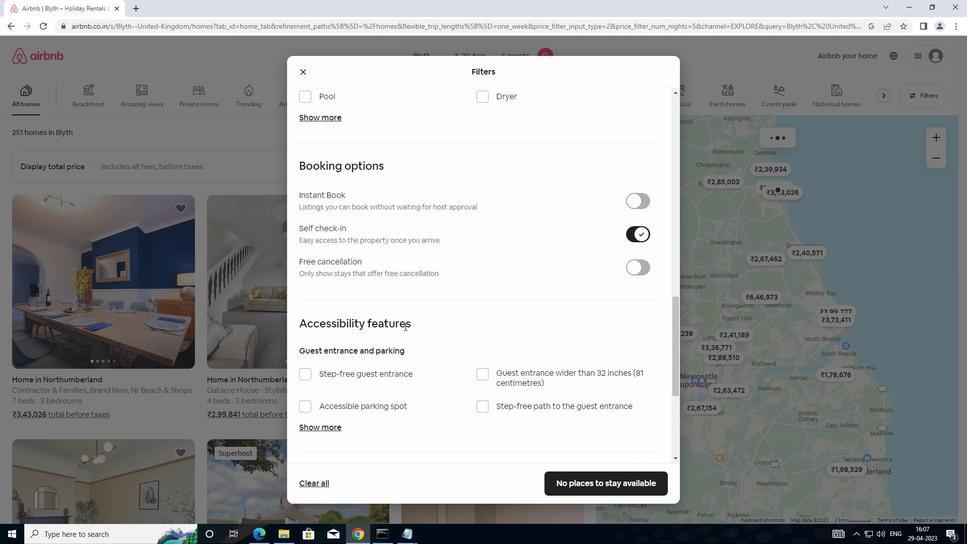 
Action: Mouse scrolled (365, 332) with delta (0, 0)
Screenshot: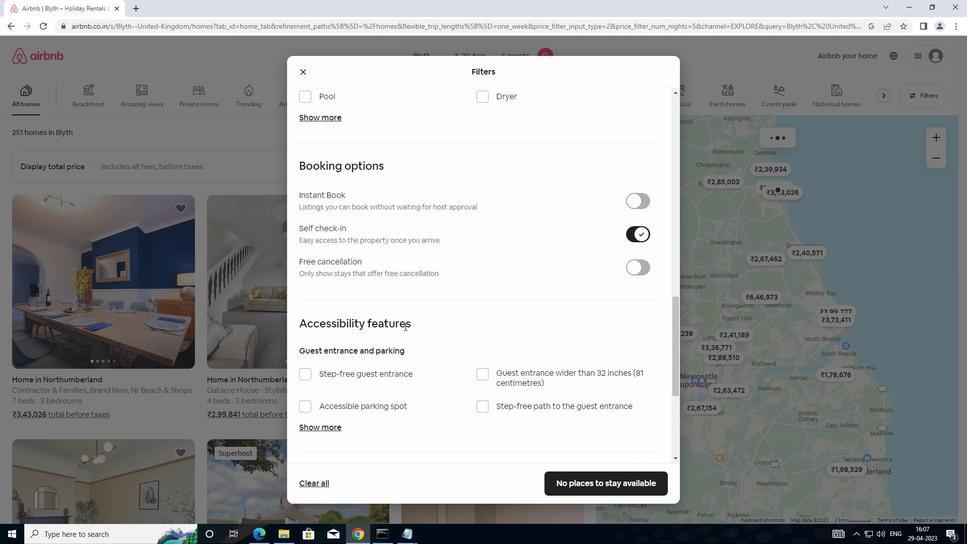 
Action: Mouse moved to (365, 340)
Screenshot: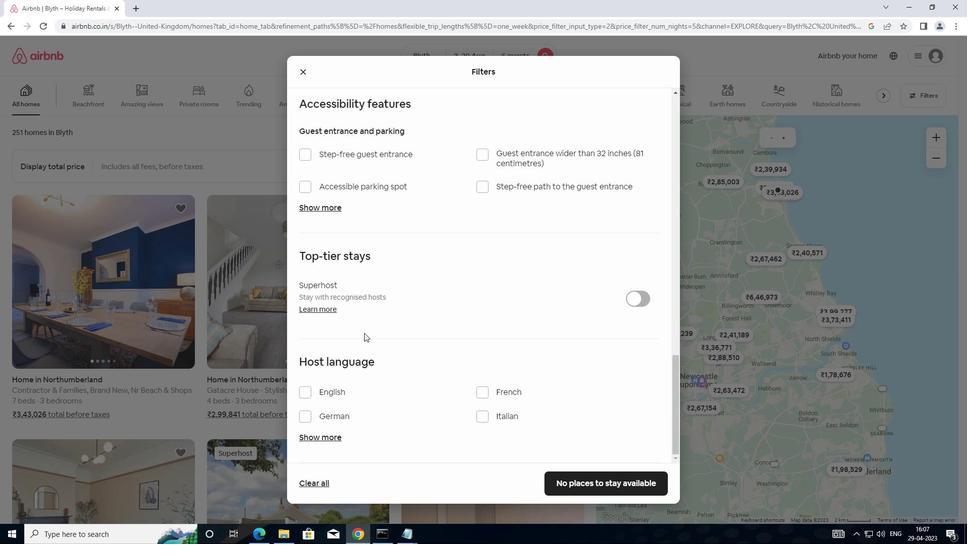 
Action: Mouse scrolled (365, 340) with delta (0, 0)
Screenshot: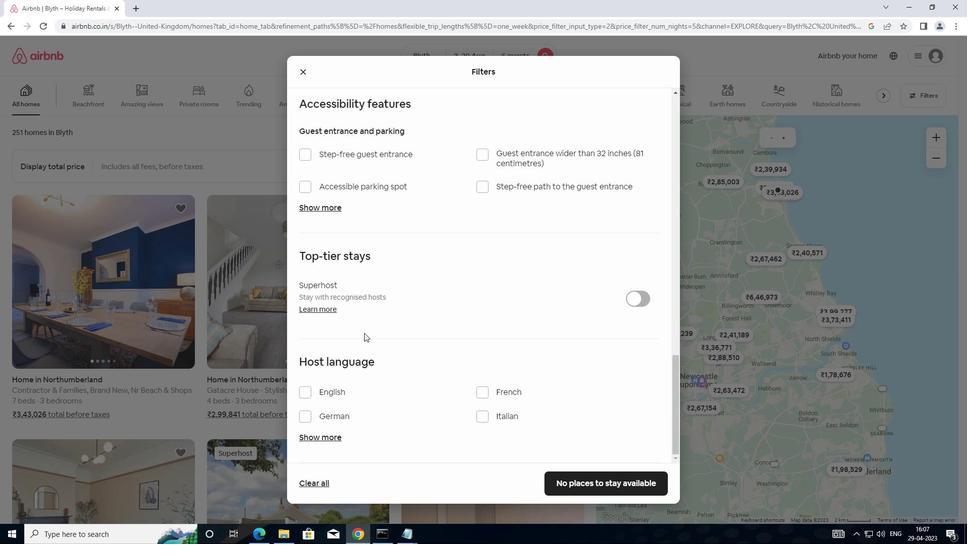 
Action: Mouse moved to (366, 342)
Screenshot: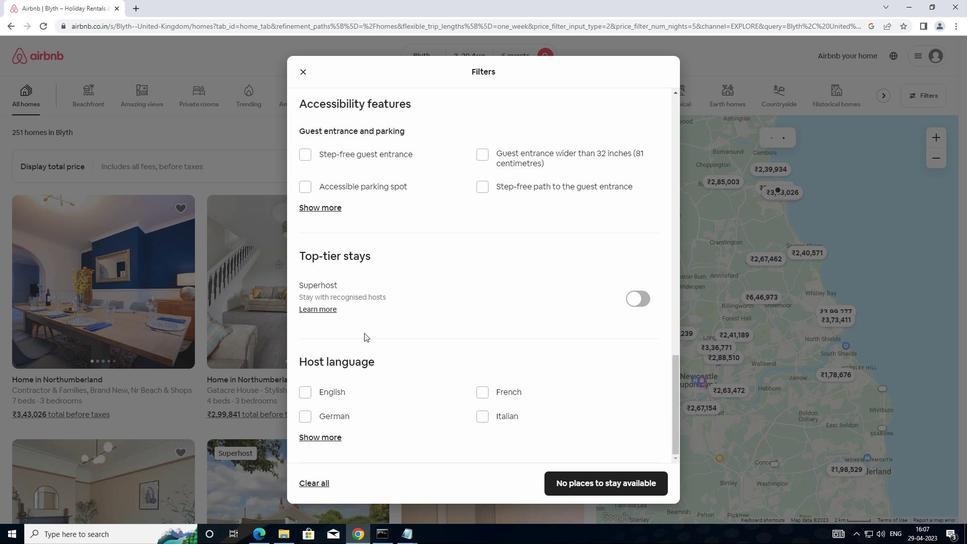 
Action: Mouse scrolled (366, 341) with delta (0, 0)
Screenshot: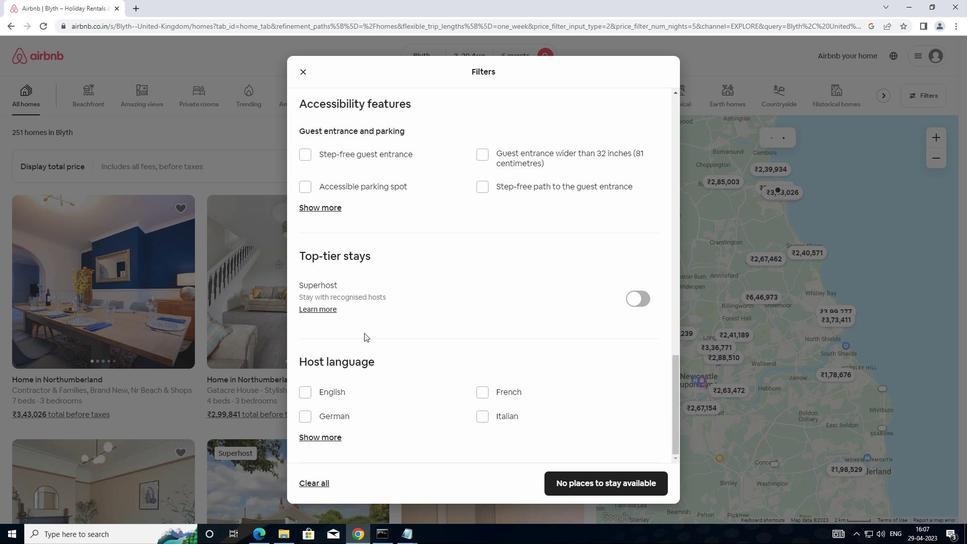 
Action: Mouse moved to (366, 342)
Screenshot: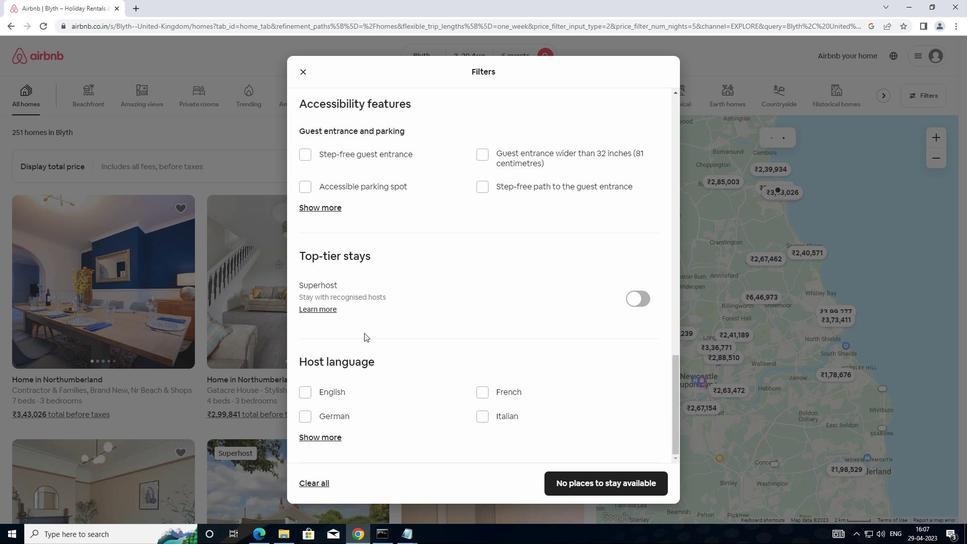 
Action: Mouse scrolled (366, 342) with delta (0, 0)
Screenshot: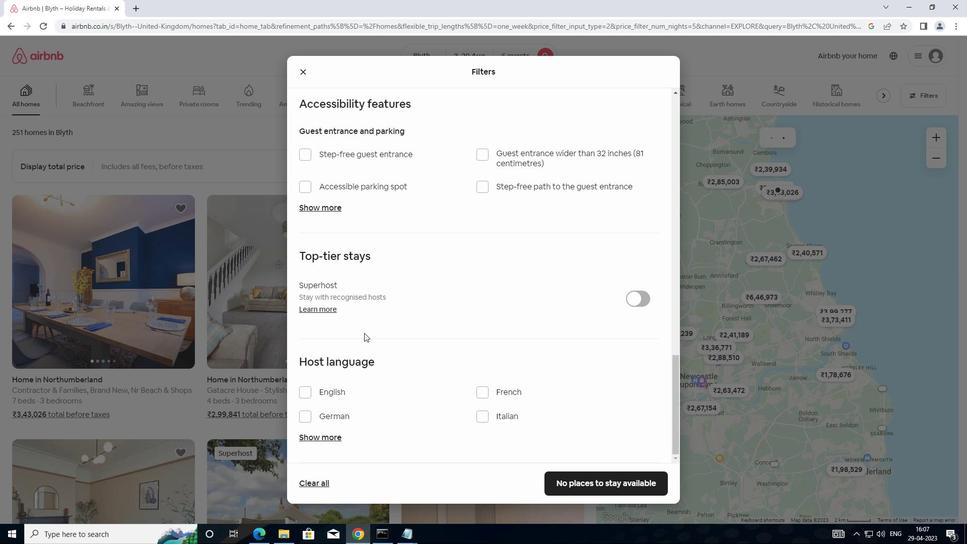 
Action: Mouse scrolled (366, 342) with delta (0, 0)
Screenshot: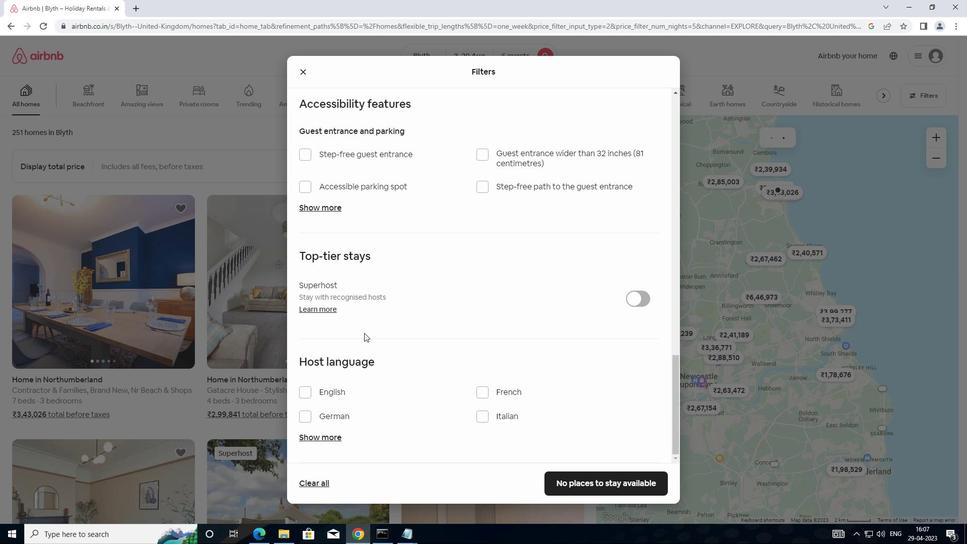 
Action: Mouse moved to (366, 343)
Screenshot: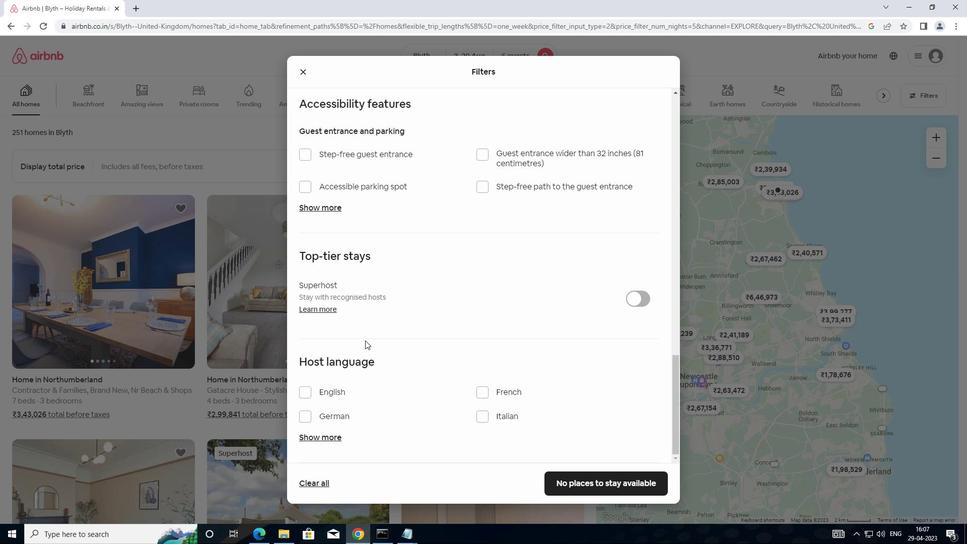 
Action: Mouse scrolled (366, 342) with delta (0, 0)
Screenshot: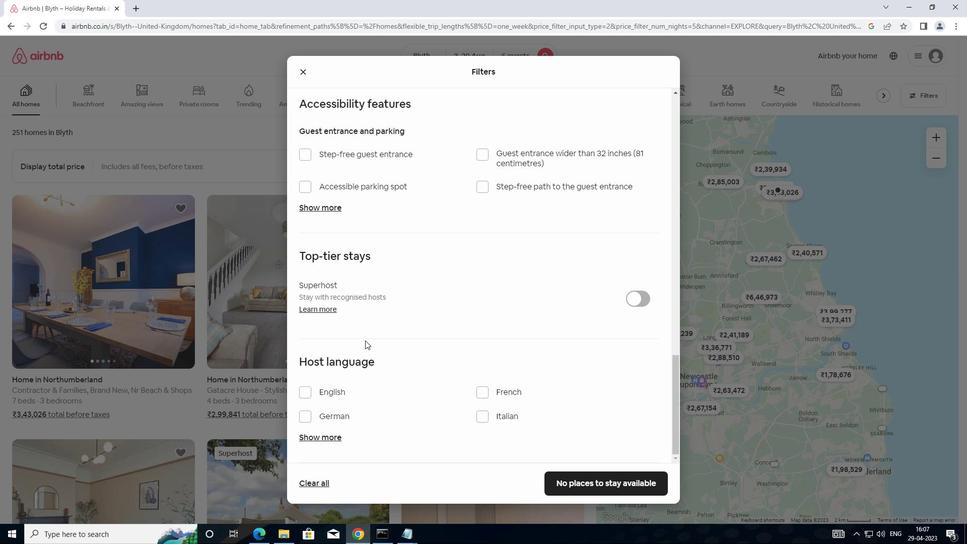 
Action: Mouse moved to (299, 391)
Screenshot: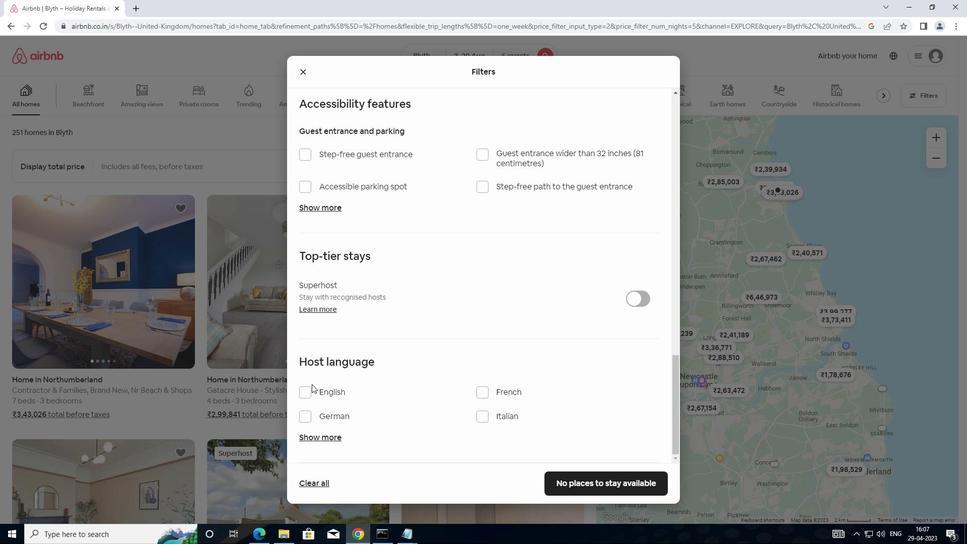 
Action: Mouse pressed left at (299, 391)
Screenshot: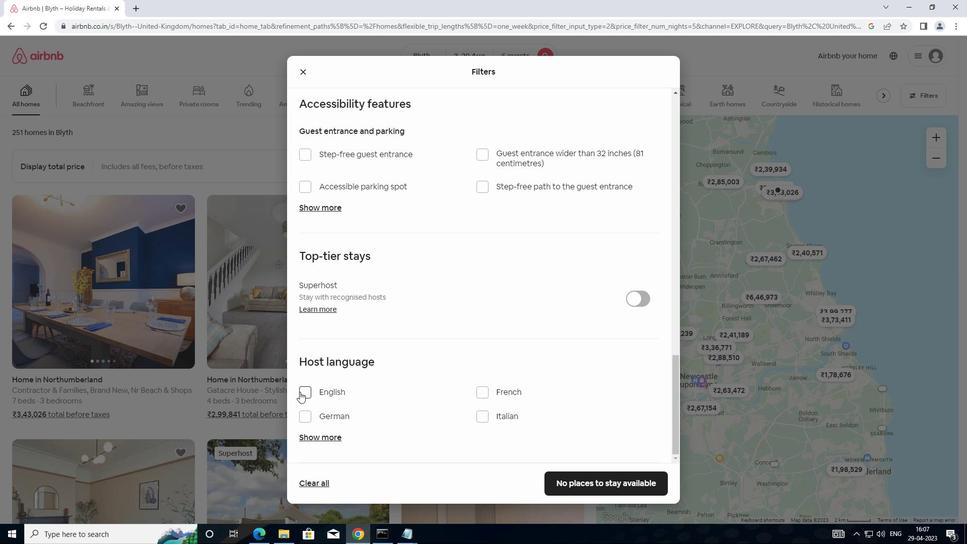 
Action: Mouse moved to (563, 484)
Screenshot: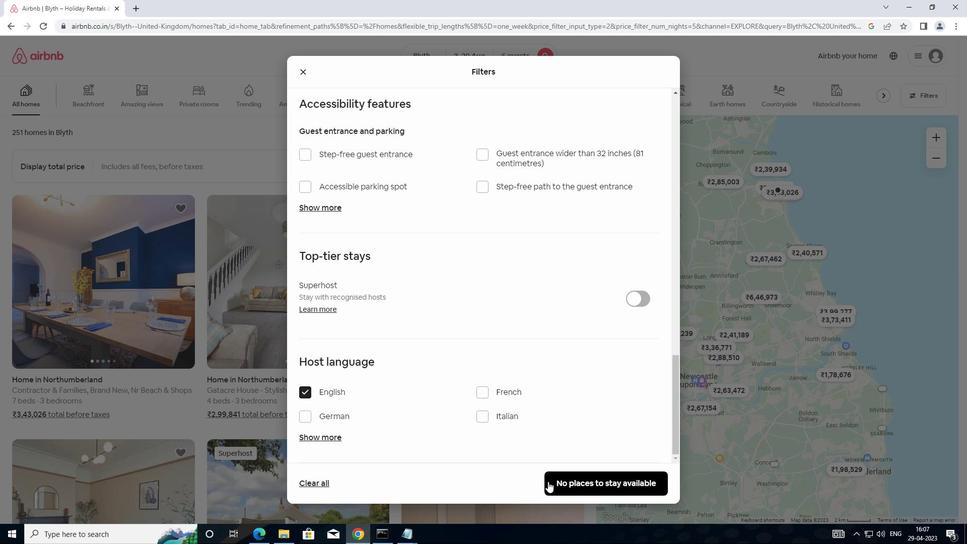 
Action: Mouse pressed left at (563, 484)
Screenshot: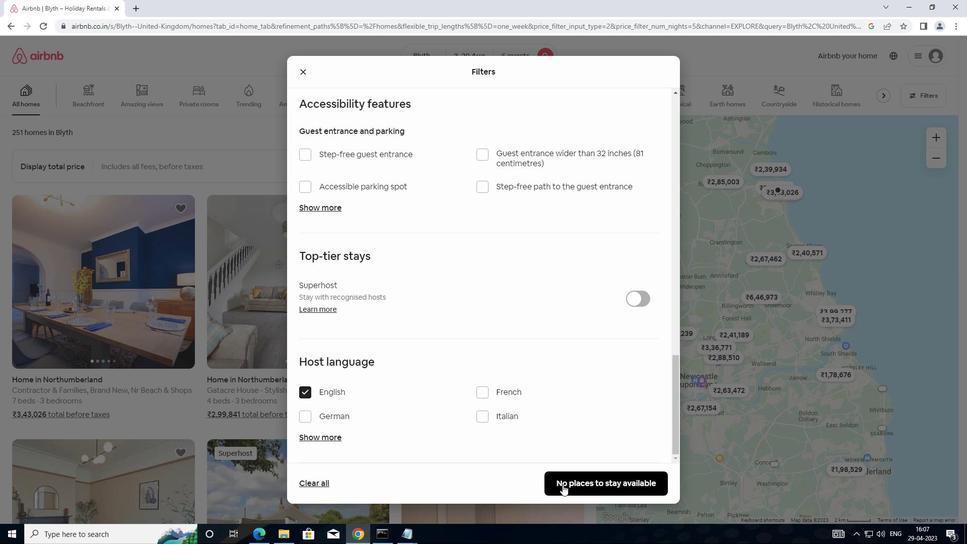 
Action: Mouse moved to (568, 470)
Screenshot: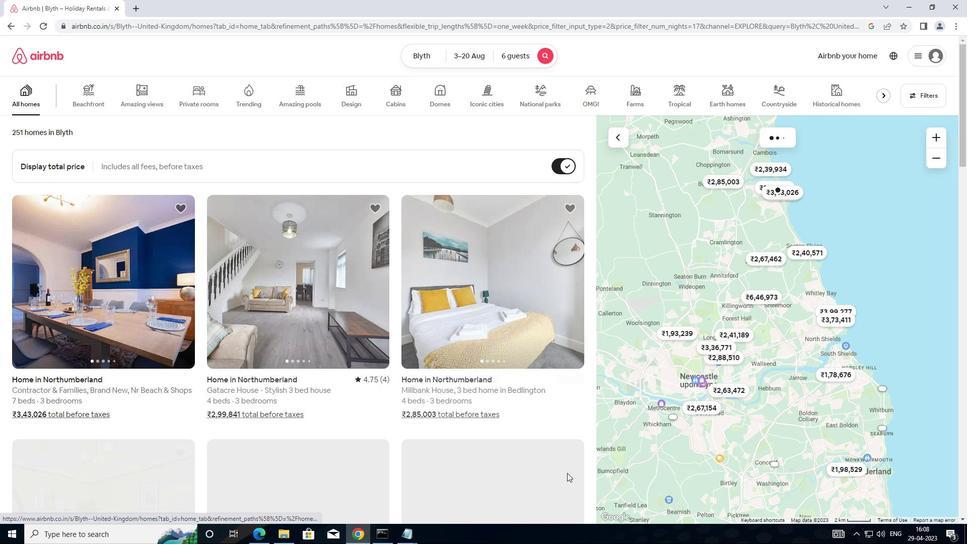 
